 Task: Find connections with filter location Lucé with filter topic #happyfounderswith filter profile language Potuguese with filter current company UNISON INTERNATIONAL CONSULTING (The Recruitment Company) with filter school Madras Medical College with filter industry Subdivision of Land with filter service category Wedding Planning with filter keywords title Shipping and Receiving Staff
Action: Mouse moved to (636, 103)
Screenshot: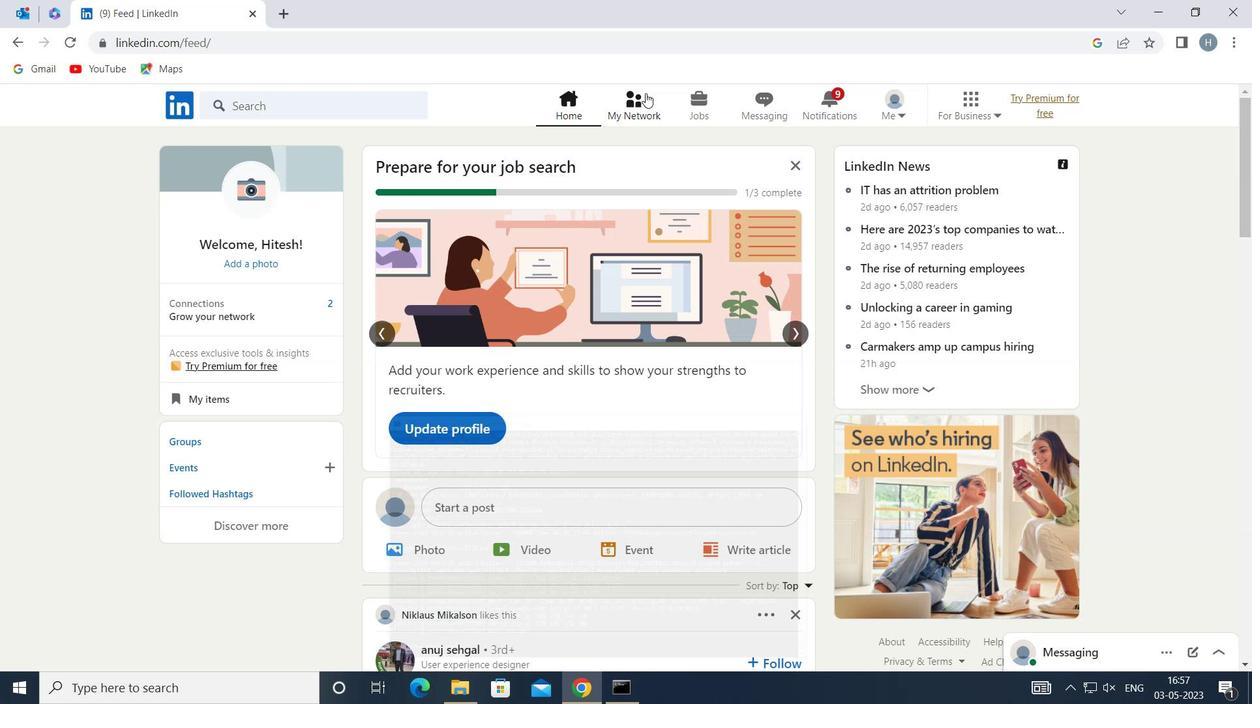 
Action: Mouse pressed left at (636, 103)
Screenshot: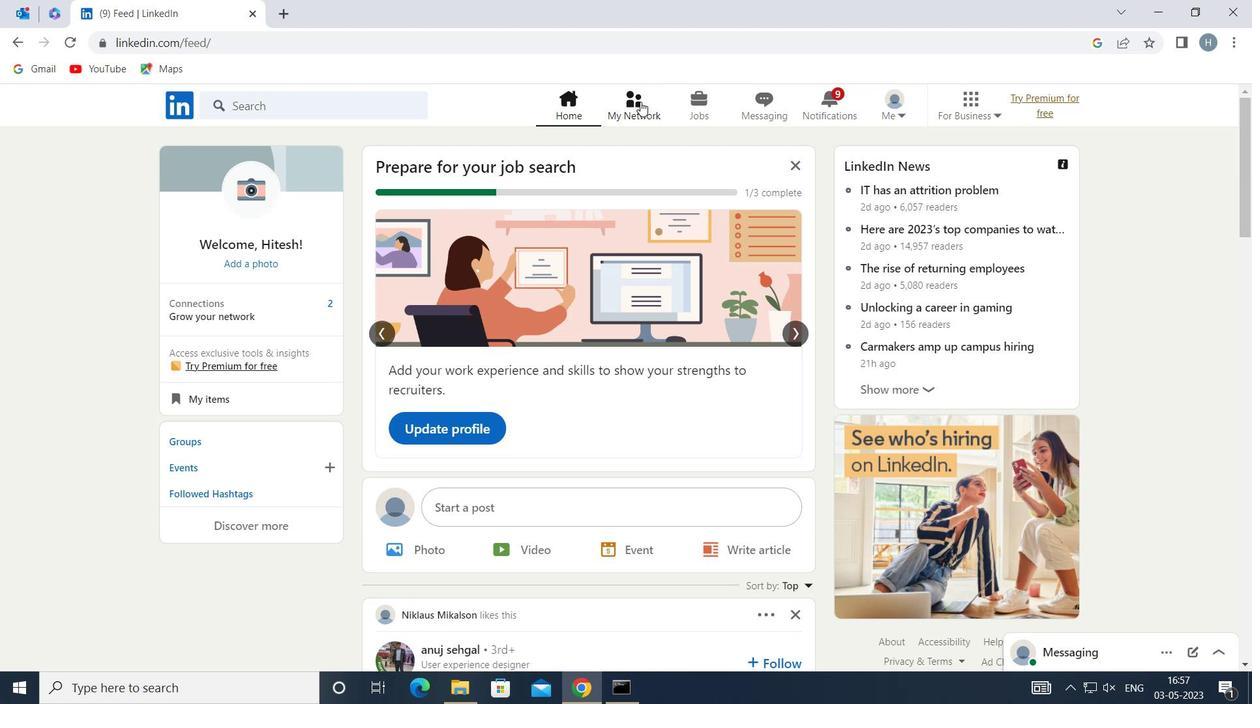 
Action: Mouse moved to (342, 195)
Screenshot: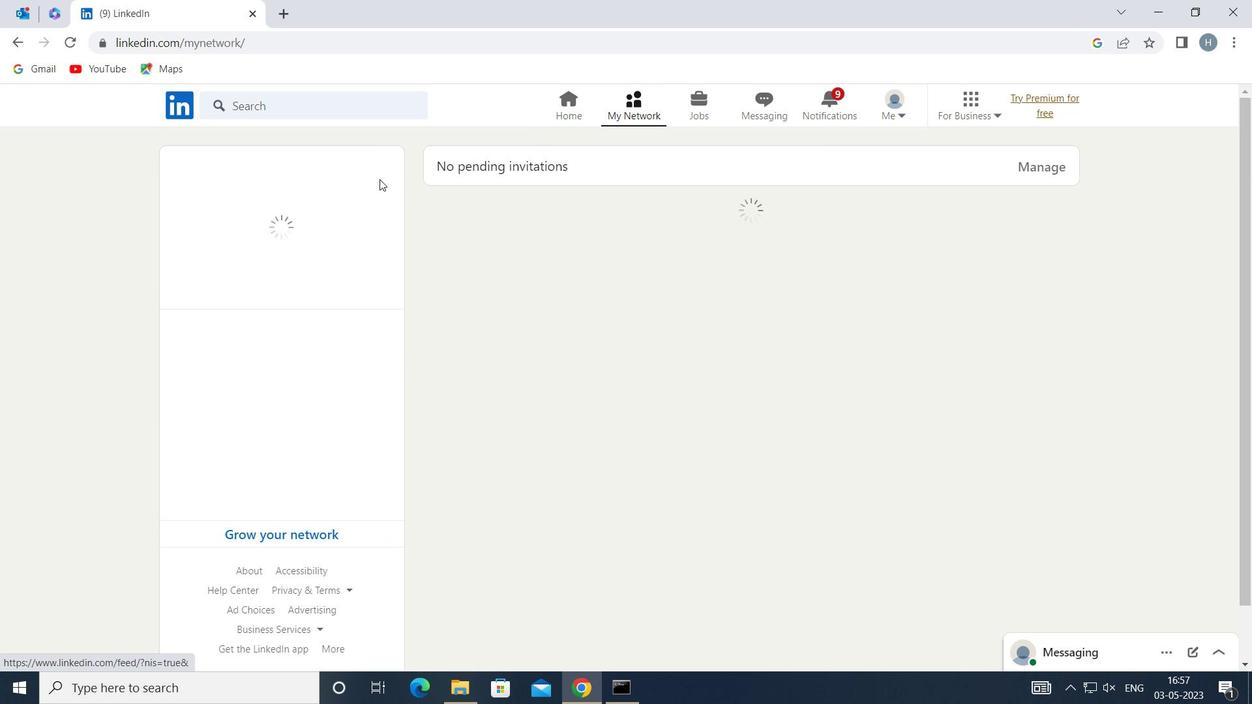 
Action: Mouse pressed left at (342, 195)
Screenshot: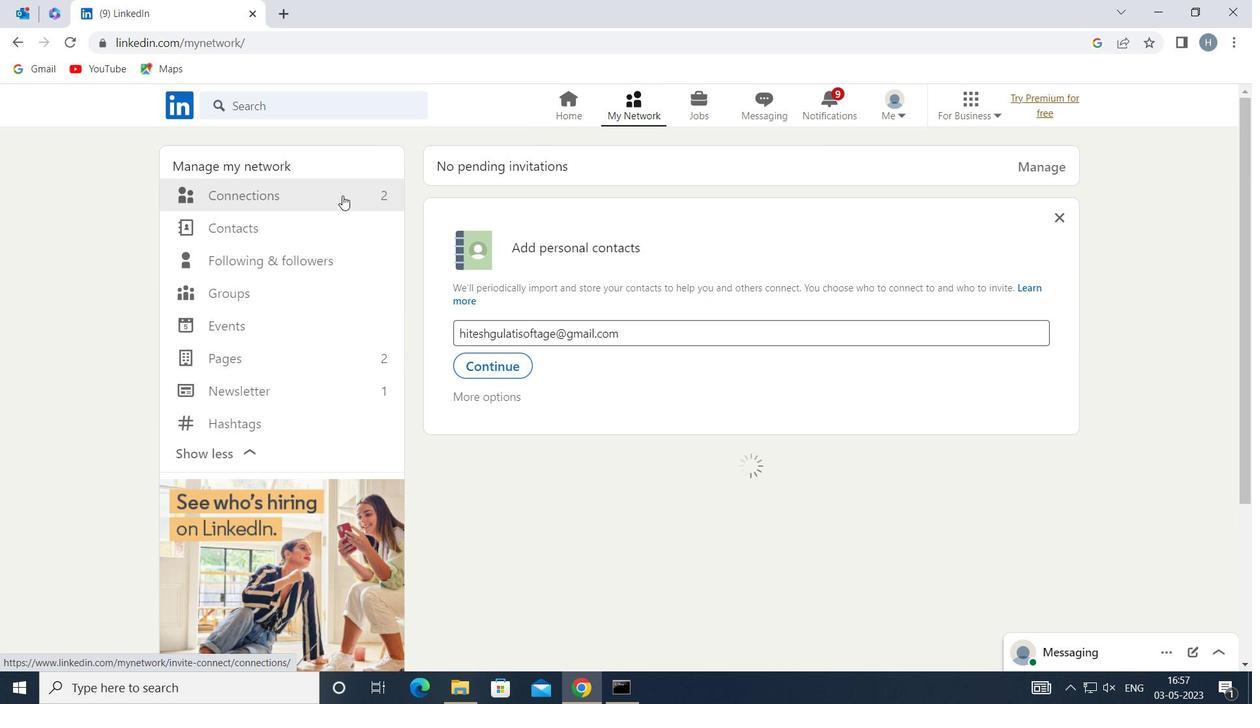 
Action: Mouse moved to (754, 192)
Screenshot: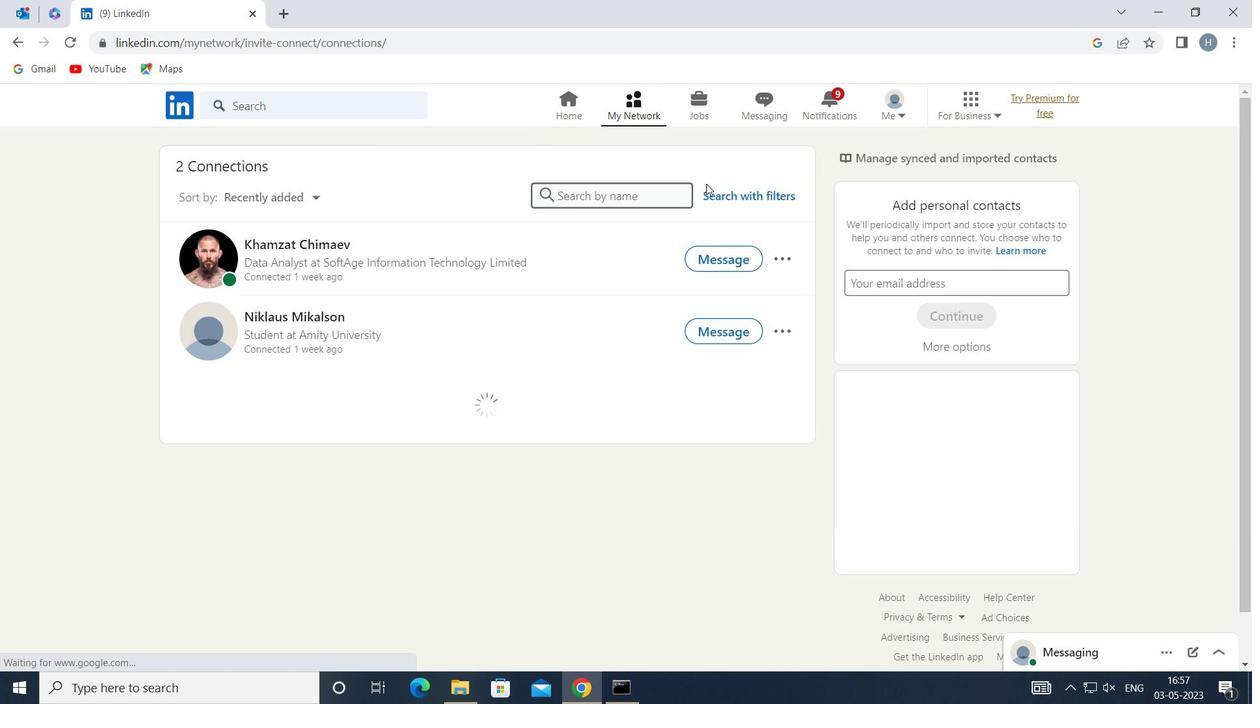 
Action: Mouse pressed left at (754, 192)
Screenshot: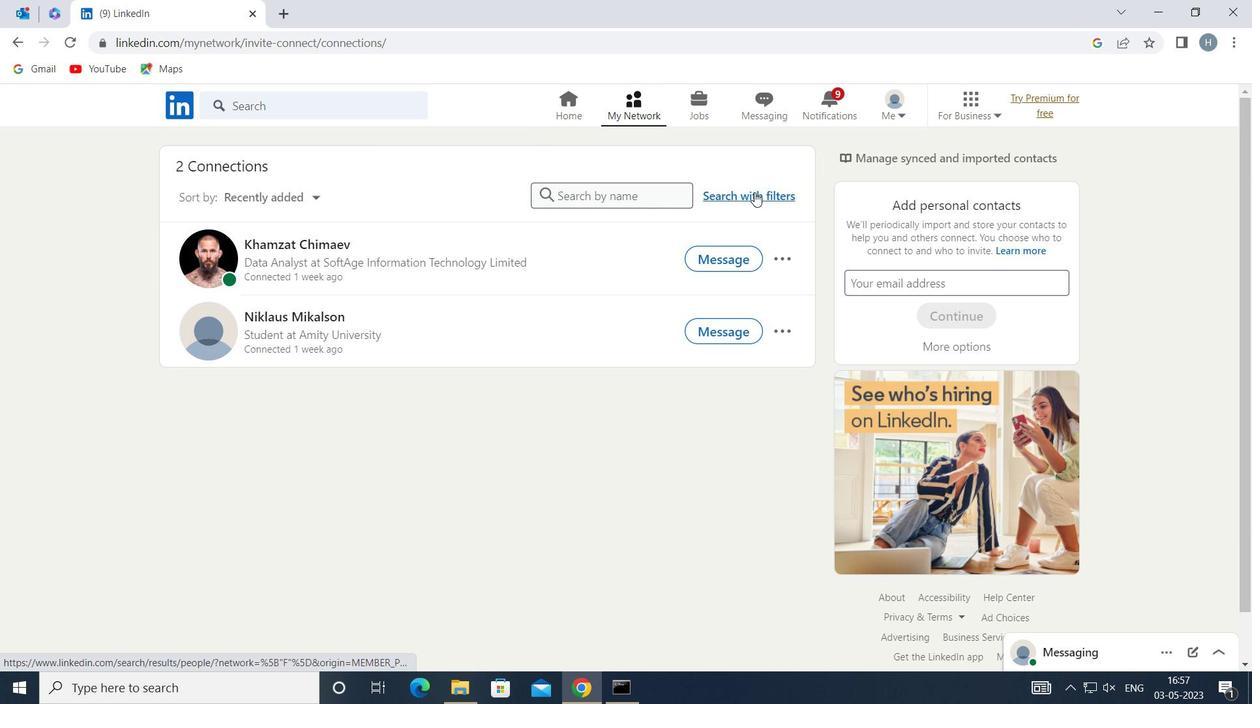 
Action: Mouse moved to (676, 152)
Screenshot: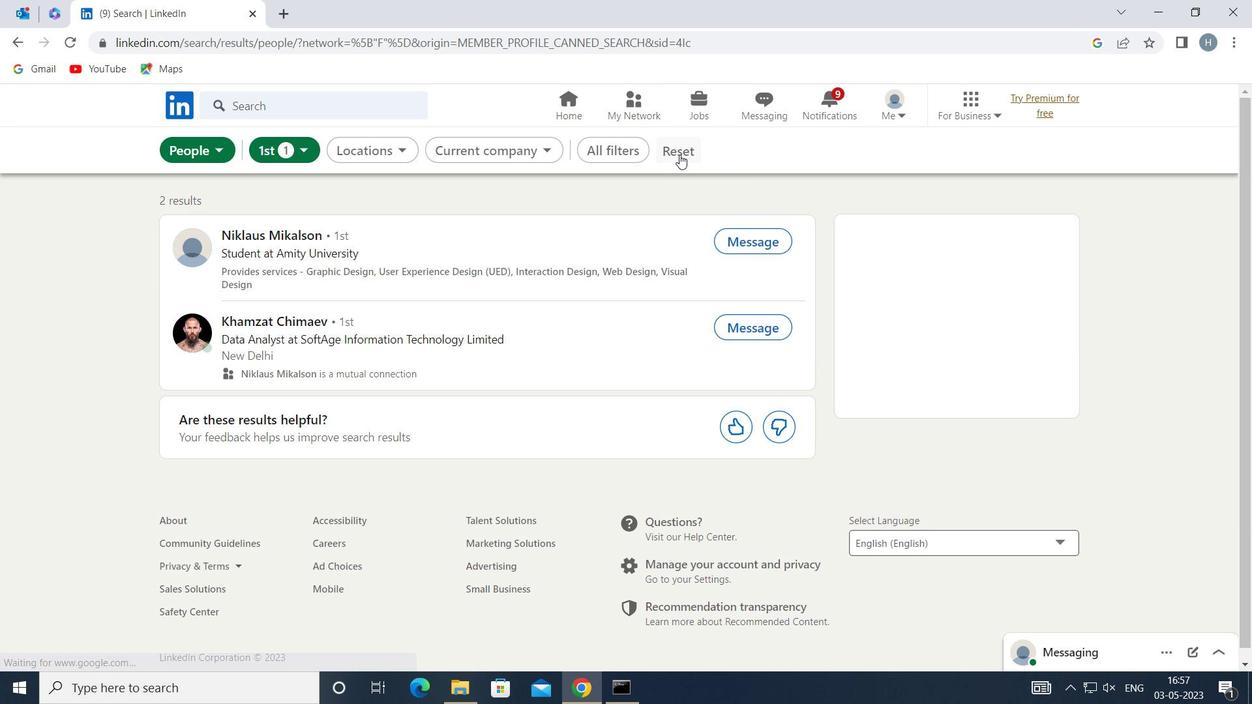 
Action: Mouse pressed left at (676, 152)
Screenshot: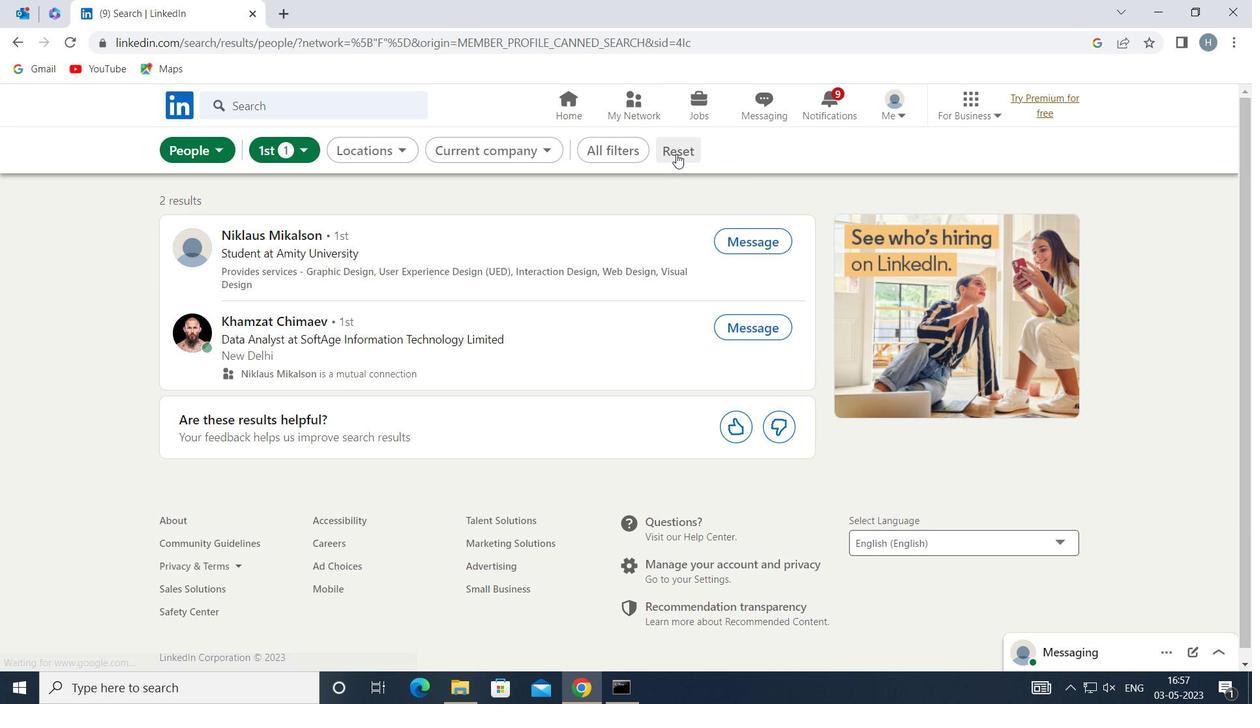 
Action: Mouse moved to (657, 146)
Screenshot: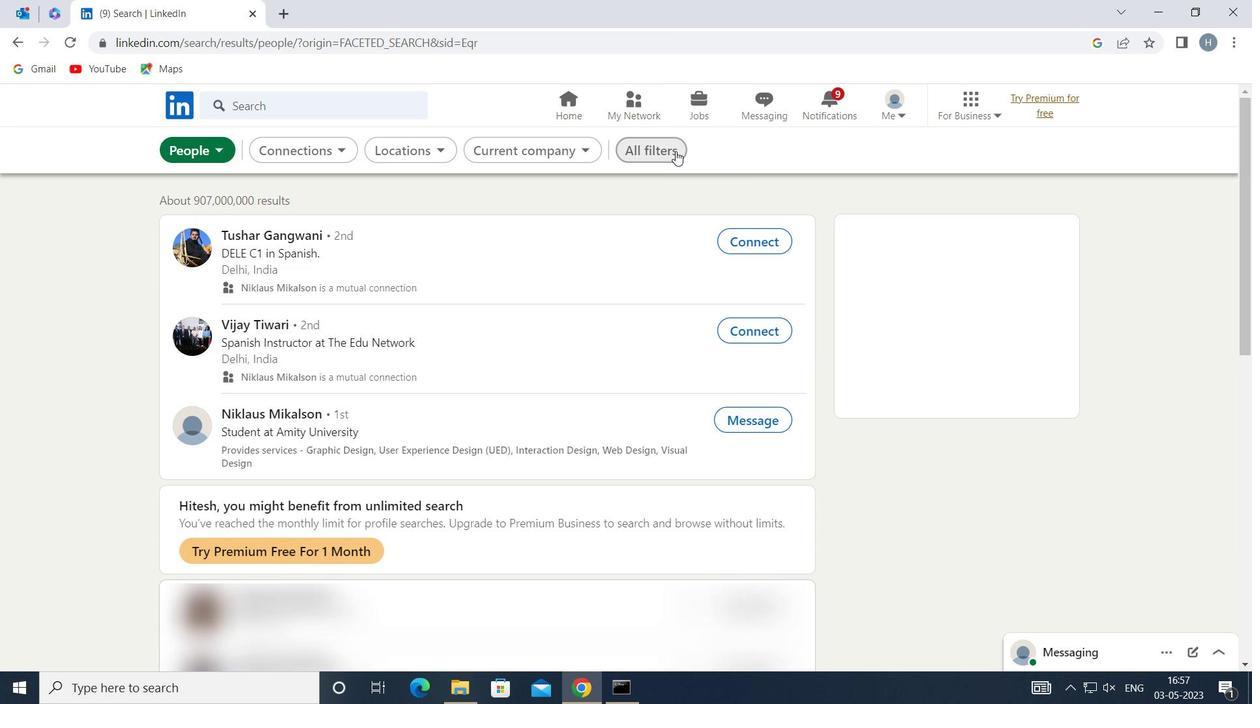 
Action: Mouse pressed left at (657, 146)
Screenshot: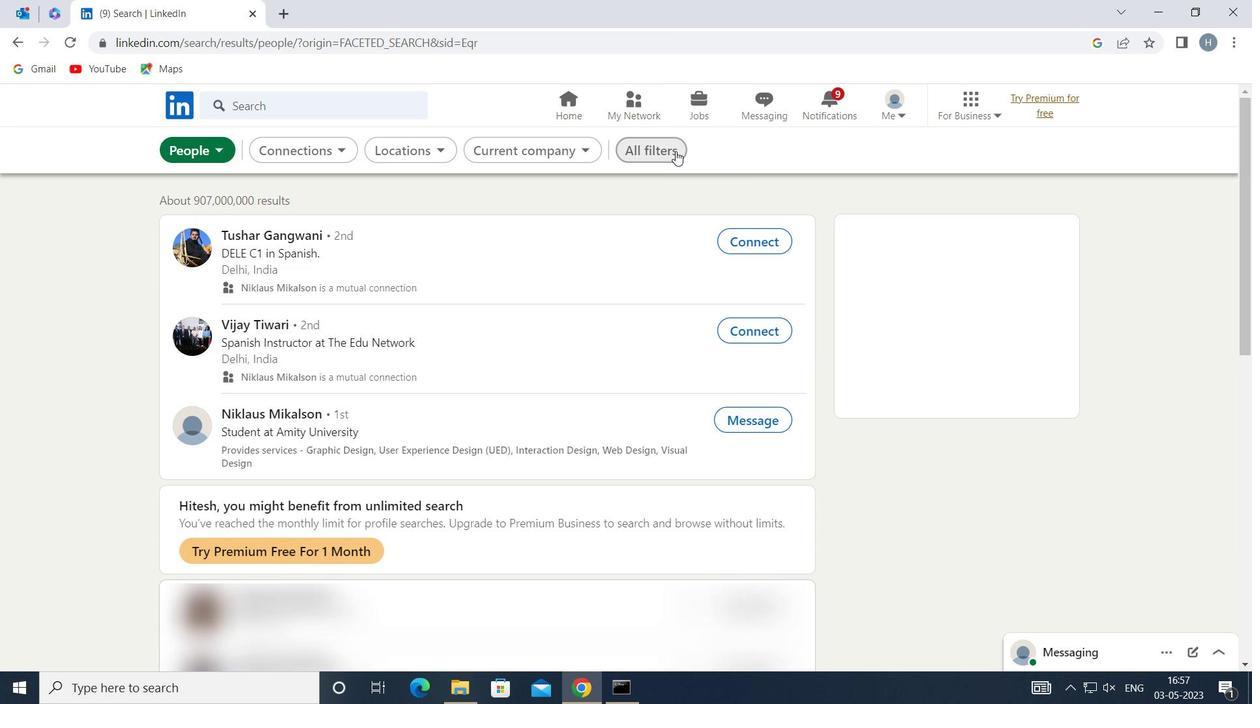 
Action: Mouse moved to (890, 268)
Screenshot: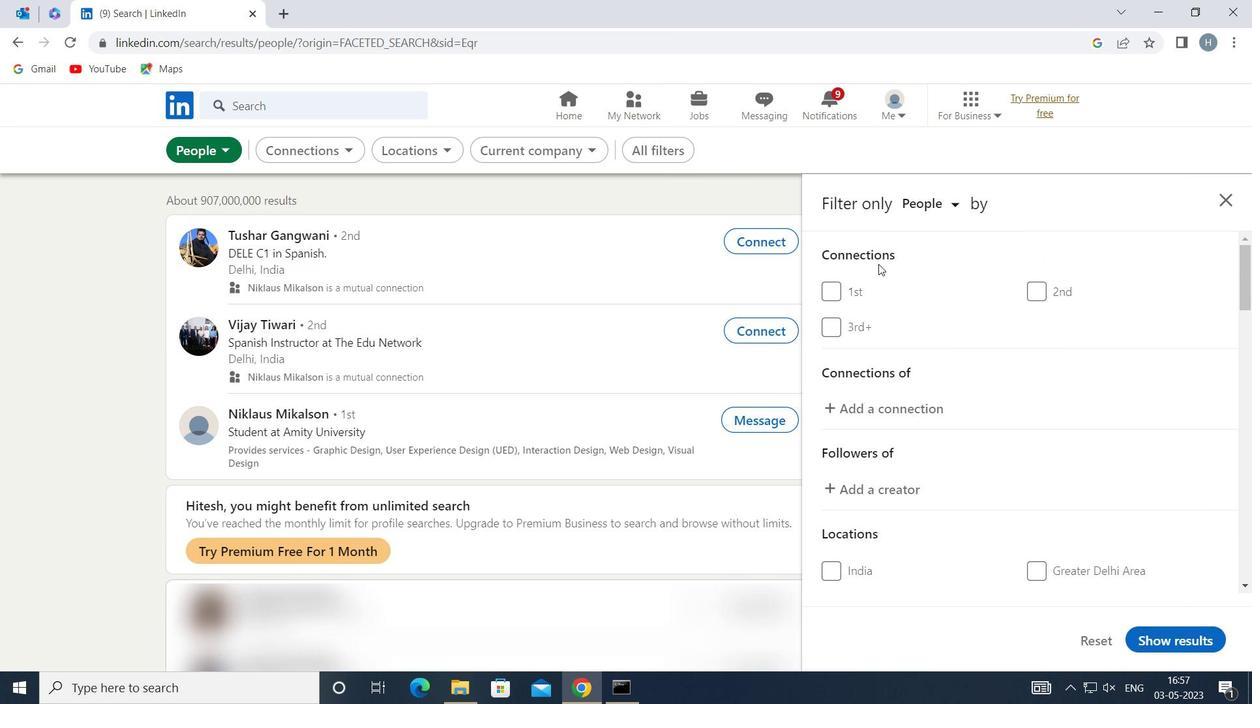 
Action: Mouse scrolled (890, 268) with delta (0, 0)
Screenshot: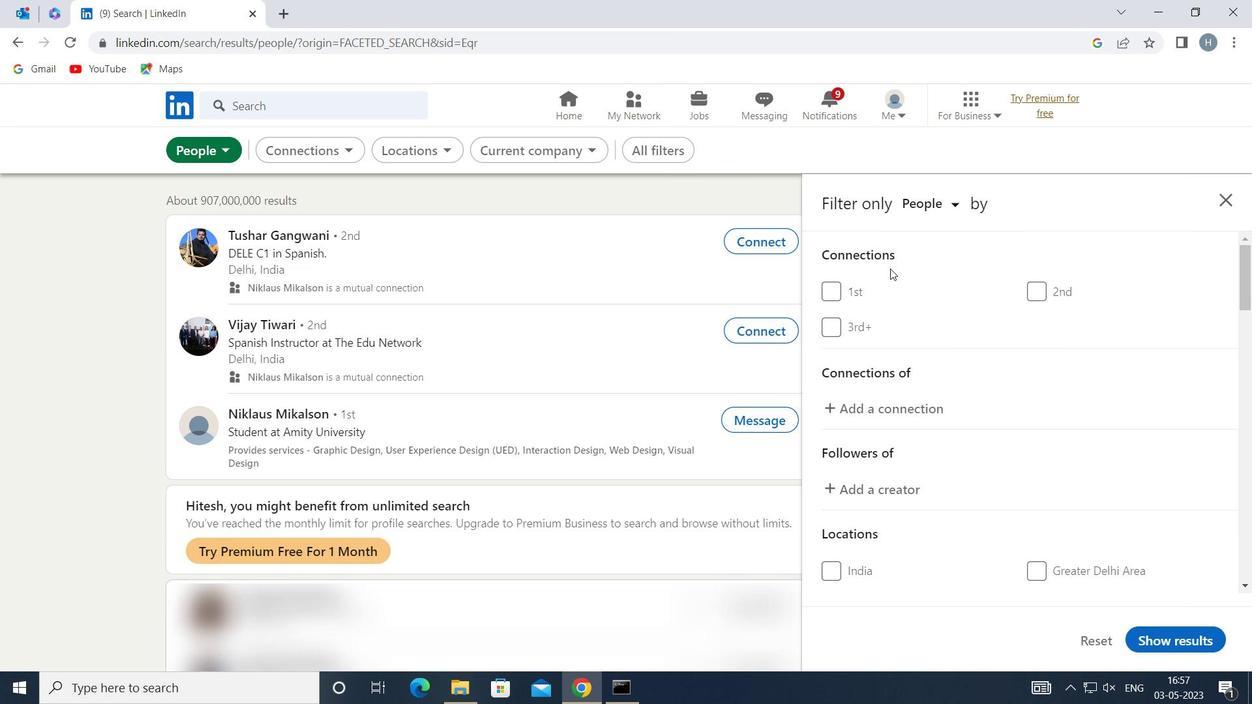 
Action: Mouse moved to (890, 272)
Screenshot: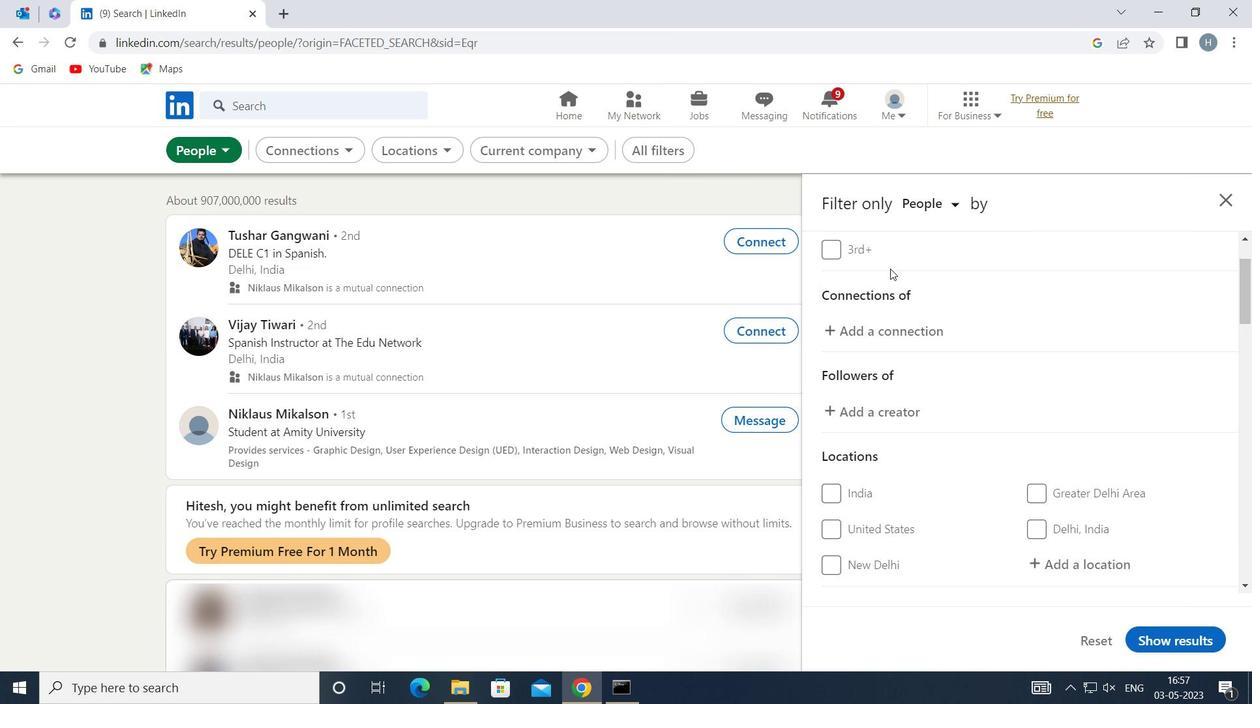 
Action: Mouse scrolled (890, 271) with delta (0, 0)
Screenshot: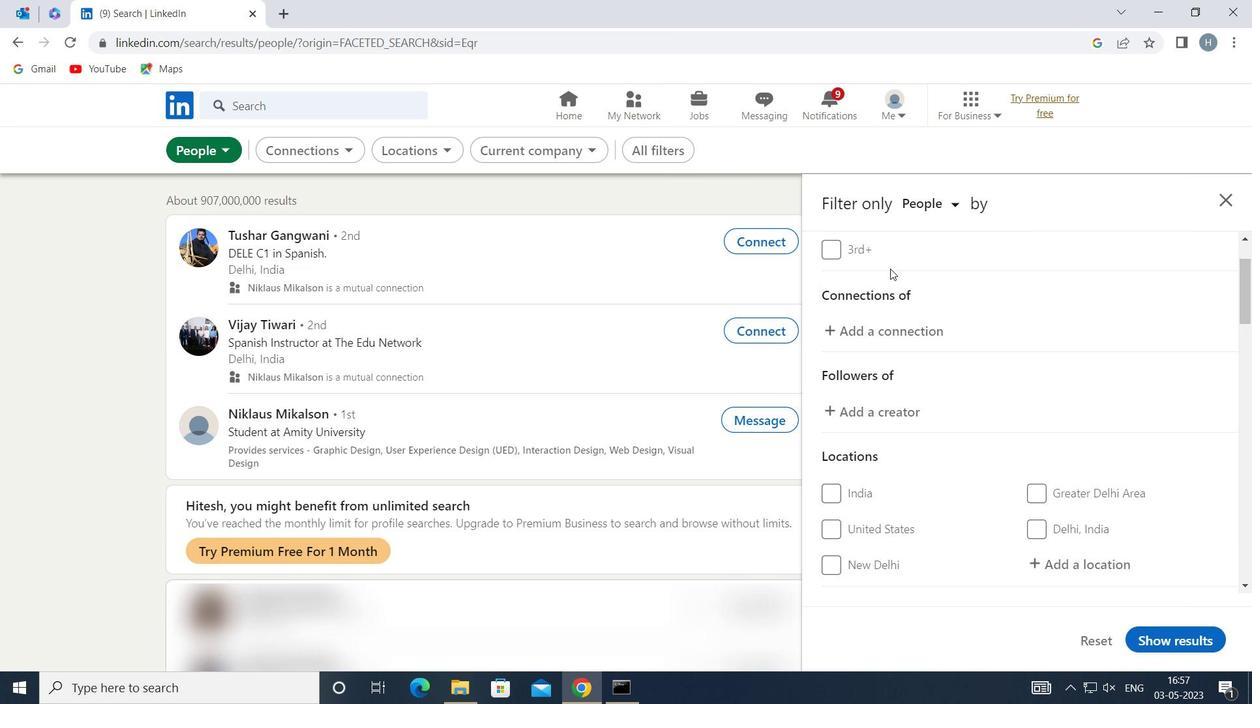 
Action: Mouse moved to (888, 275)
Screenshot: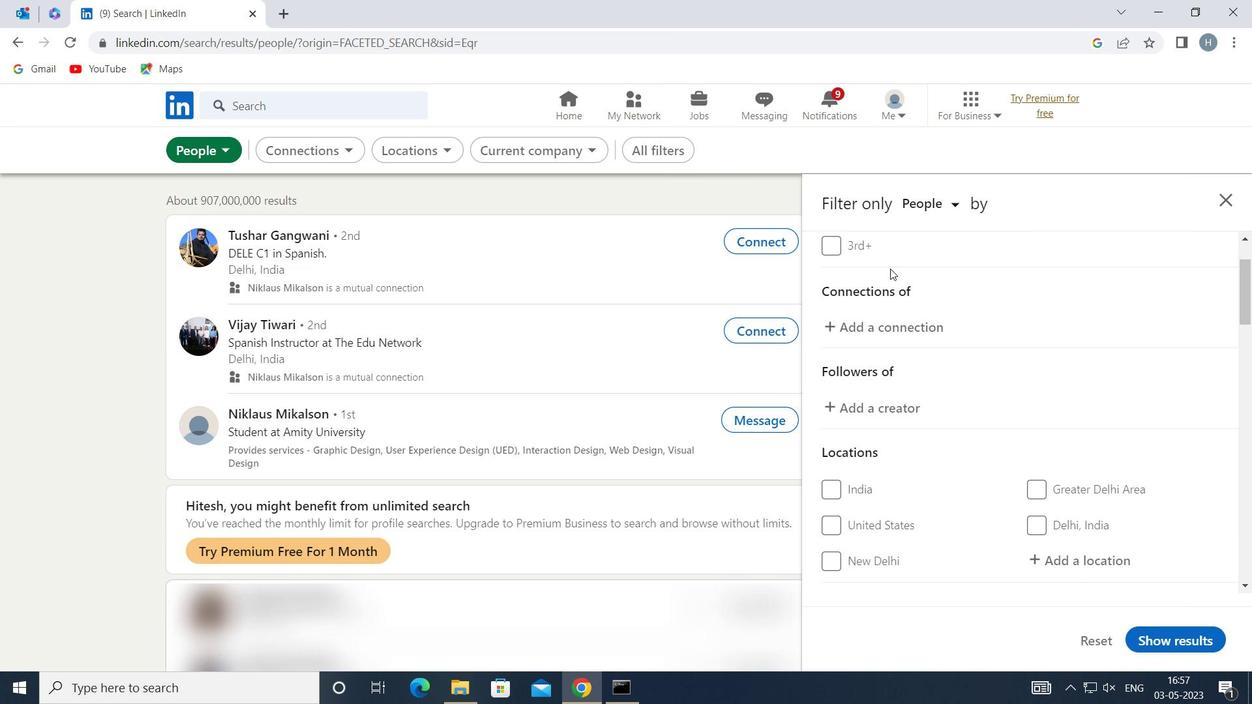 
Action: Mouse scrolled (888, 274) with delta (0, 0)
Screenshot: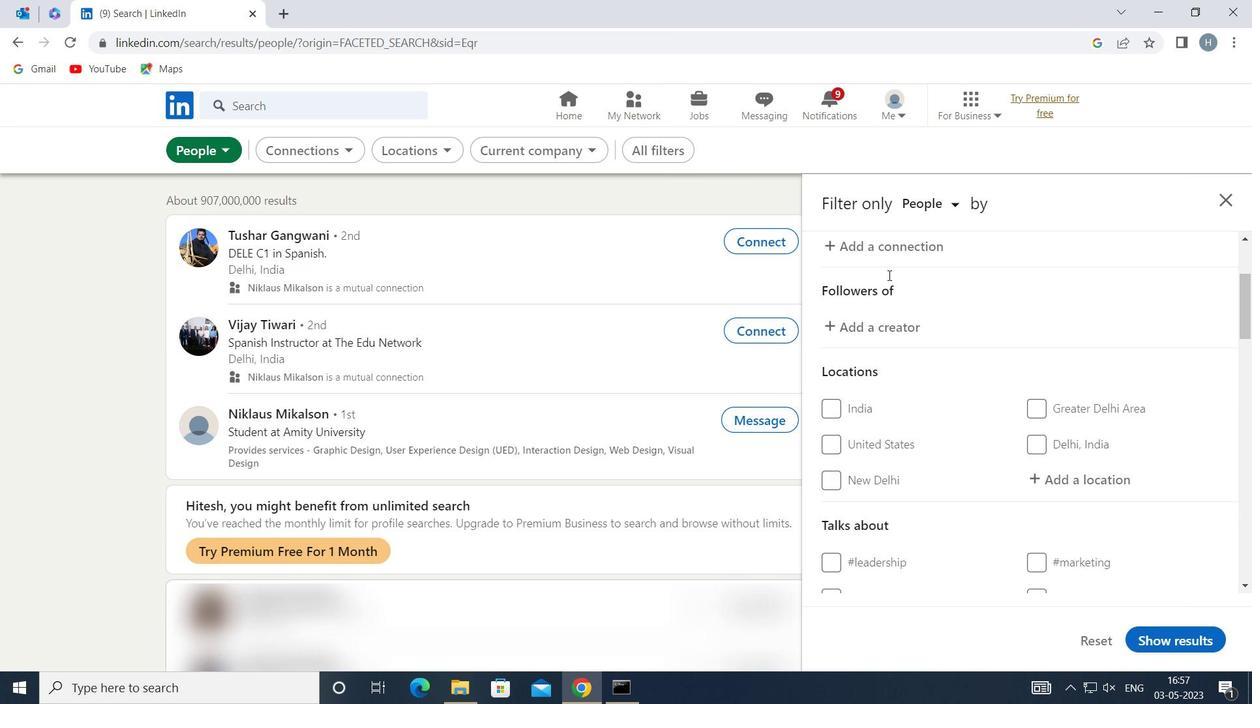 
Action: Mouse moved to (1055, 395)
Screenshot: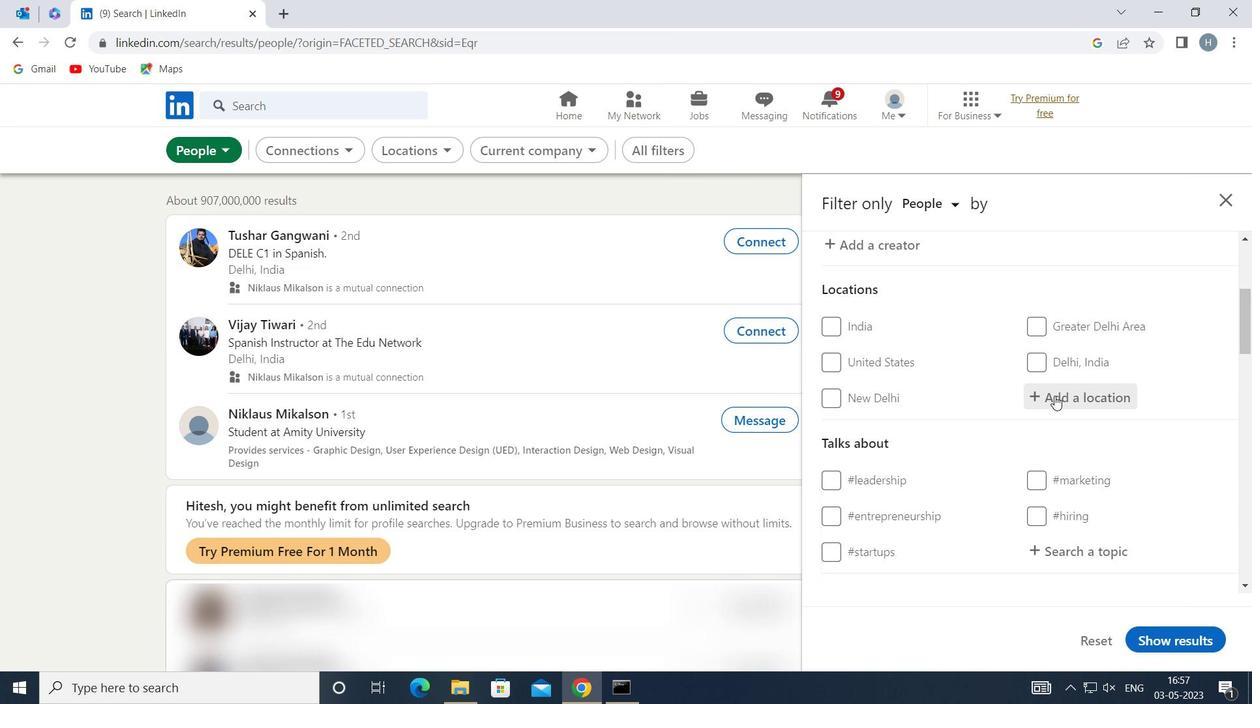 
Action: Mouse pressed left at (1055, 395)
Screenshot: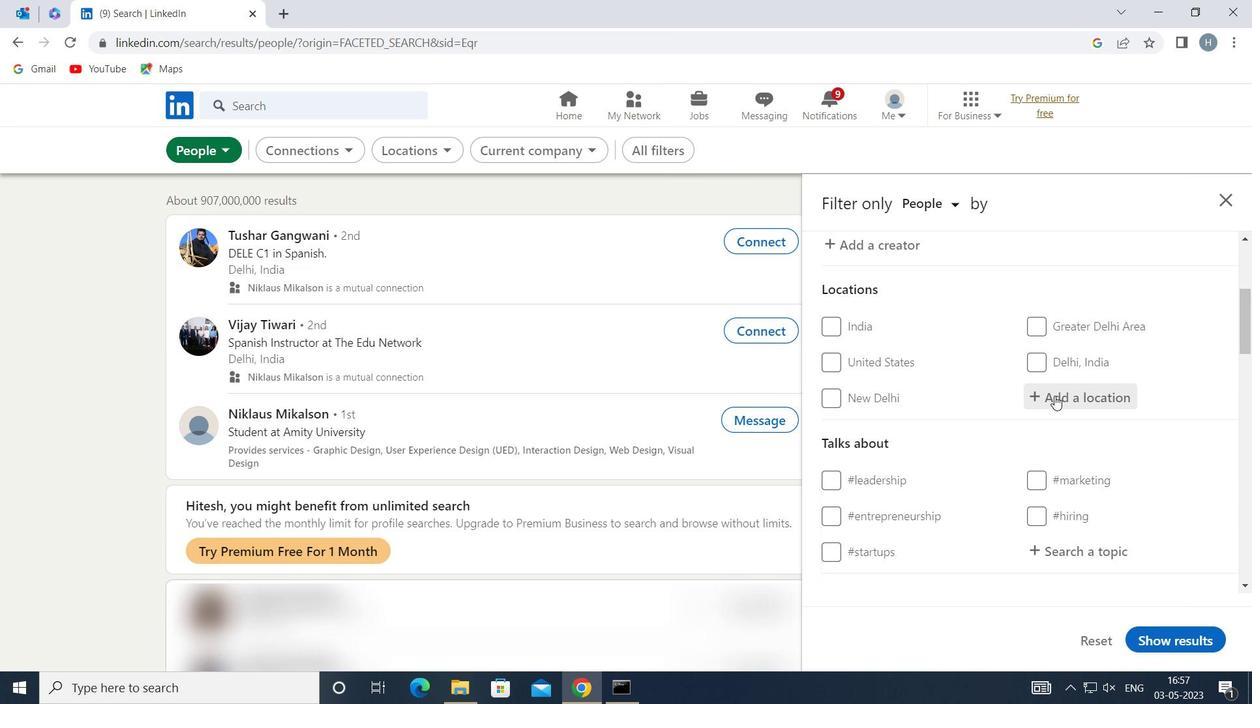 
Action: Mouse moved to (1044, 388)
Screenshot: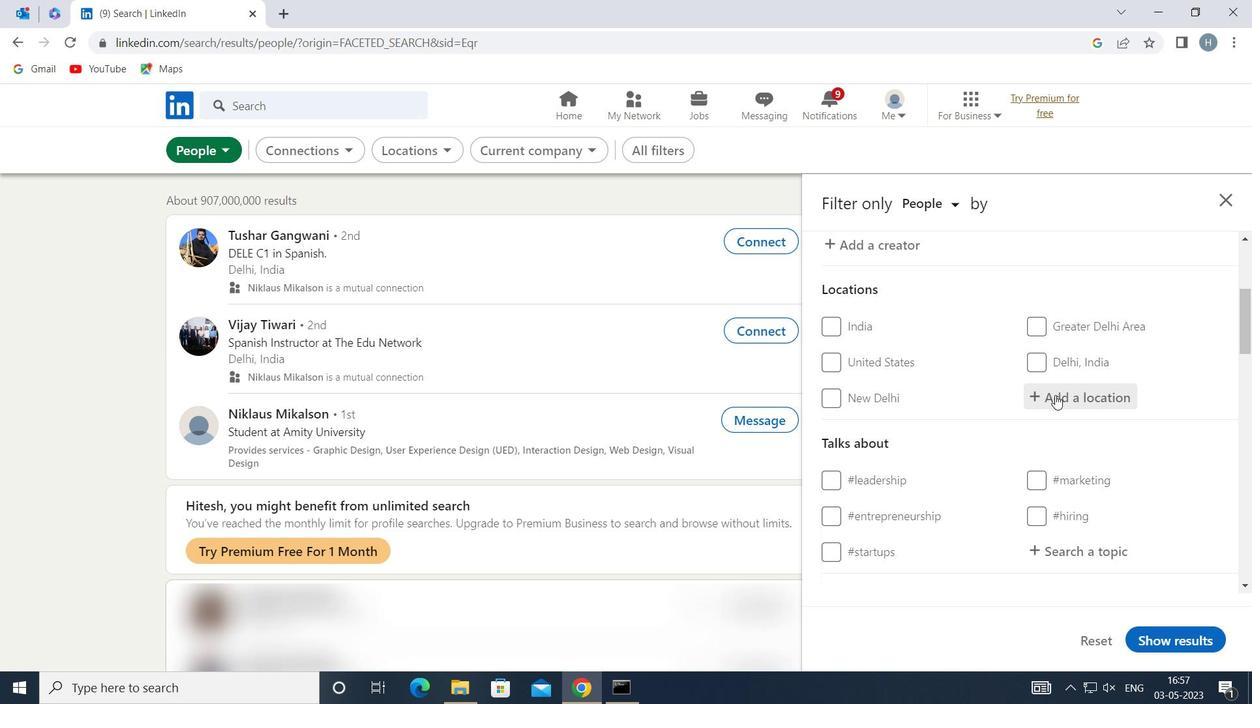 
Action: Key pressed <Key.shift>LUCE
Screenshot: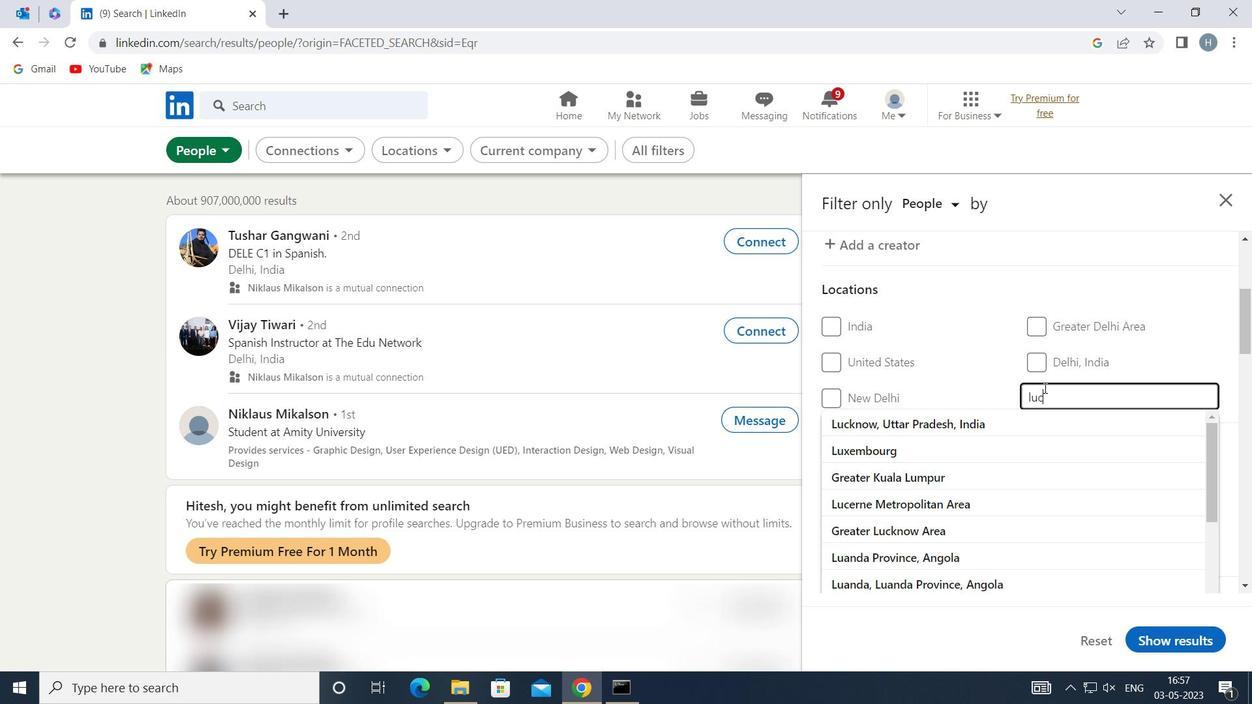 
Action: Mouse moved to (1039, 390)
Screenshot: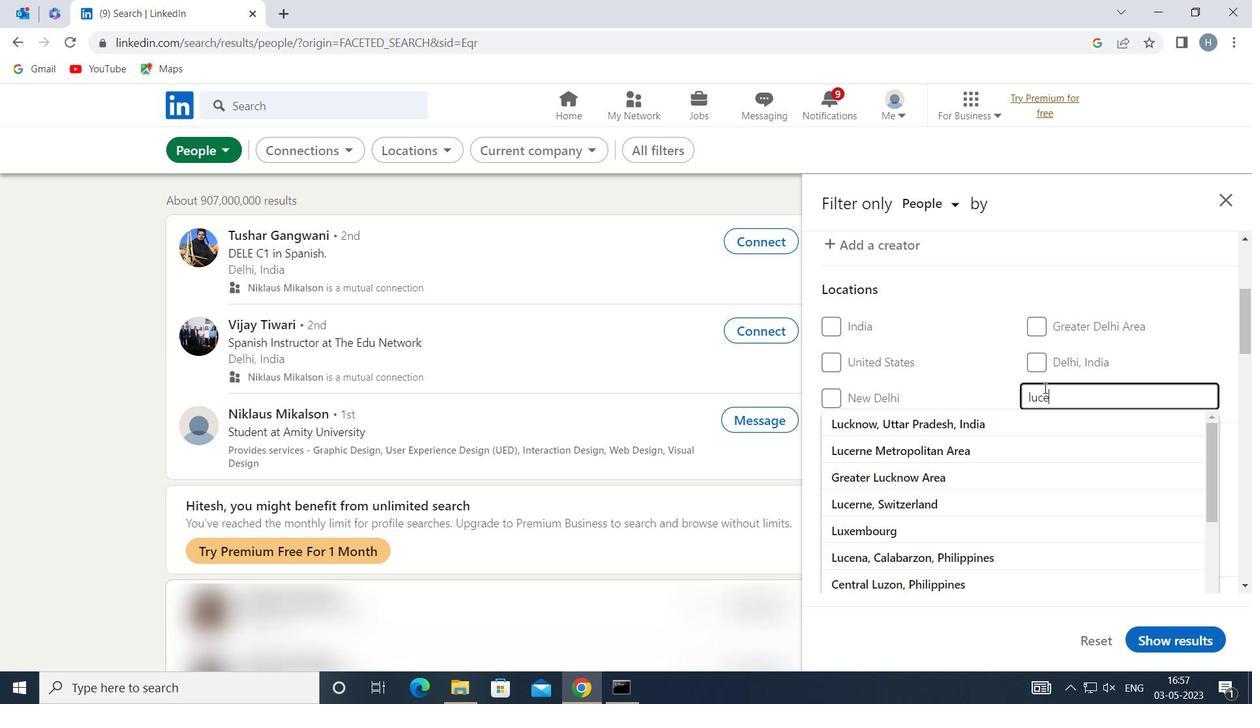 
Action: Key pressed <Key.enter>
Screenshot: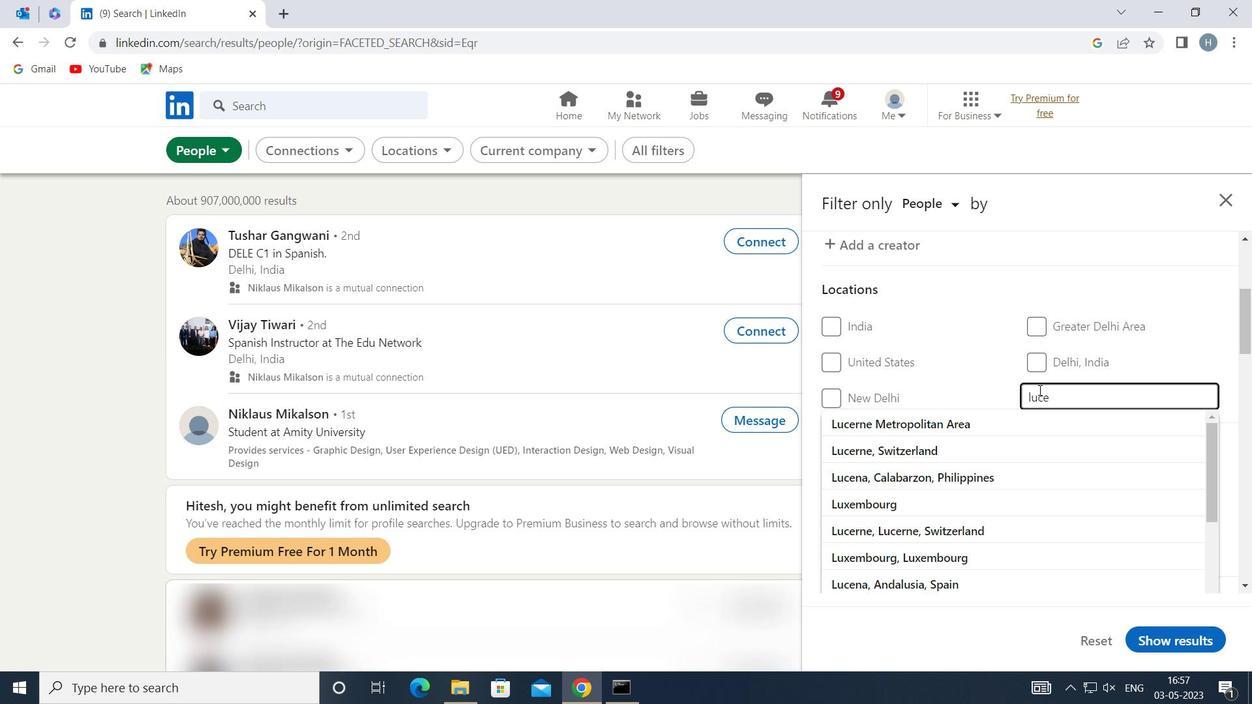 
Action: Mouse moved to (1183, 346)
Screenshot: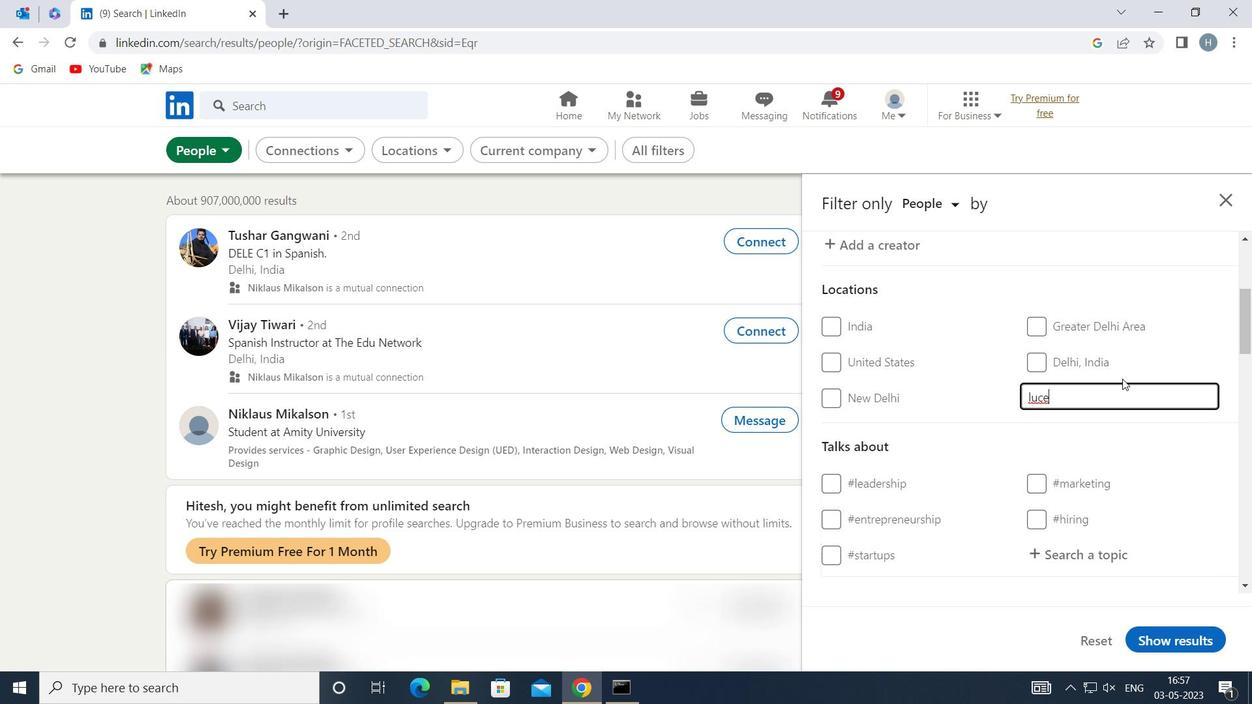 
Action: Mouse pressed left at (1183, 346)
Screenshot: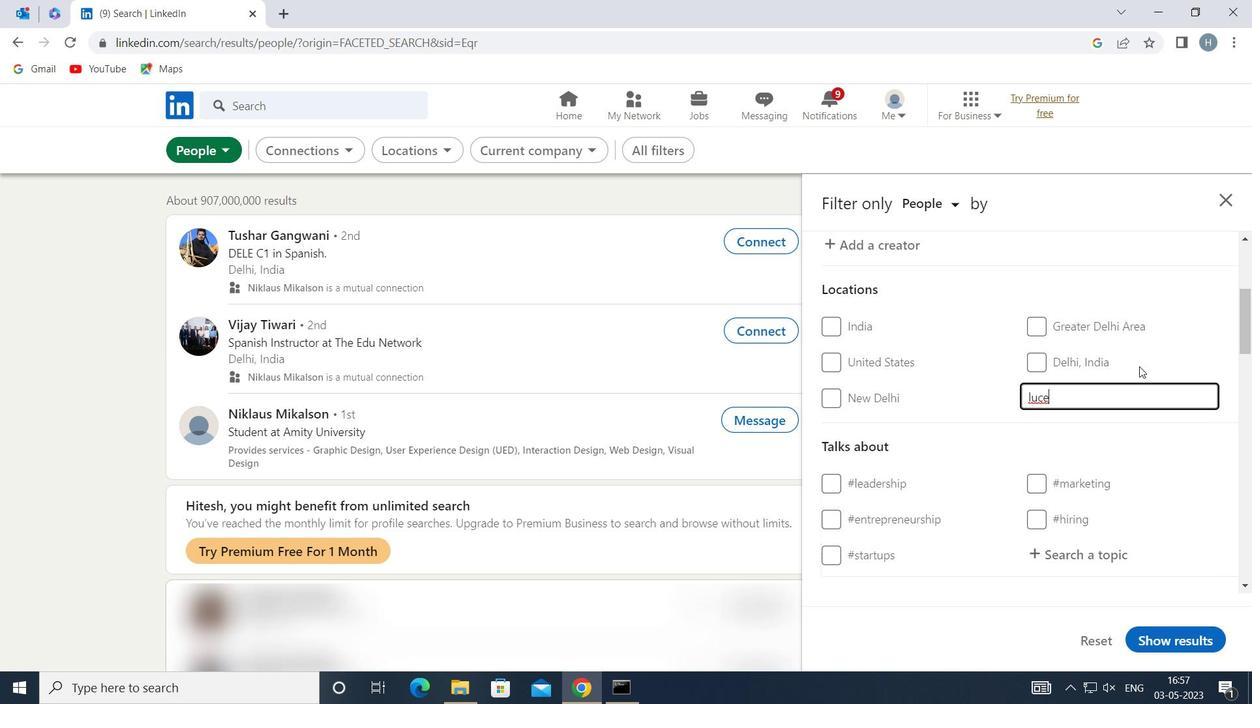 
Action: Mouse moved to (1134, 406)
Screenshot: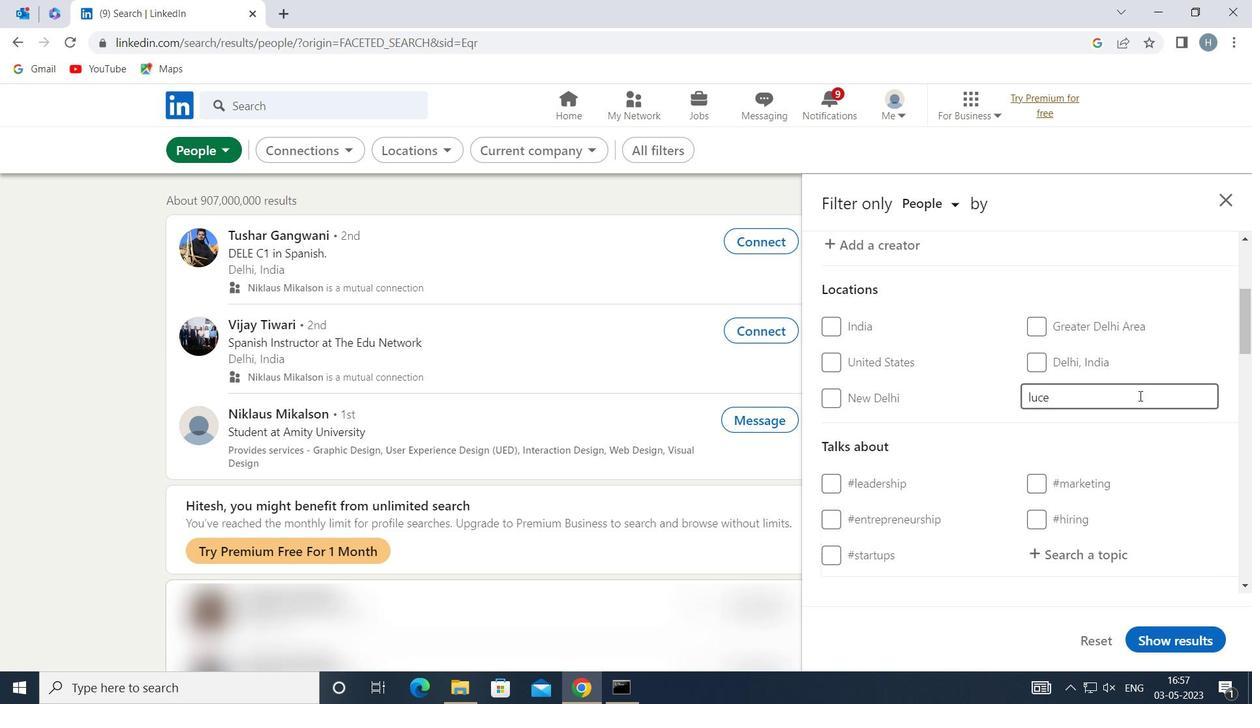 
Action: Mouse scrolled (1134, 405) with delta (0, 0)
Screenshot: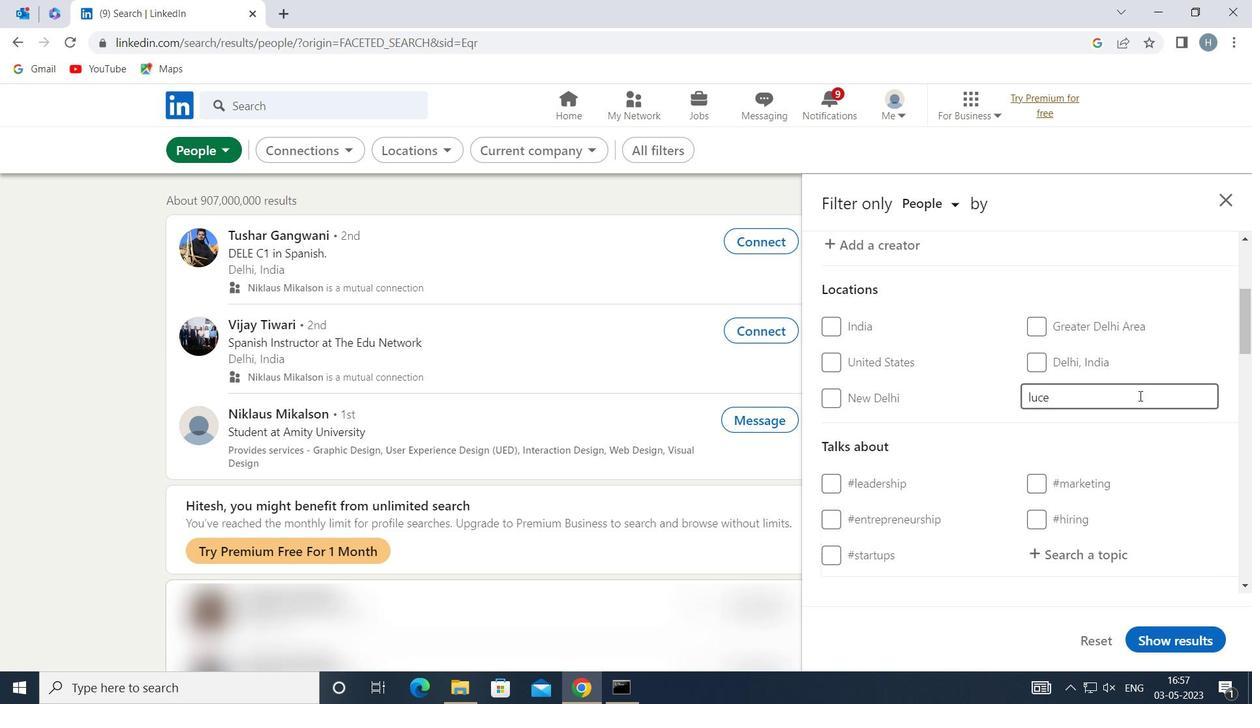 
Action: Mouse moved to (1099, 474)
Screenshot: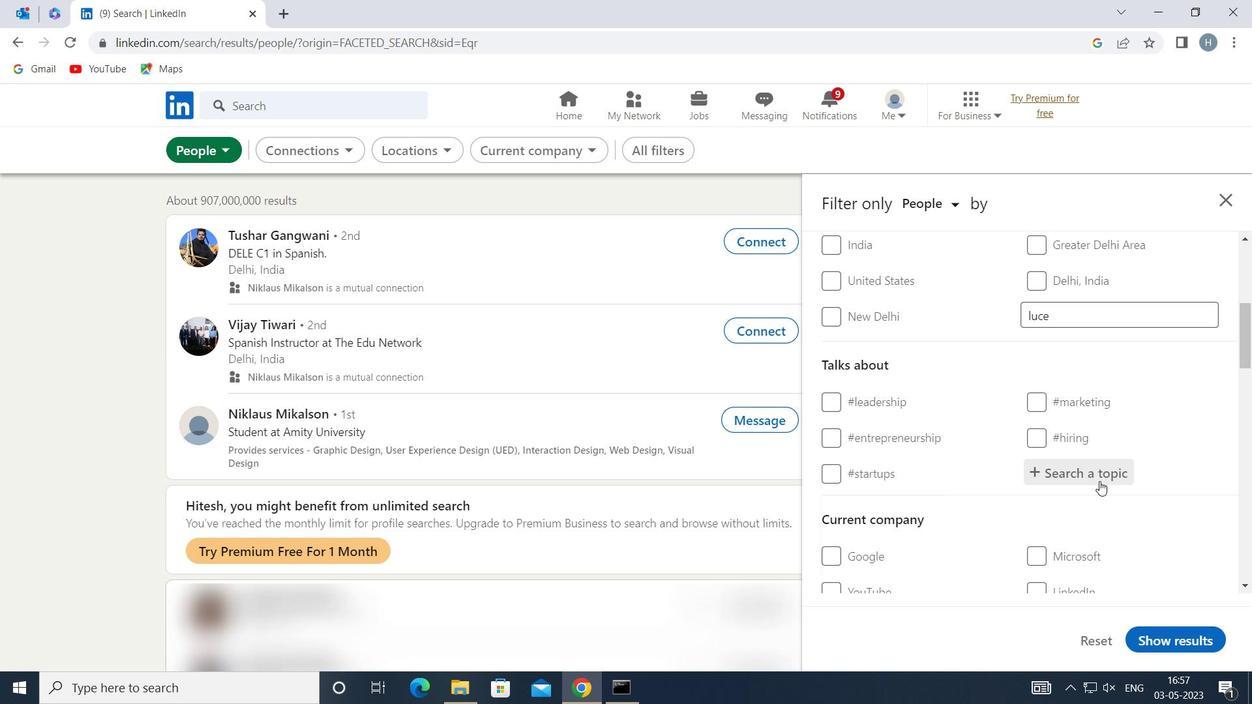 
Action: Mouse pressed left at (1099, 474)
Screenshot: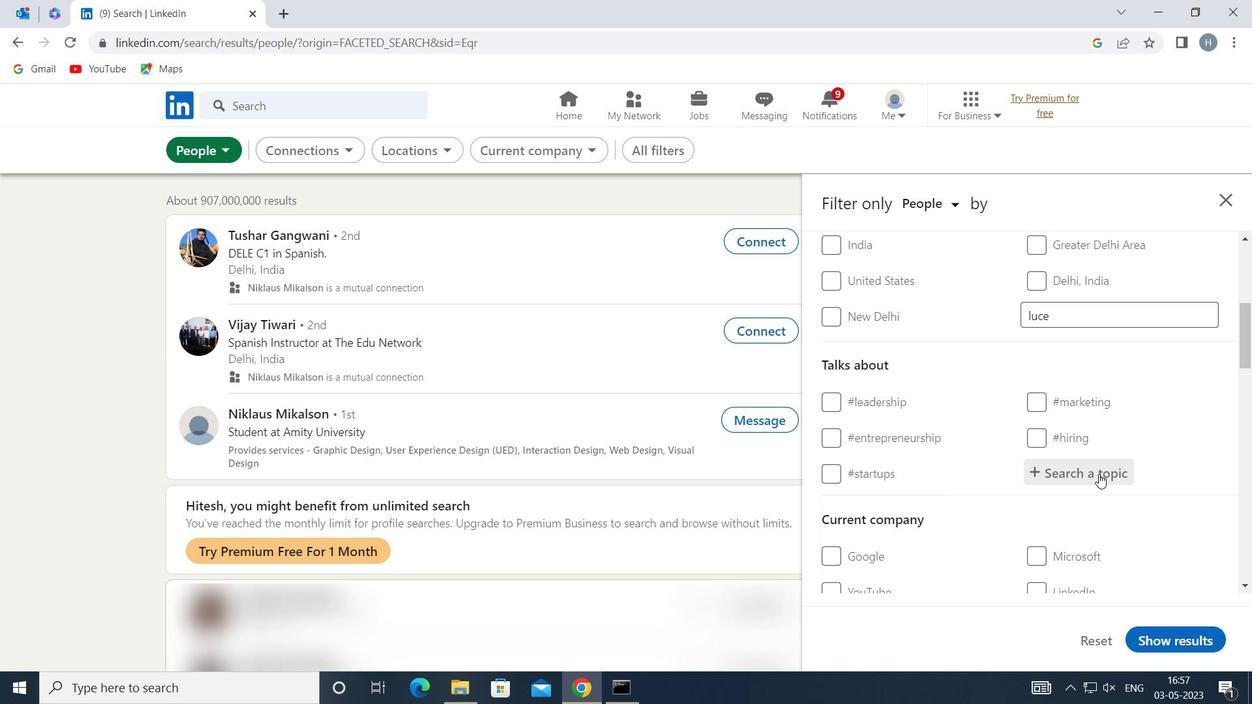 
Action: Mouse moved to (1097, 473)
Screenshot: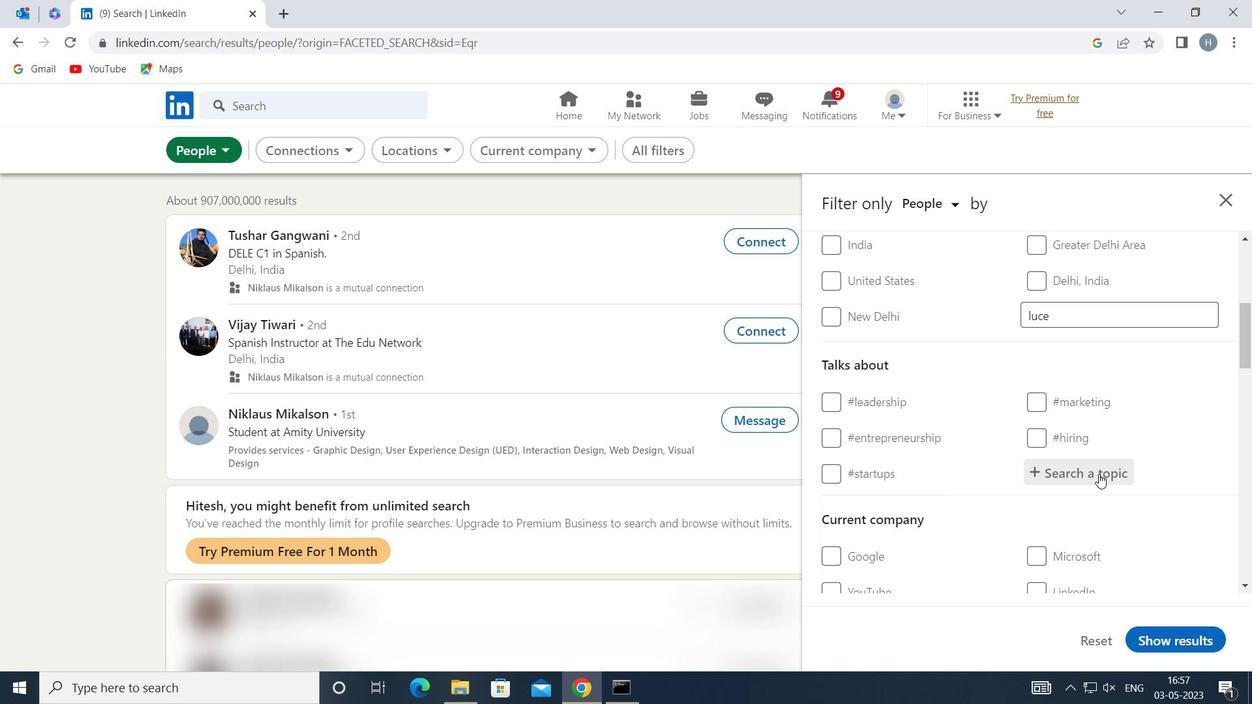 
Action: Key pressed HAPPYFOUNDERS
Screenshot: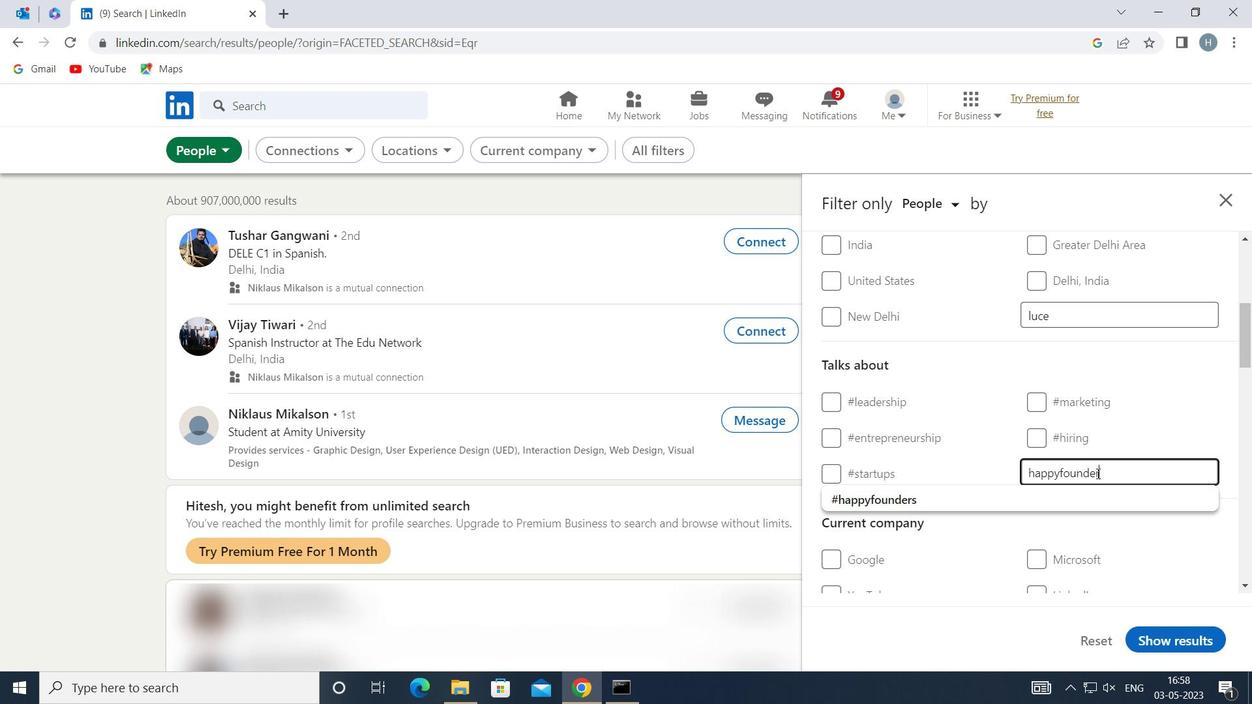 
Action: Mouse moved to (1039, 501)
Screenshot: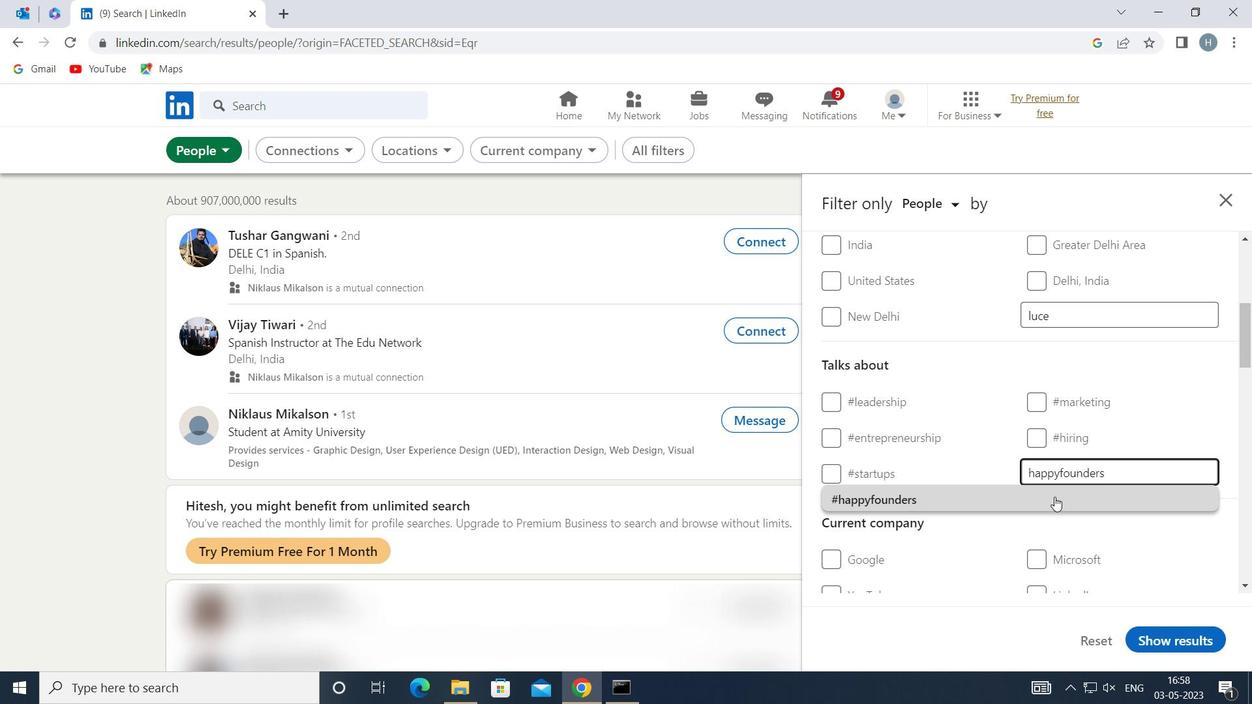 
Action: Mouse pressed left at (1039, 501)
Screenshot: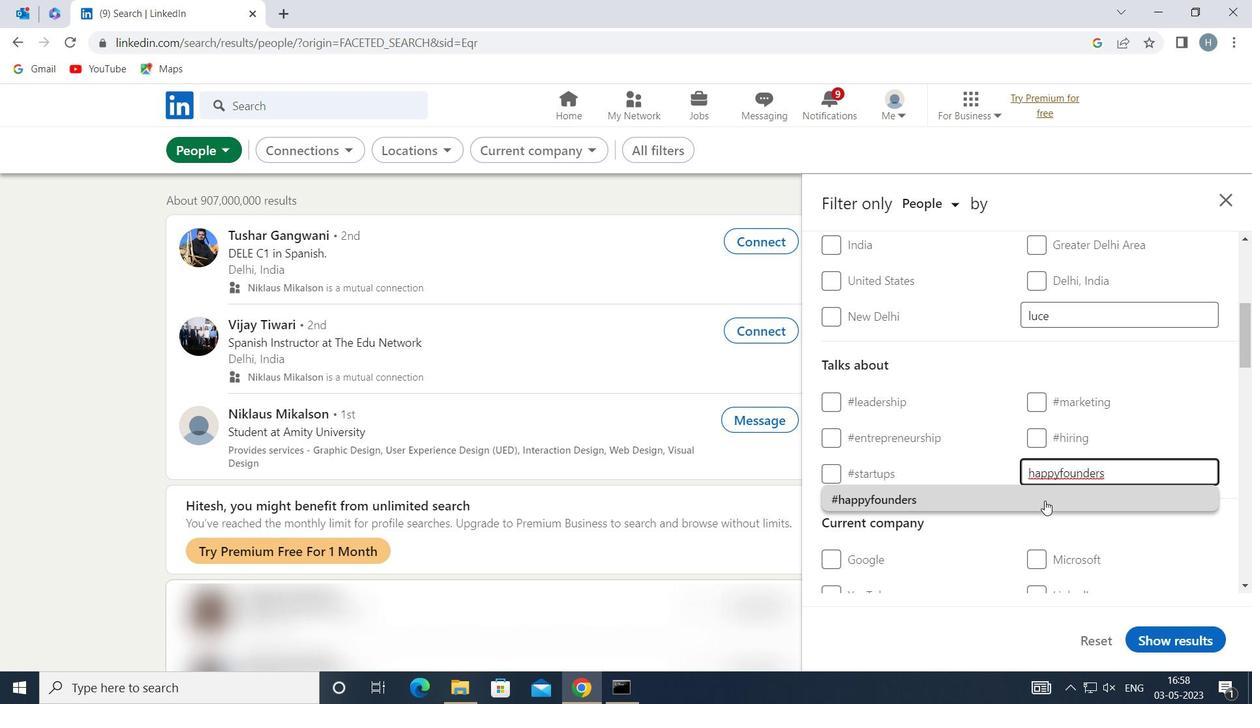 
Action: Mouse moved to (990, 485)
Screenshot: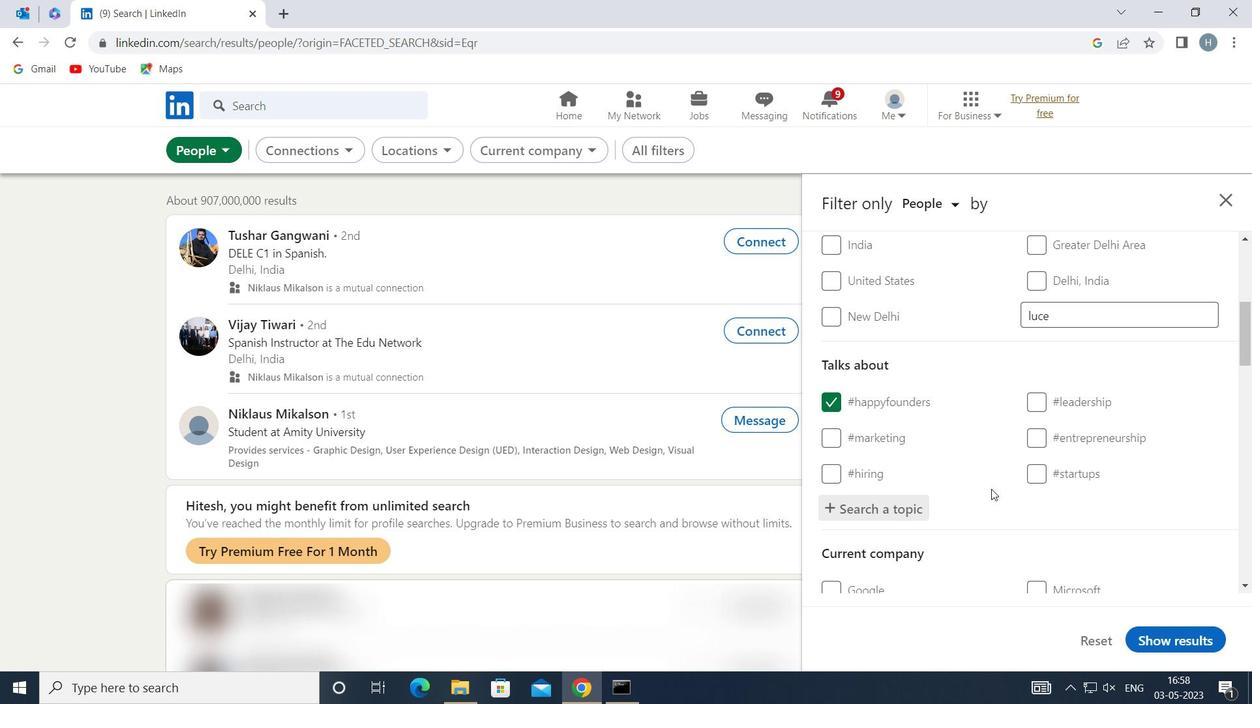 
Action: Mouse scrolled (990, 484) with delta (0, 0)
Screenshot: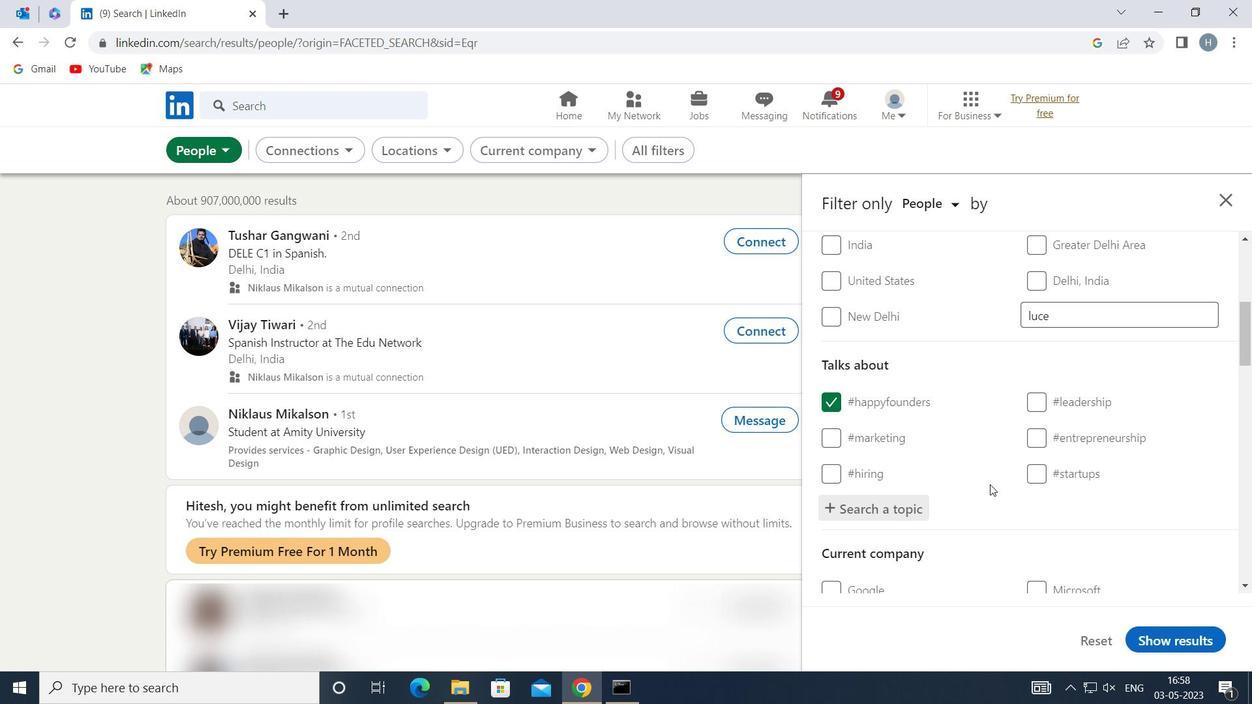 
Action: Mouse scrolled (990, 484) with delta (0, 0)
Screenshot: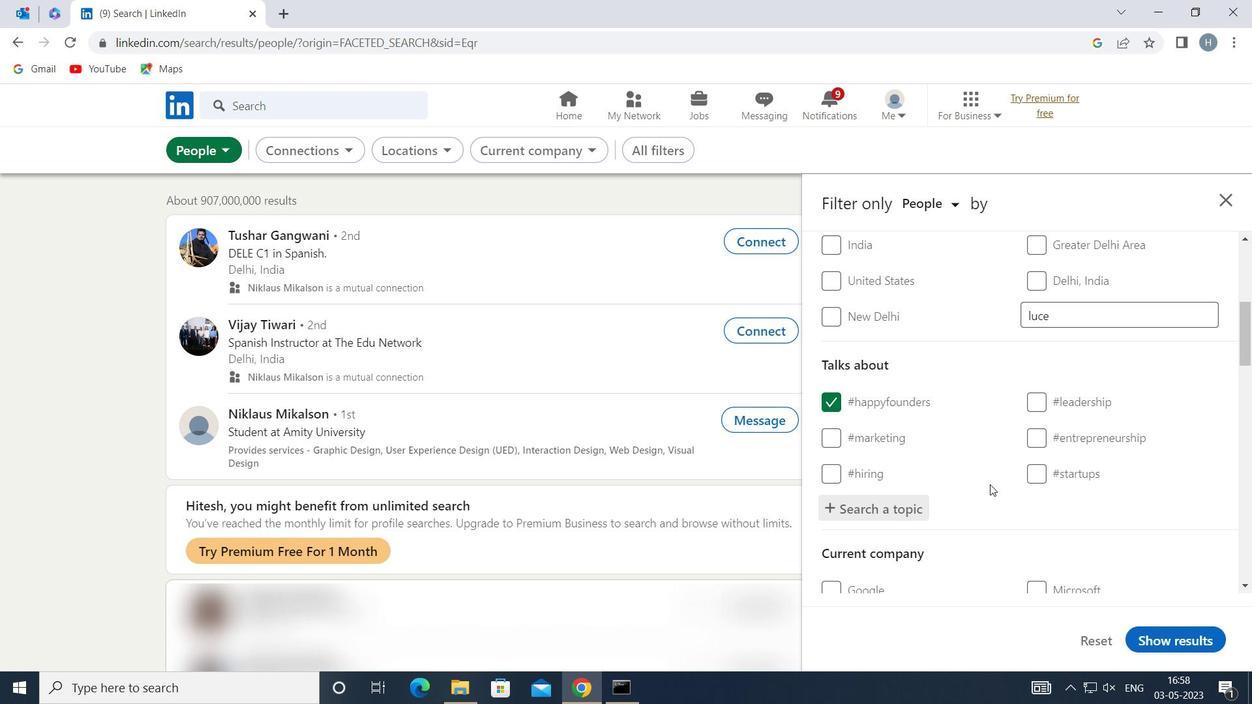 
Action: Mouse scrolled (990, 484) with delta (0, 0)
Screenshot: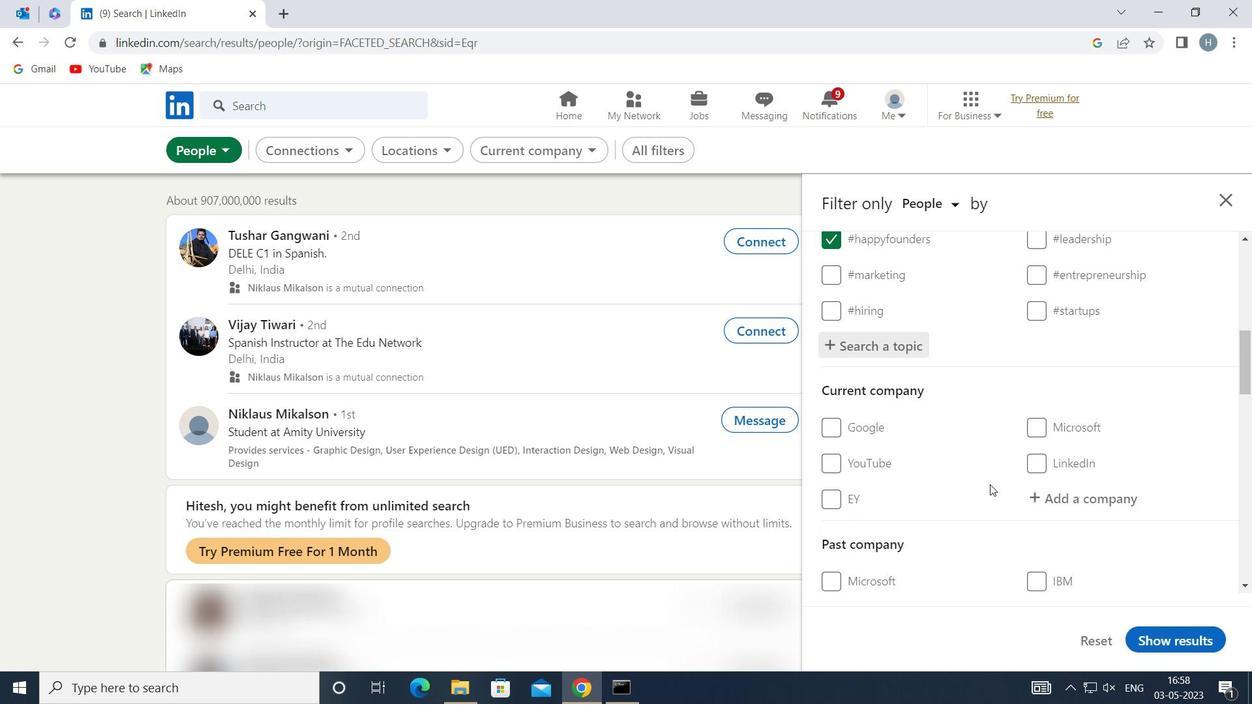 
Action: Mouse scrolled (990, 484) with delta (0, 0)
Screenshot: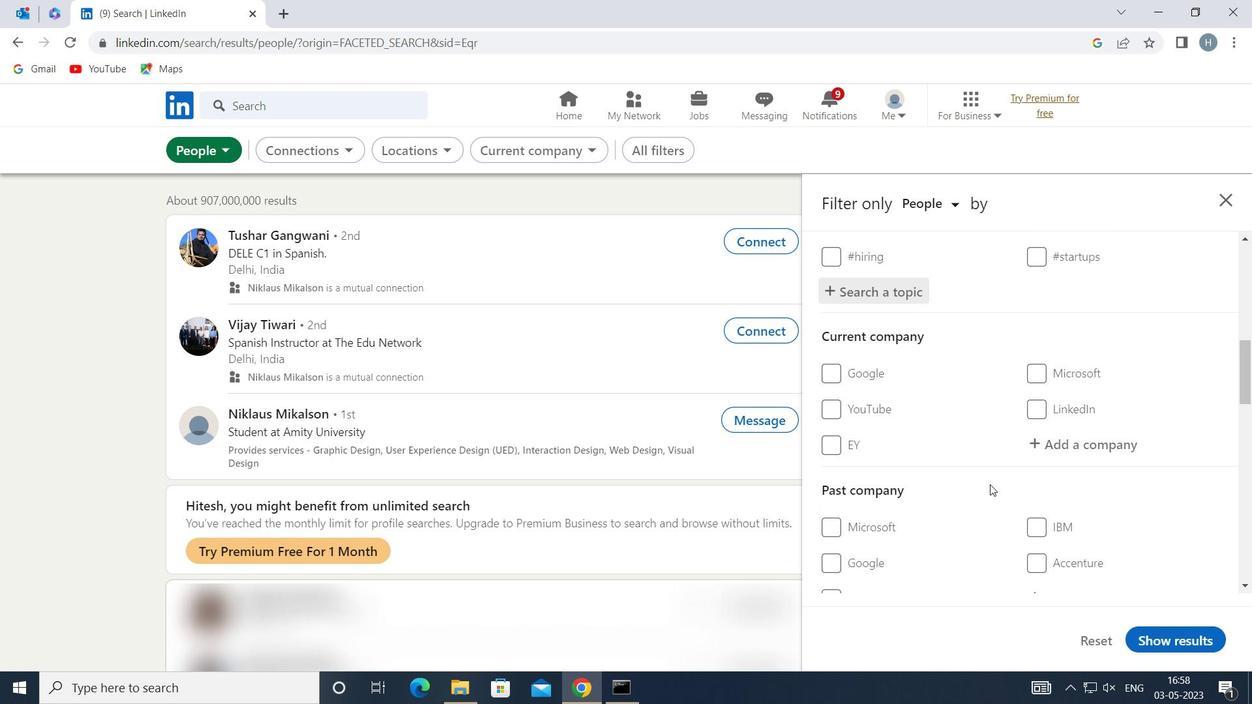 
Action: Mouse scrolled (990, 484) with delta (0, 0)
Screenshot: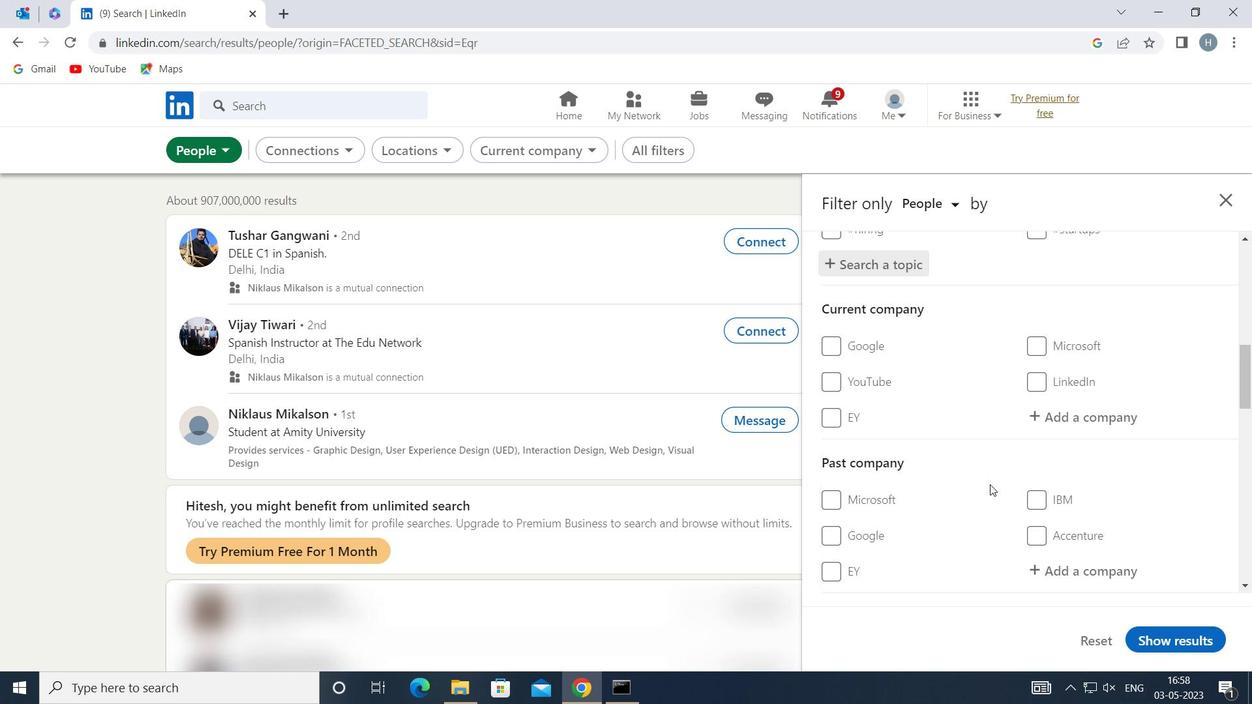 
Action: Mouse moved to (990, 483)
Screenshot: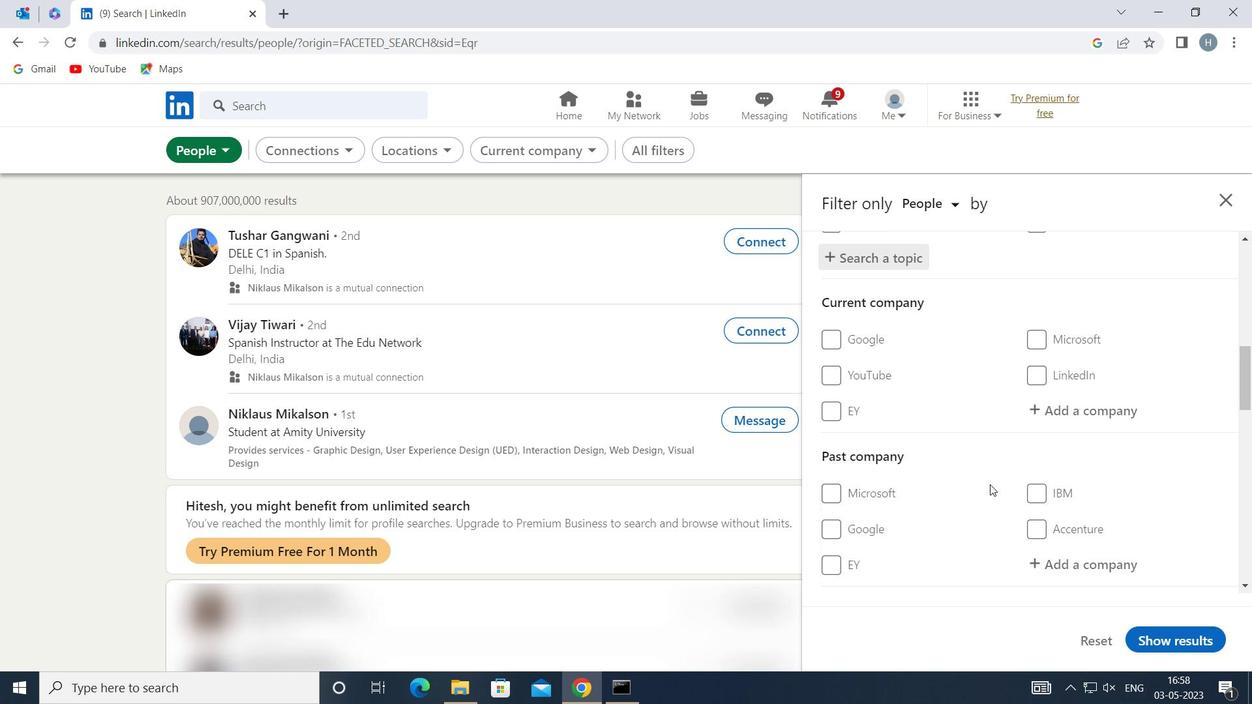 
Action: Mouse scrolled (990, 483) with delta (0, 0)
Screenshot: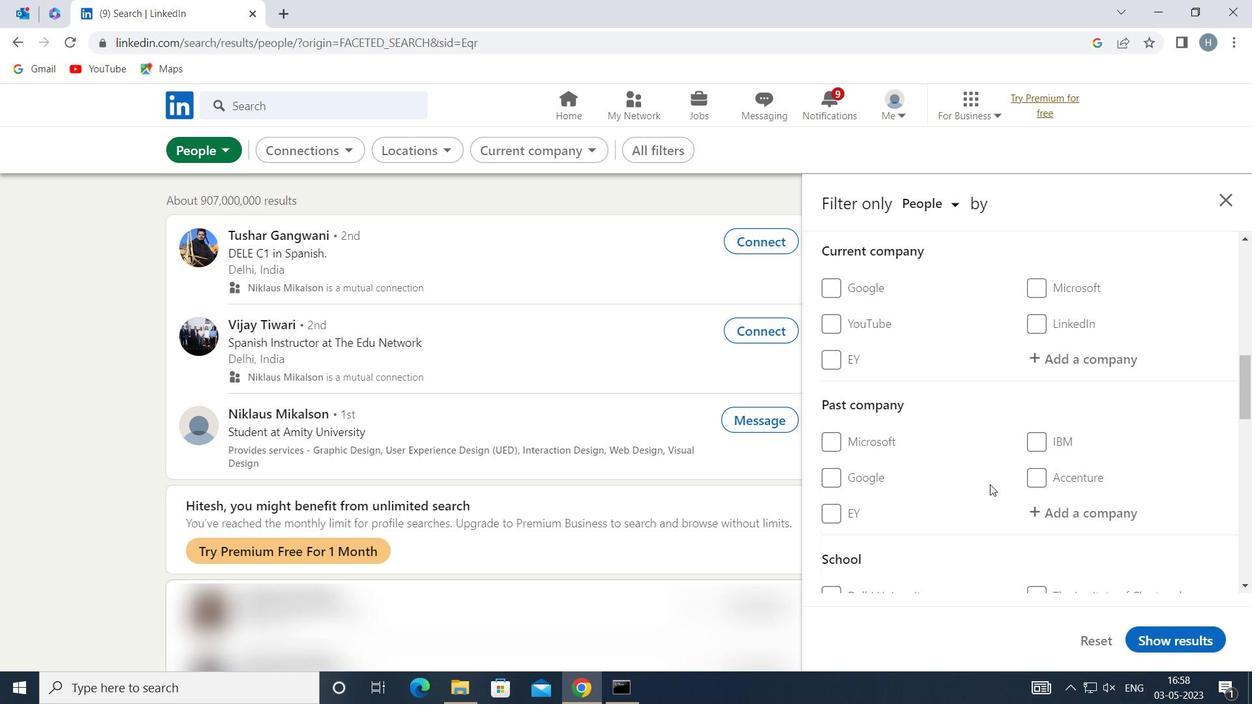 
Action: Mouse scrolled (990, 483) with delta (0, 0)
Screenshot: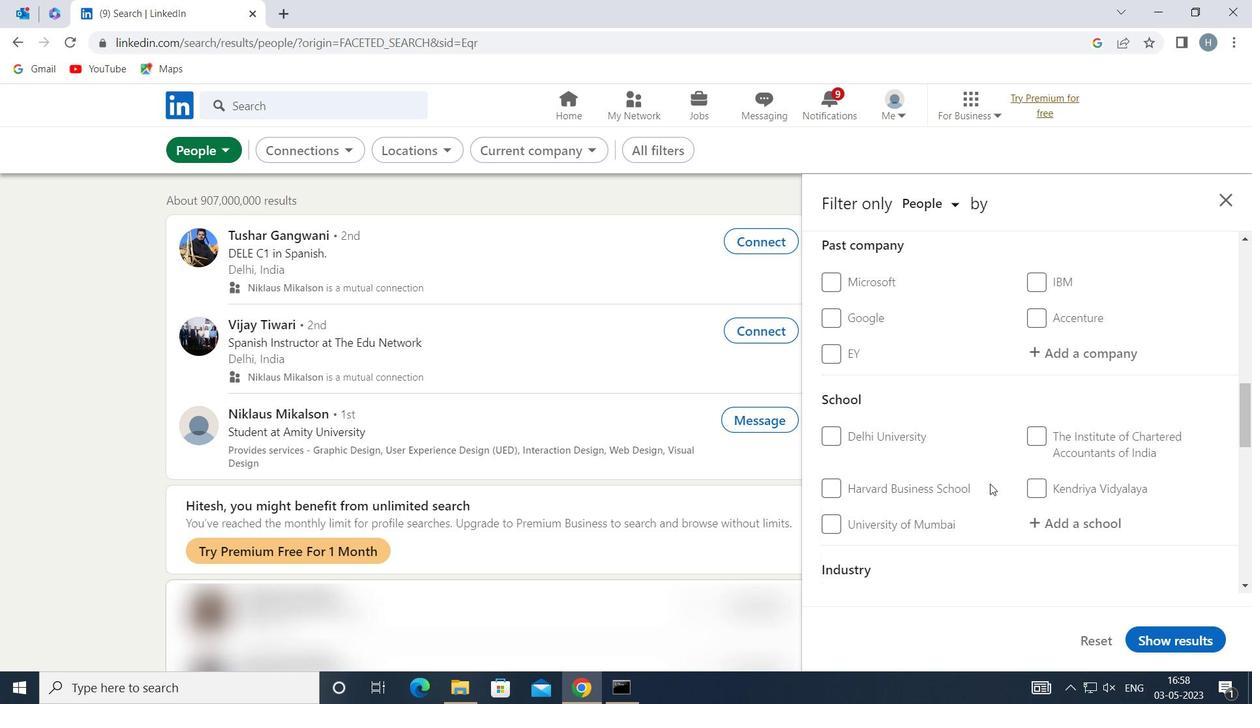 
Action: Mouse scrolled (990, 483) with delta (0, 0)
Screenshot: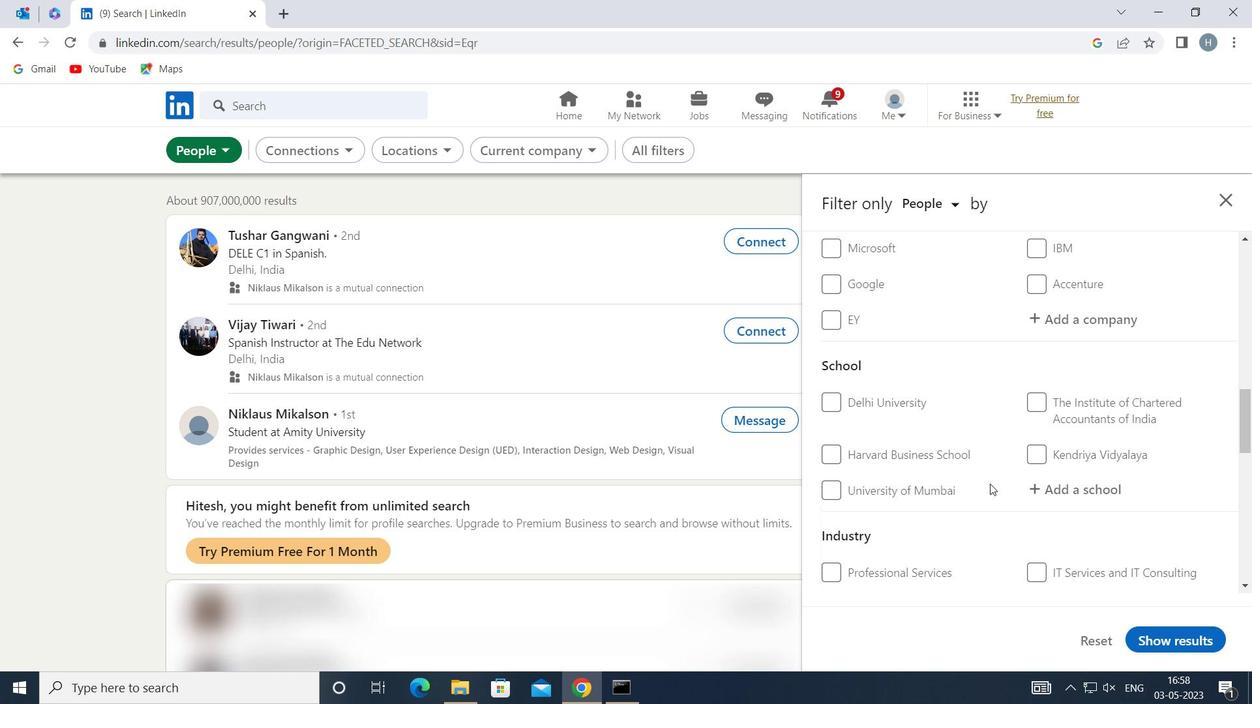 
Action: Mouse moved to (991, 482)
Screenshot: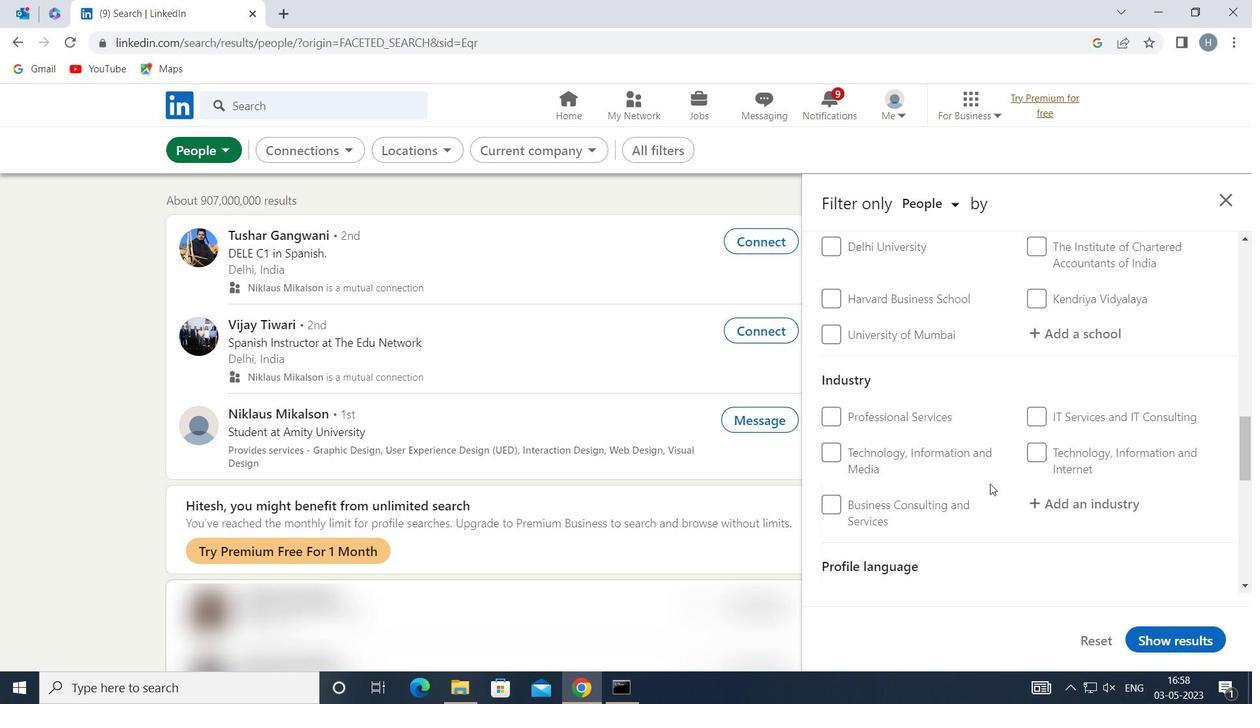 
Action: Mouse scrolled (991, 482) with delta (0, 0)
Screenshot: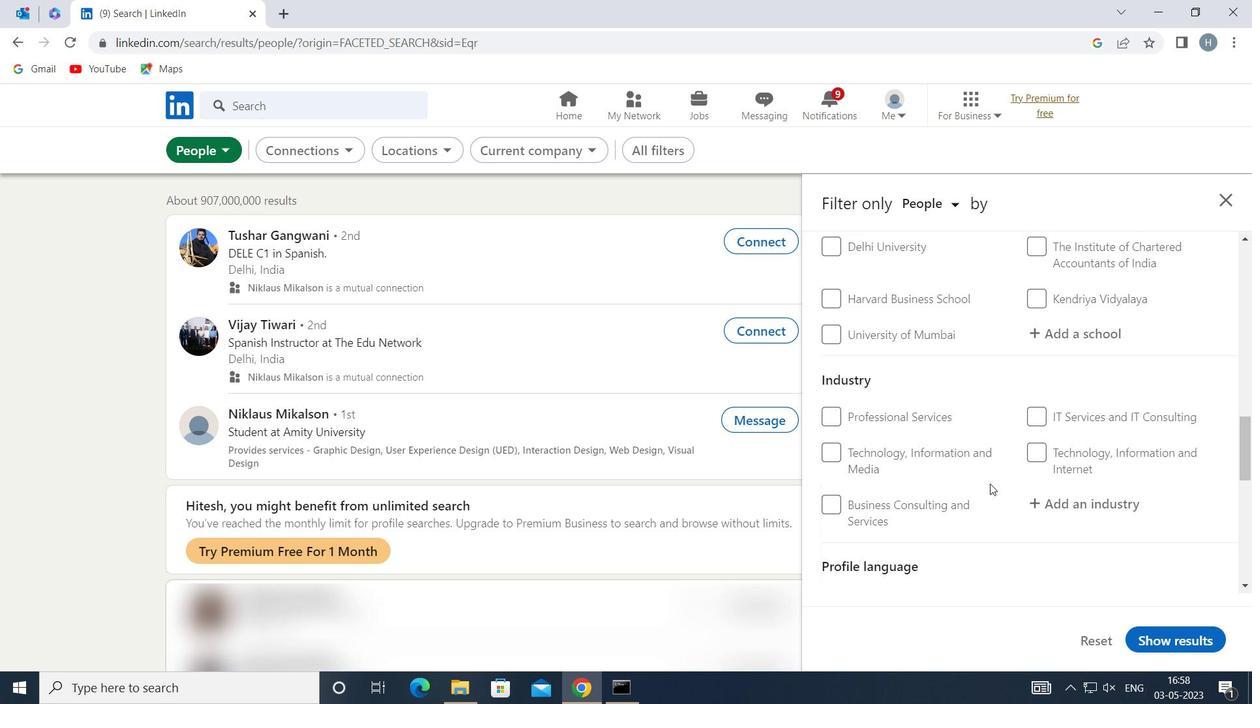 
Action: Mouse moved to (1038, 559)
Screenshot: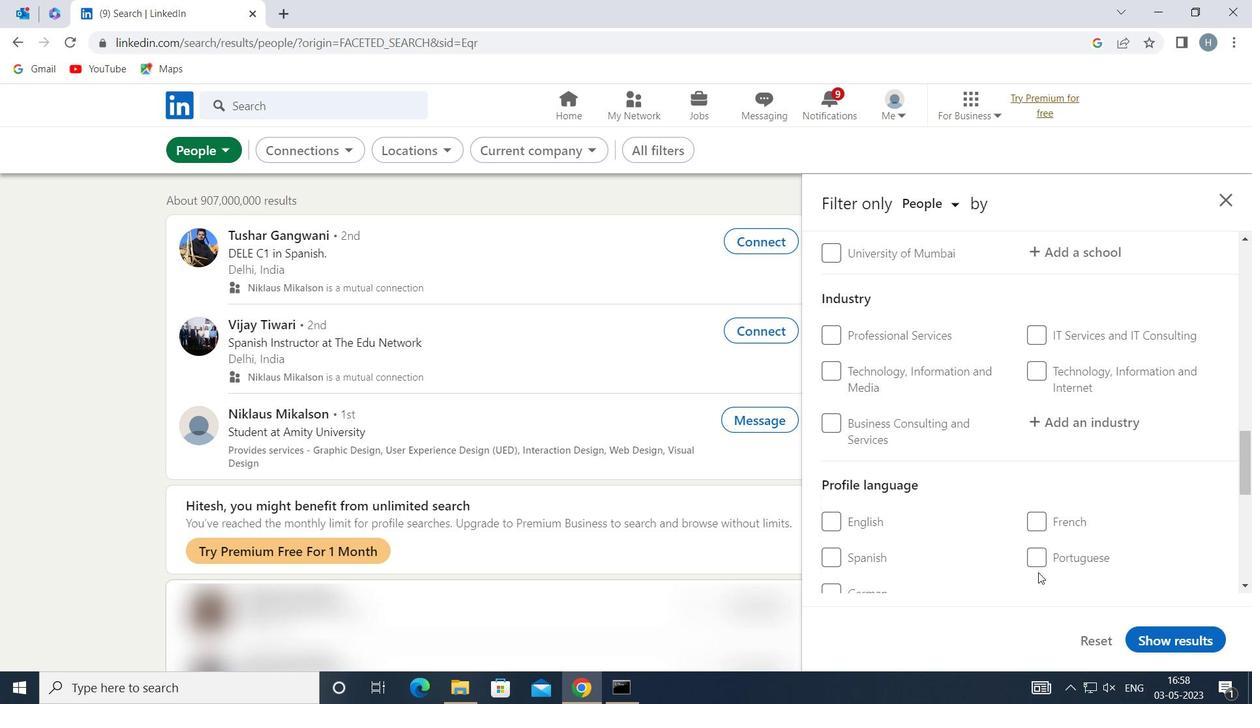 
Action: Mouse pressed left at (1038, 559)
Screenshot: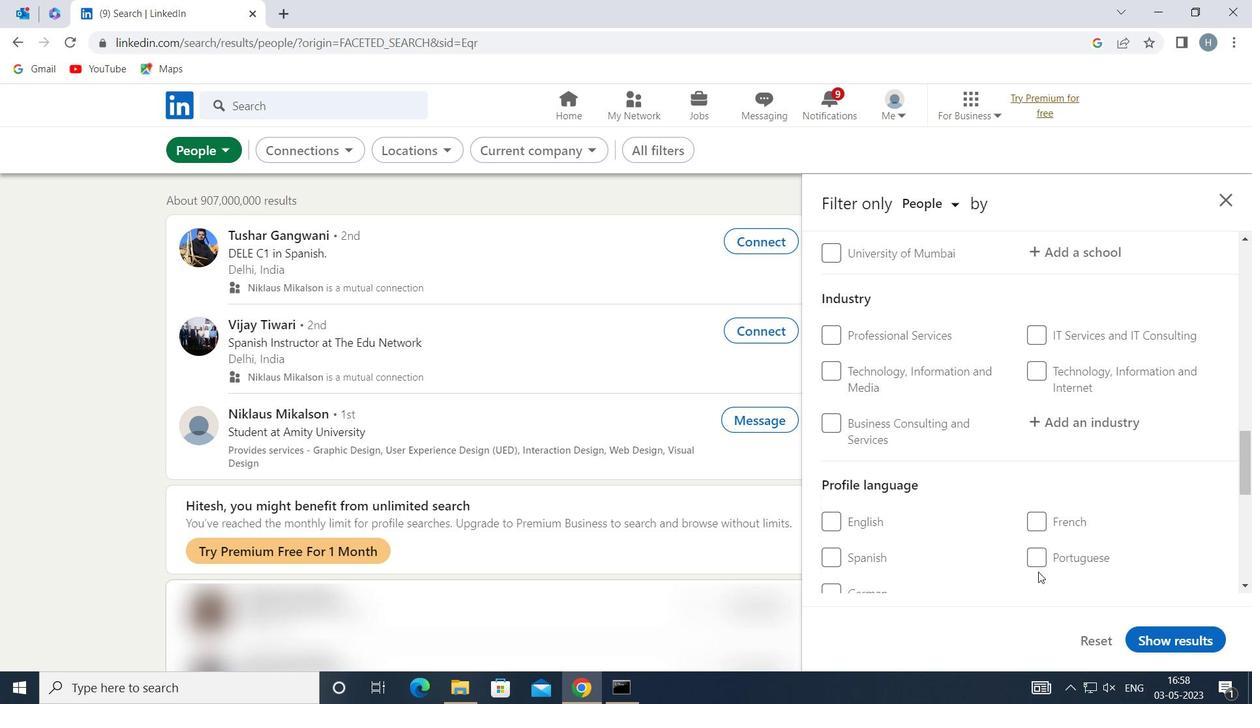 
Action: Mouse moved to (997, 531)
Screenshot: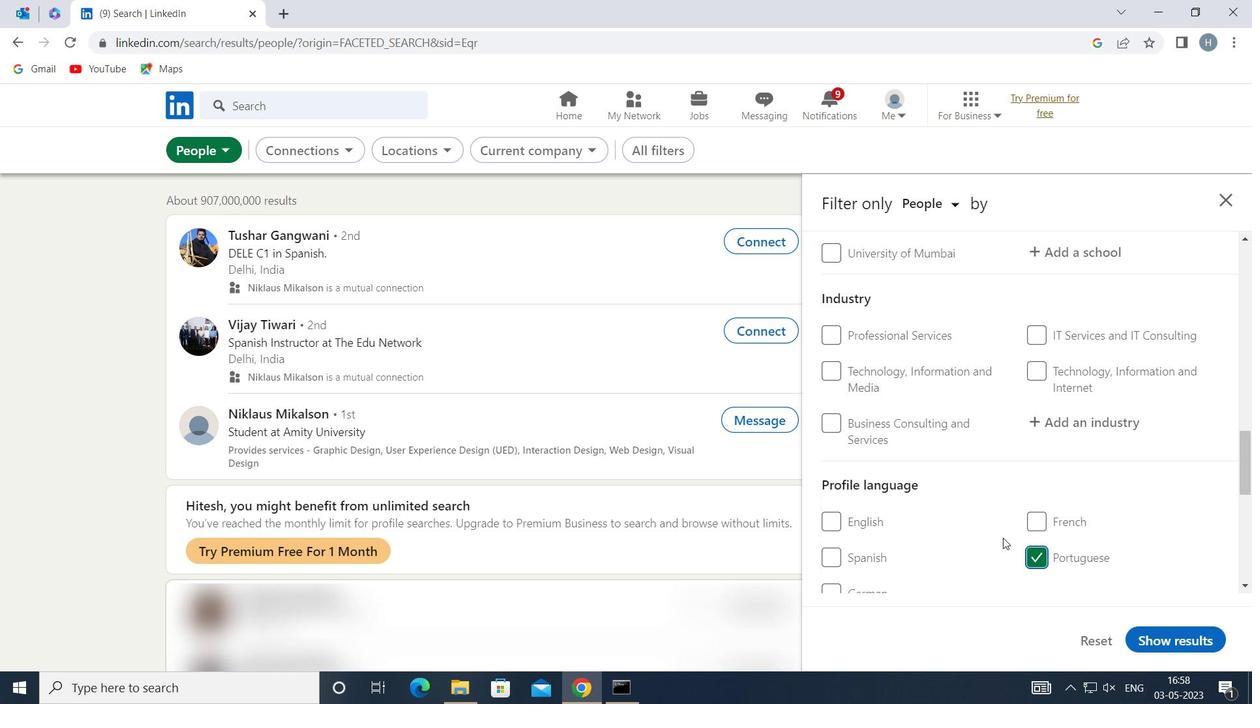 
Action: Mouse scrolled (997, 532) with delta (0, 0)
Screenshot: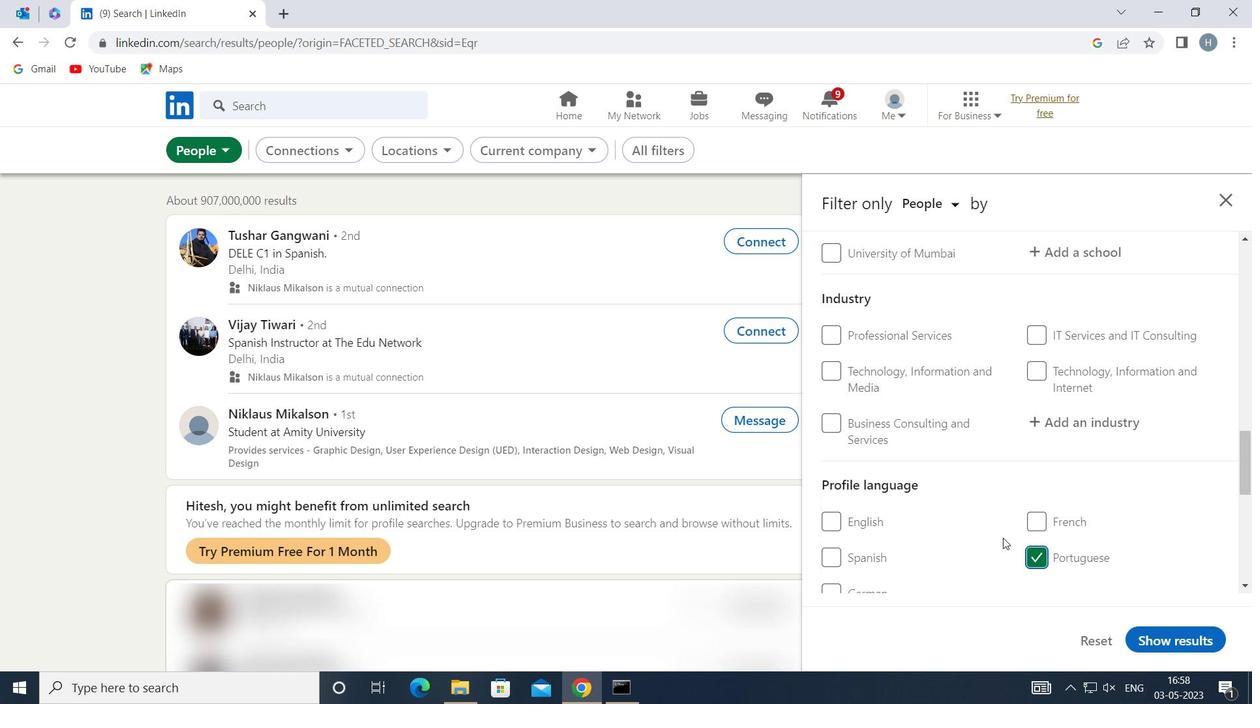 
Action: Mouse moved to (994, 523)
Screenshot: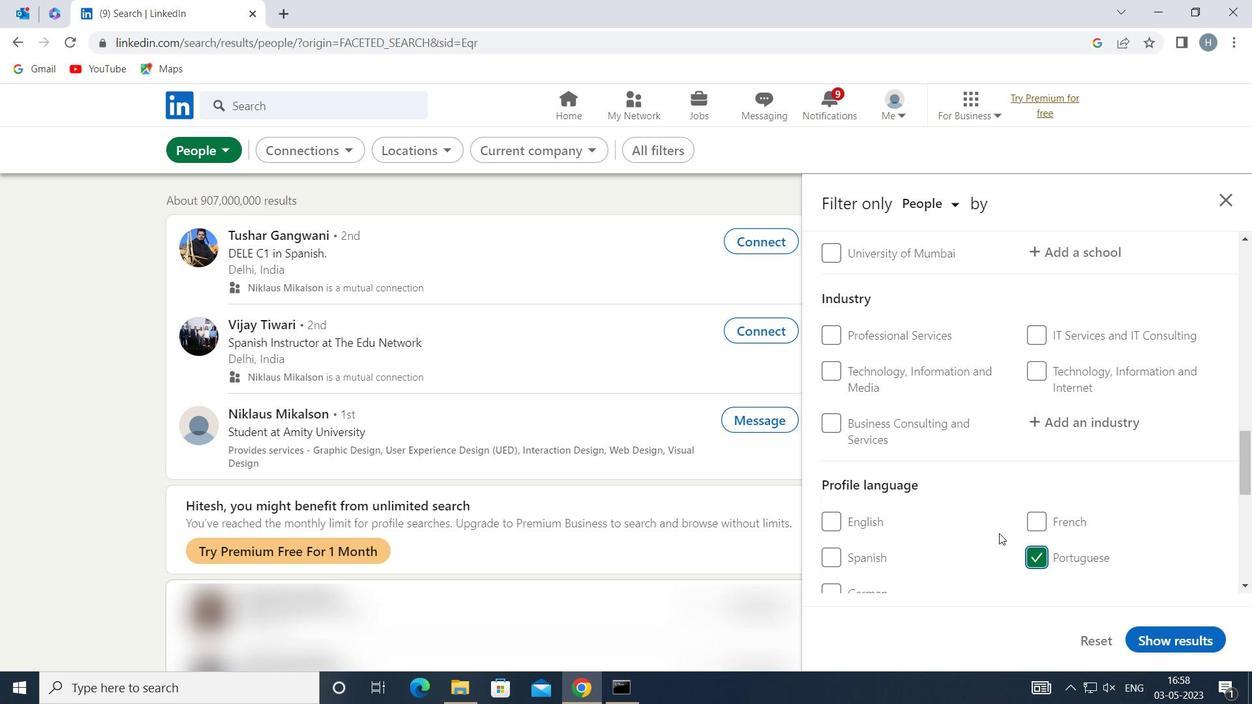 
Action: Mouse scrolled (994, 524) with delta (0, 0)
Screenshot: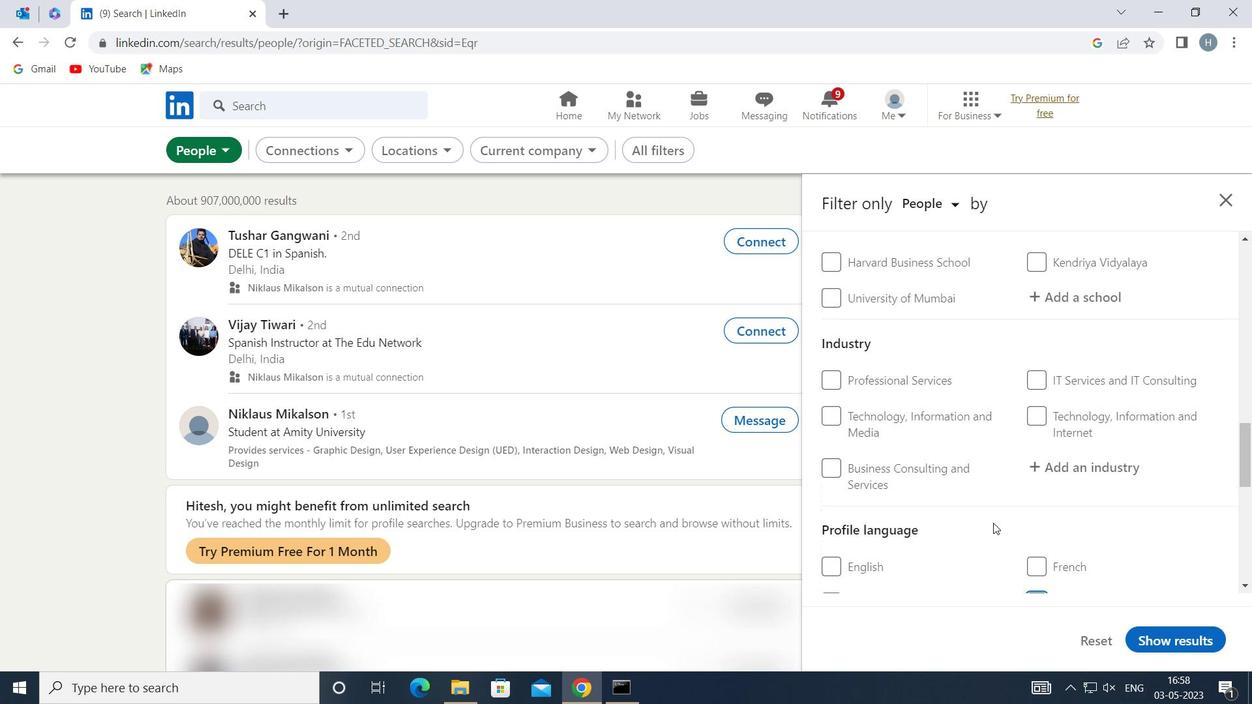 
Action: Mouse scrolled (994, 524) with delta (0, 0)
Screenshot: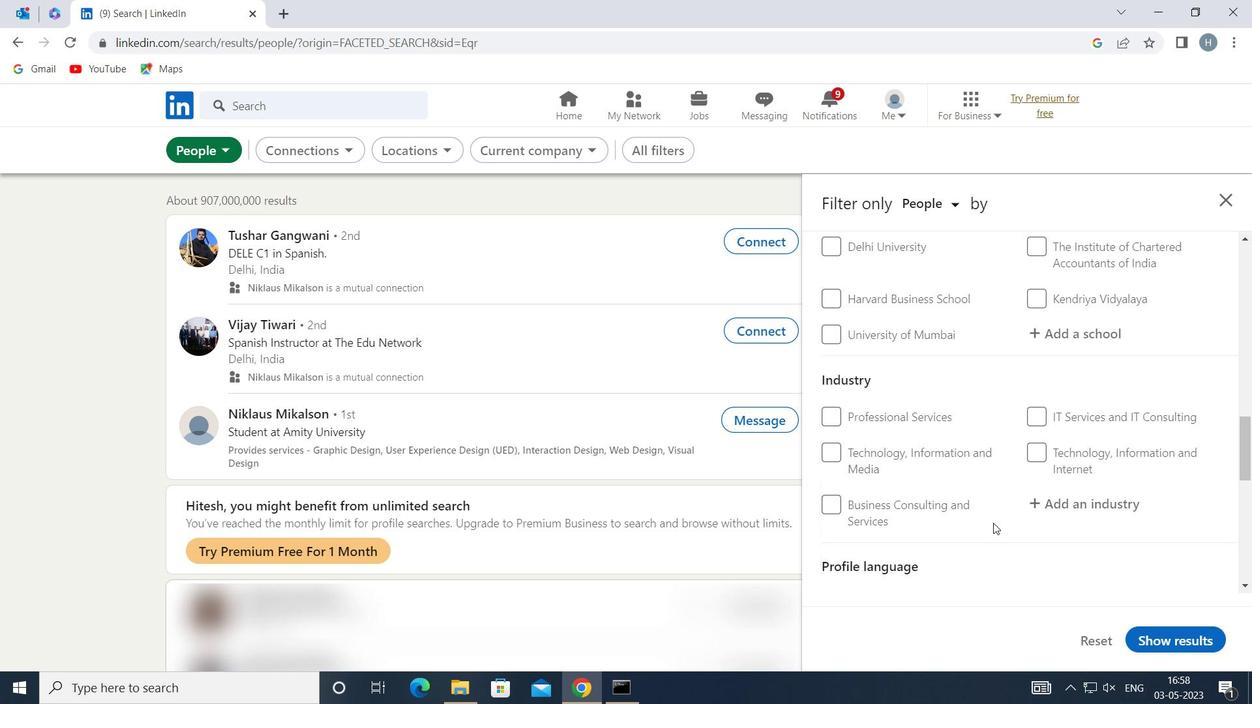 
Action: Mouse scrolled (994, 524) with delta (0, 0)
Screenshot: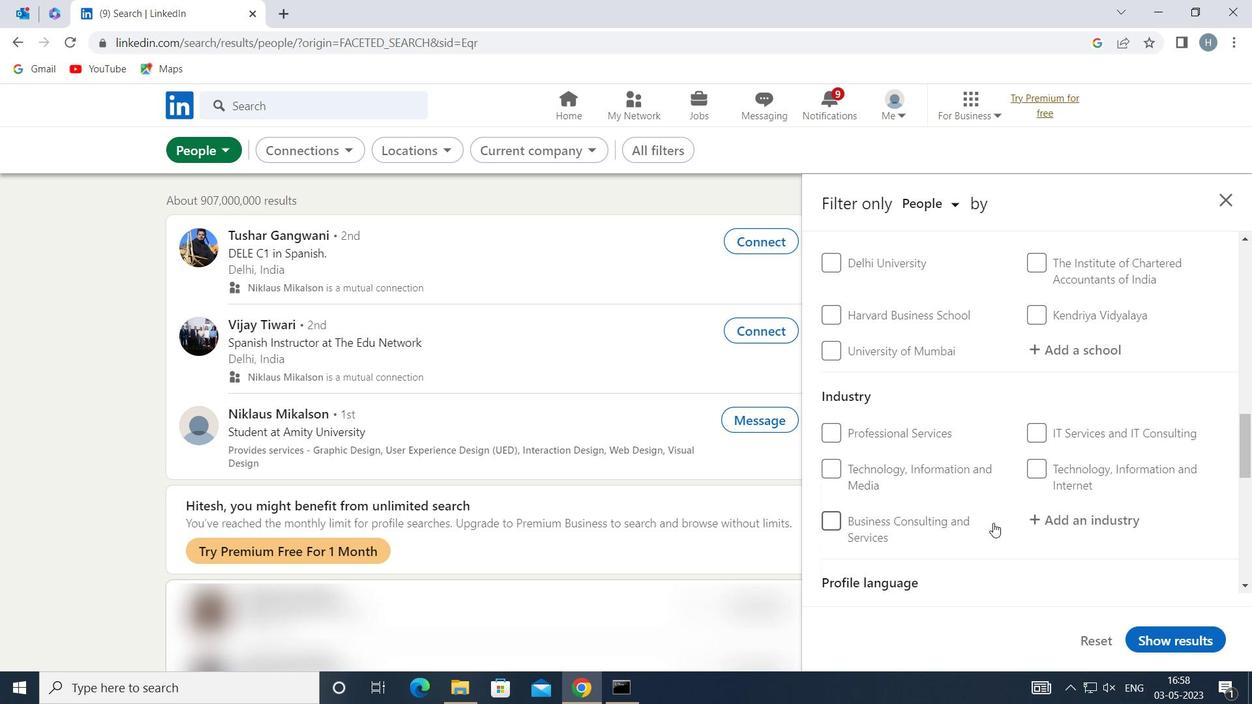 
Action: Mouse scrolled (994, 524) with delta (0, 0)
Screenshot: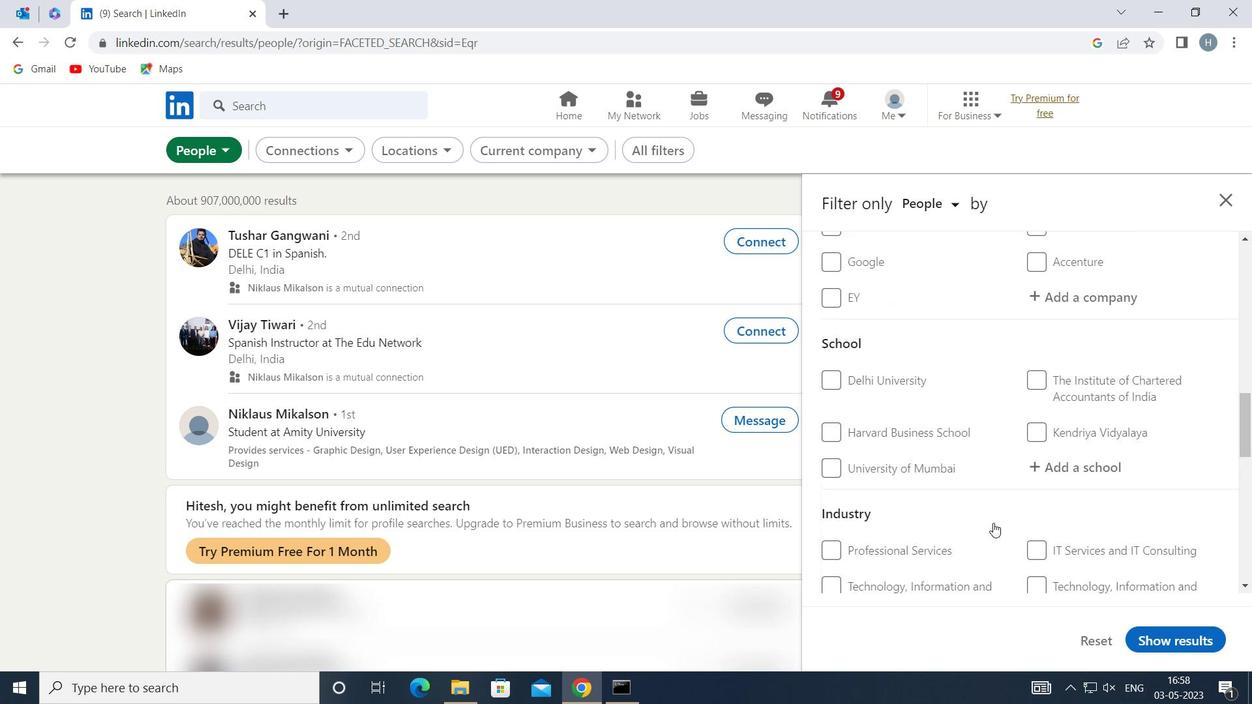 
Action: Mouse scrolled (994, 524) with delta (0, 0)
Screenshot: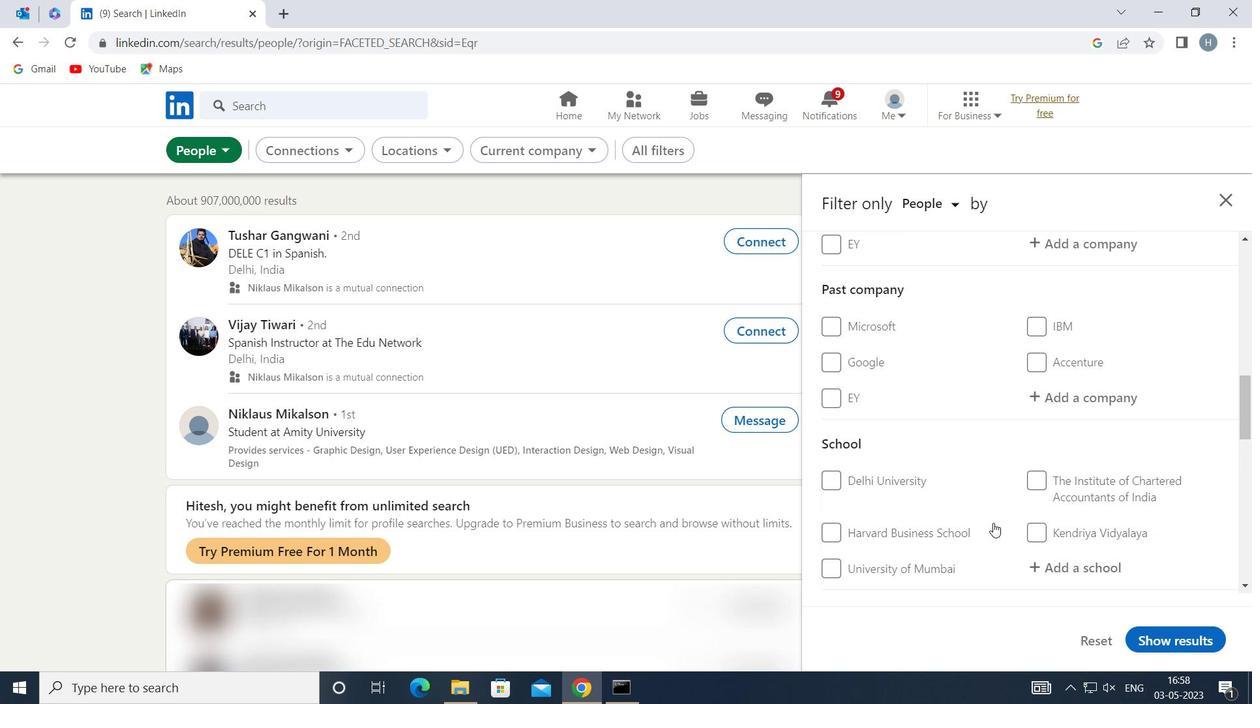 
Action: Mouse scrolled (994, 524) with delta (0, 0)
Screenshot: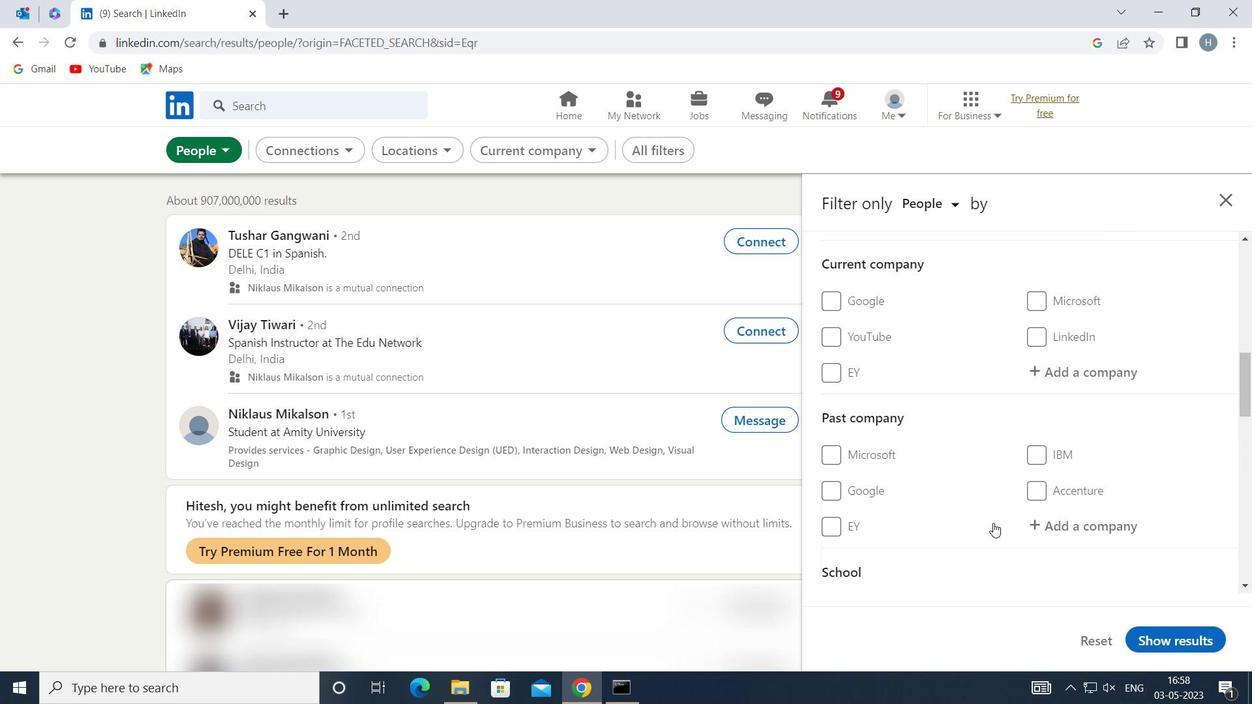 
Action: Mouse moved to (1085, 497)
Screenshot: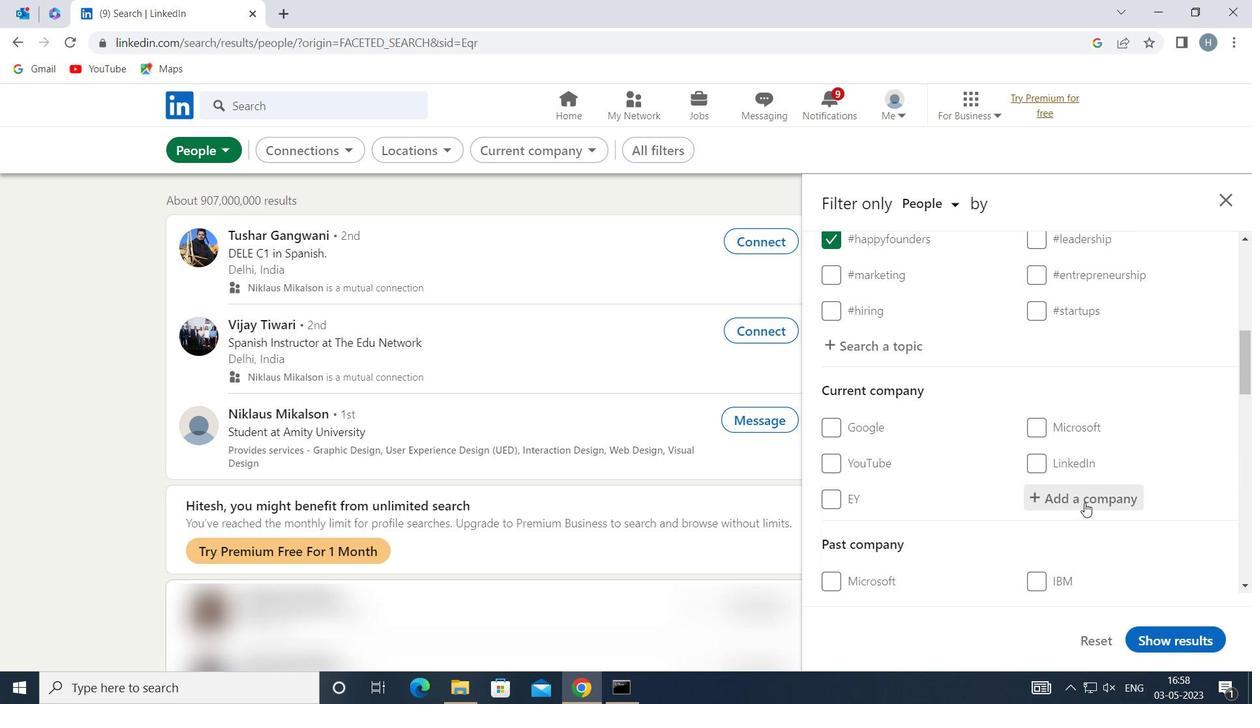 
Action: Mouse pressed left at (1085, 497)
Screenshot: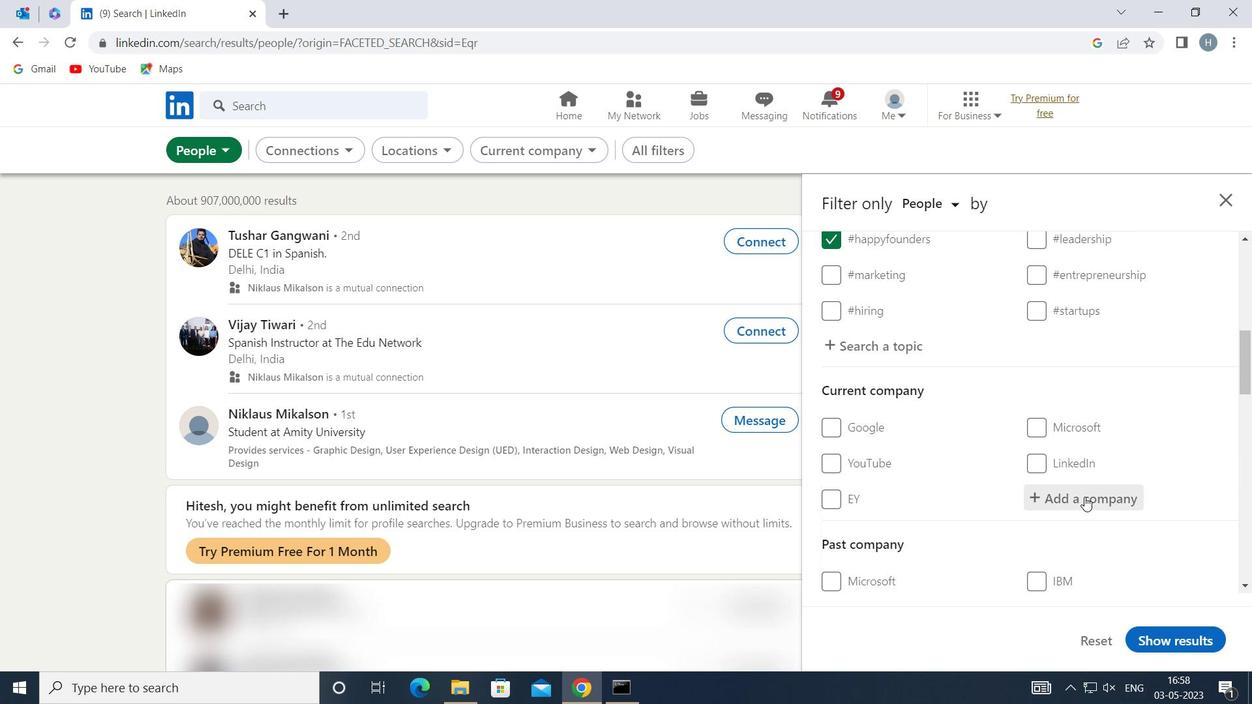 
Action: Mouse moved to (1084, 497)
Screenshot: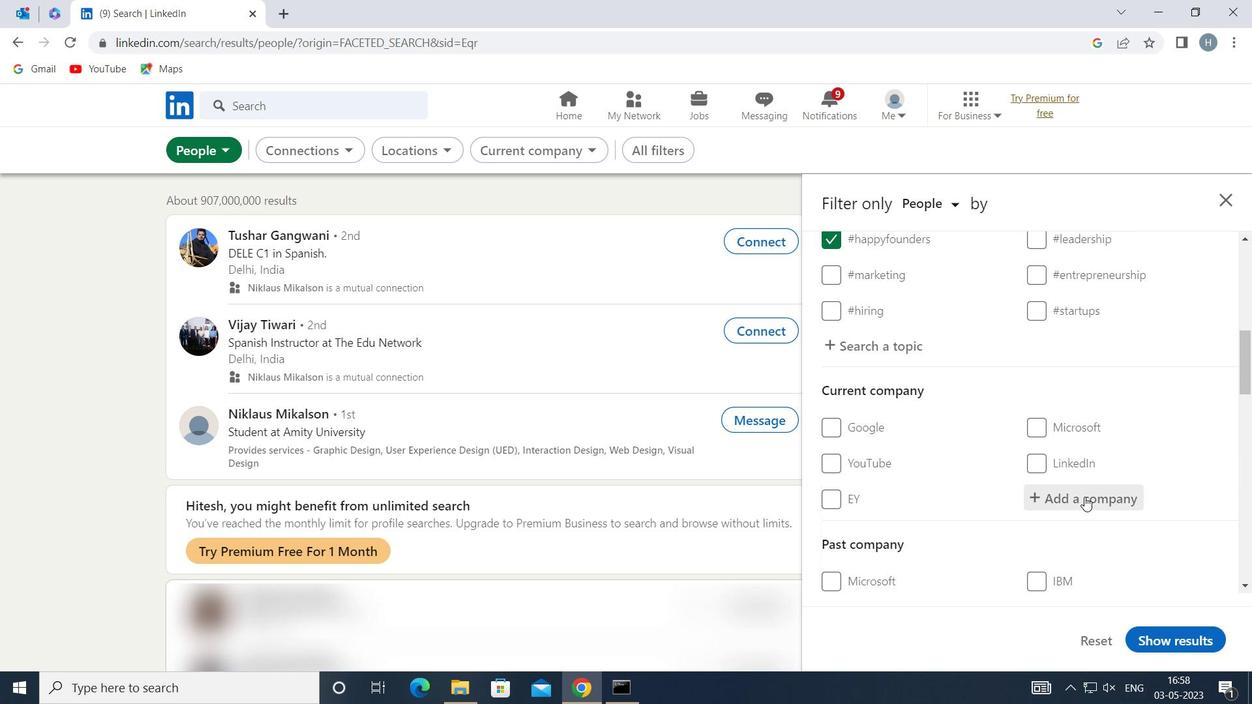 
Action: Key pressed <Key.shift>UNISON<Key.space>INTERNATIONAL<Key.space>CON
Screenshot: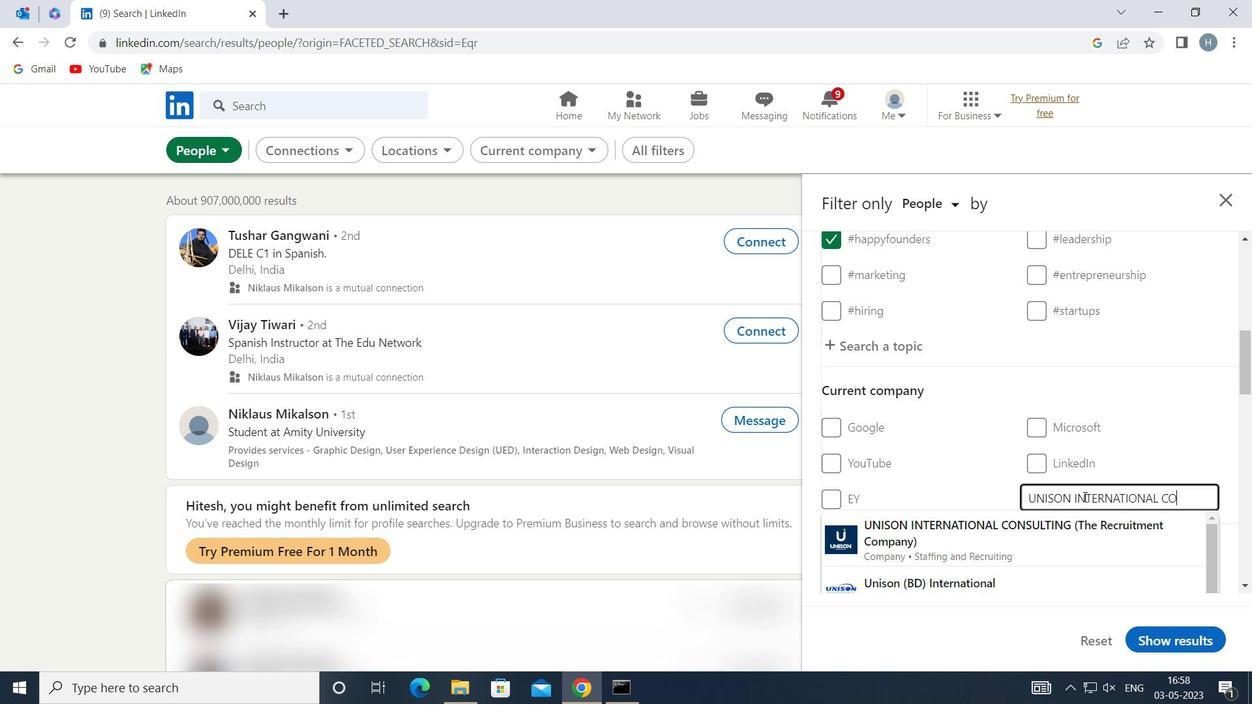 
Action: Mouse moved to (1070, 525)
Screenshot: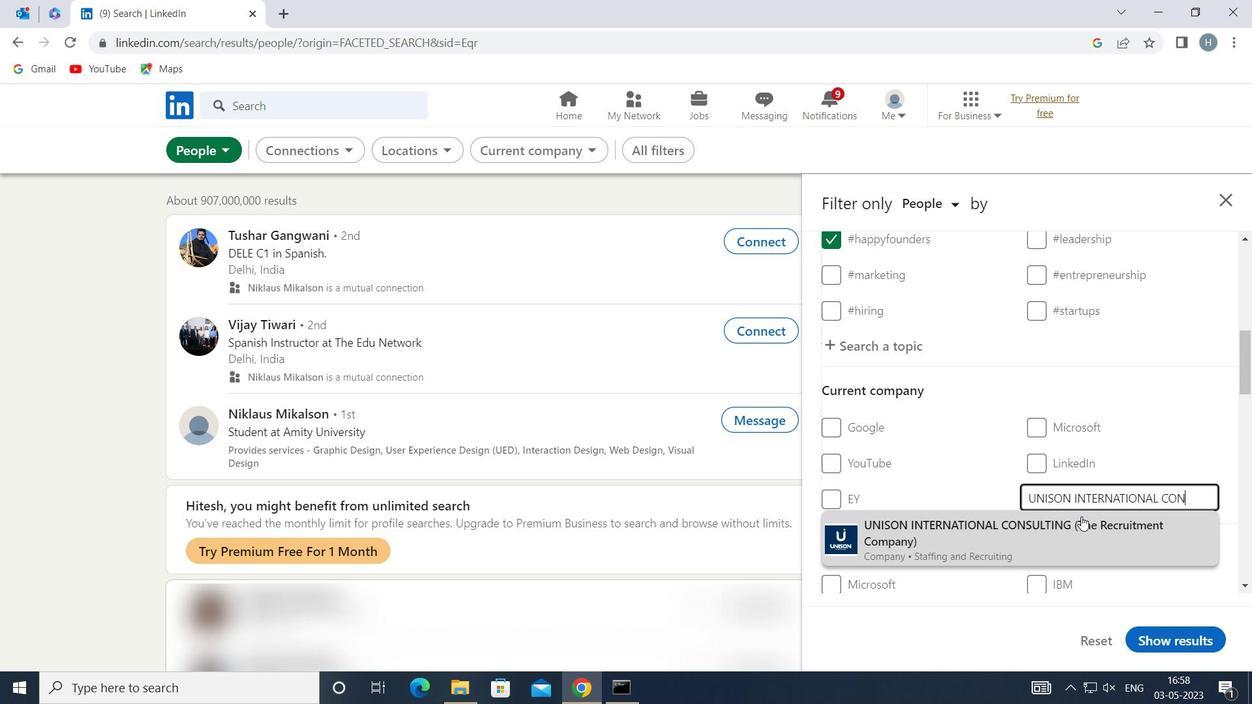 
Action: Mouse pressed left at (1070, 525)
Screenshot: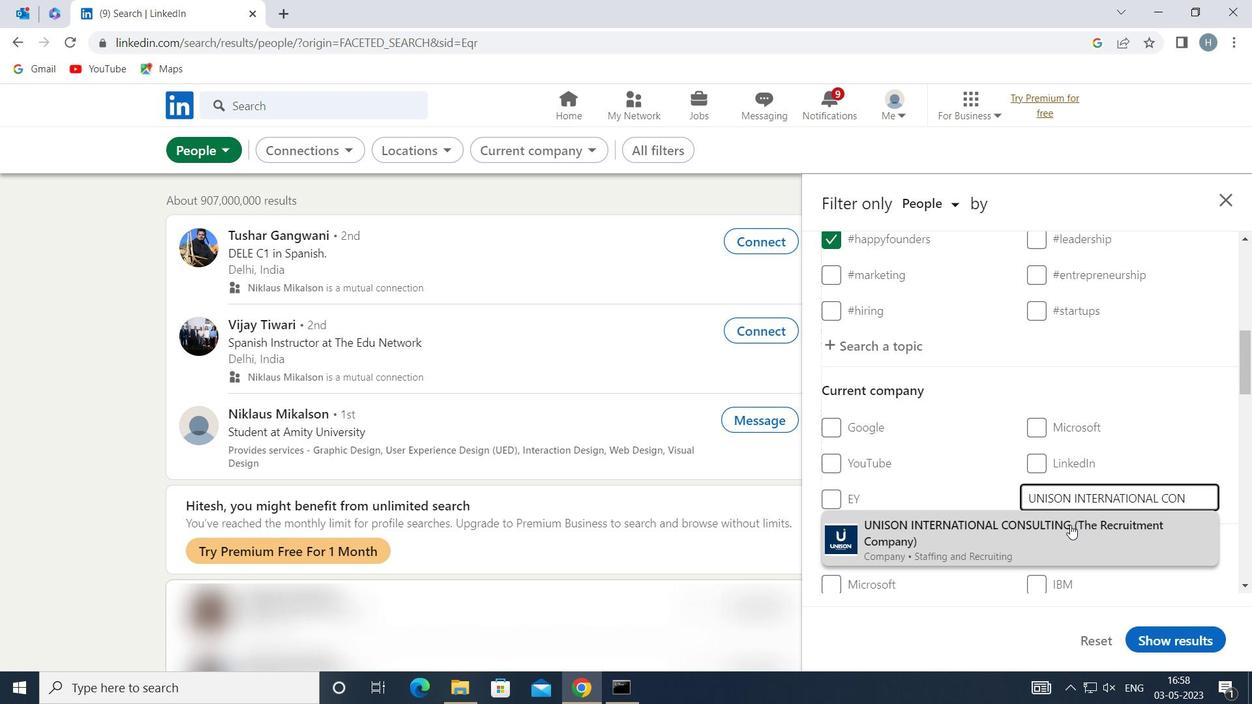 
Action: Mouse moved to (995, 472)
Screenshot: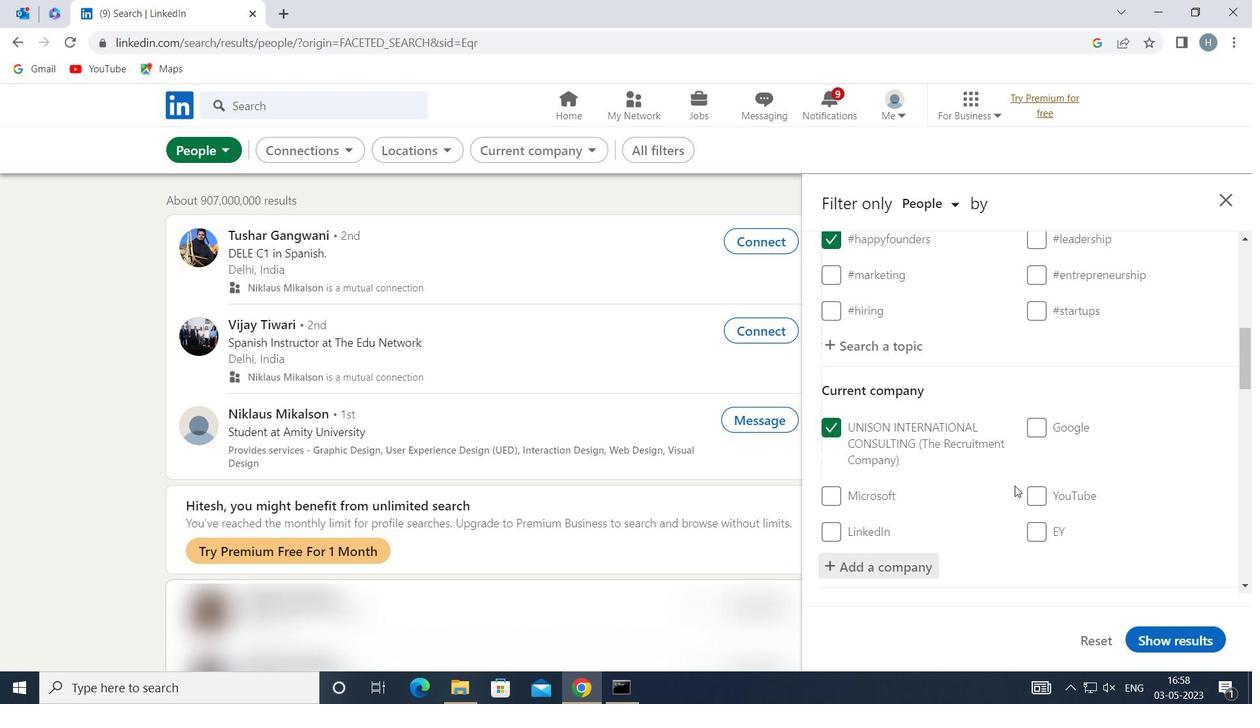 
Action: Mouse scrolled (995, 472) with delta (0, 0)
Screenshot: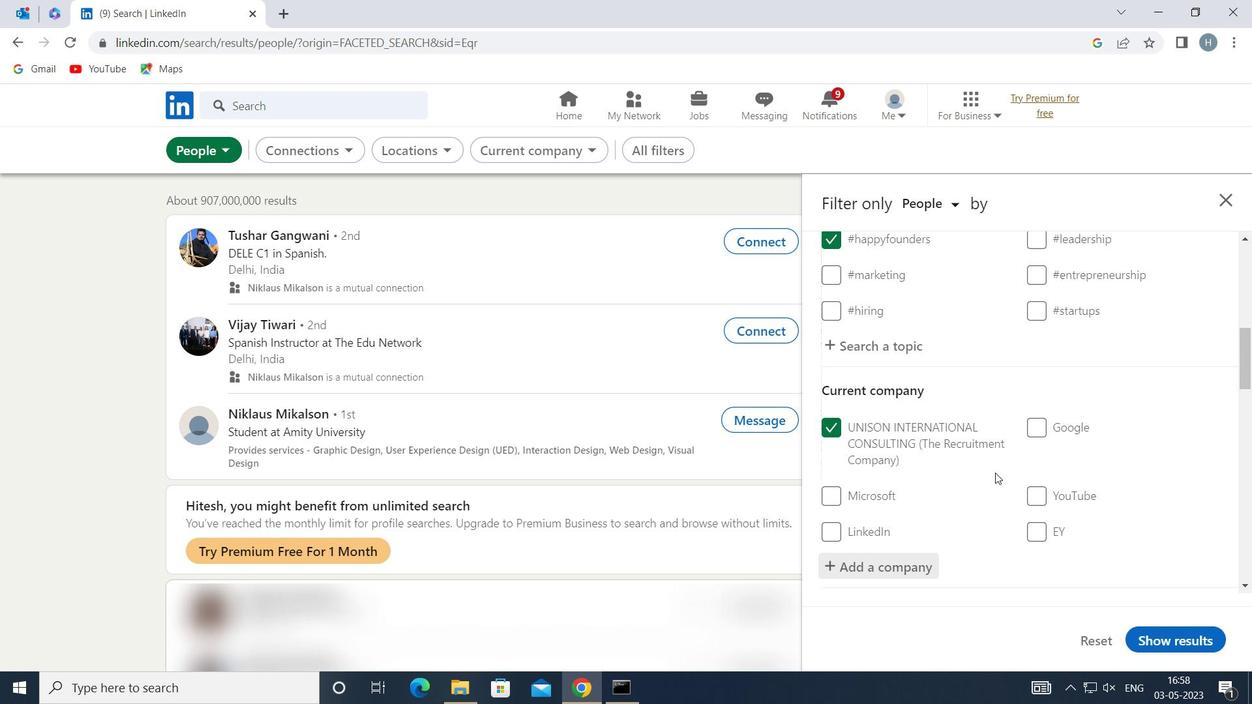 
Action: Mouse scrolled (995, 472) with delta (0, 0)
Screenshot: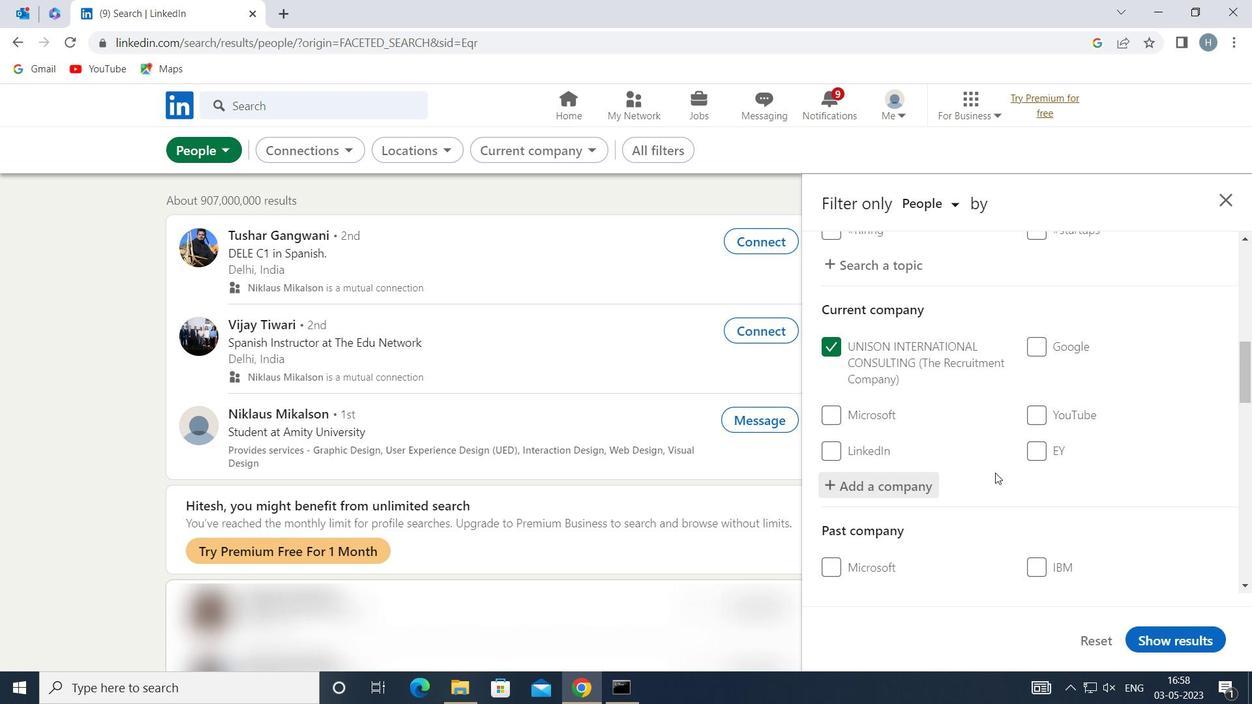 
Action: Mouse moved to (994, 472)
Screenshot: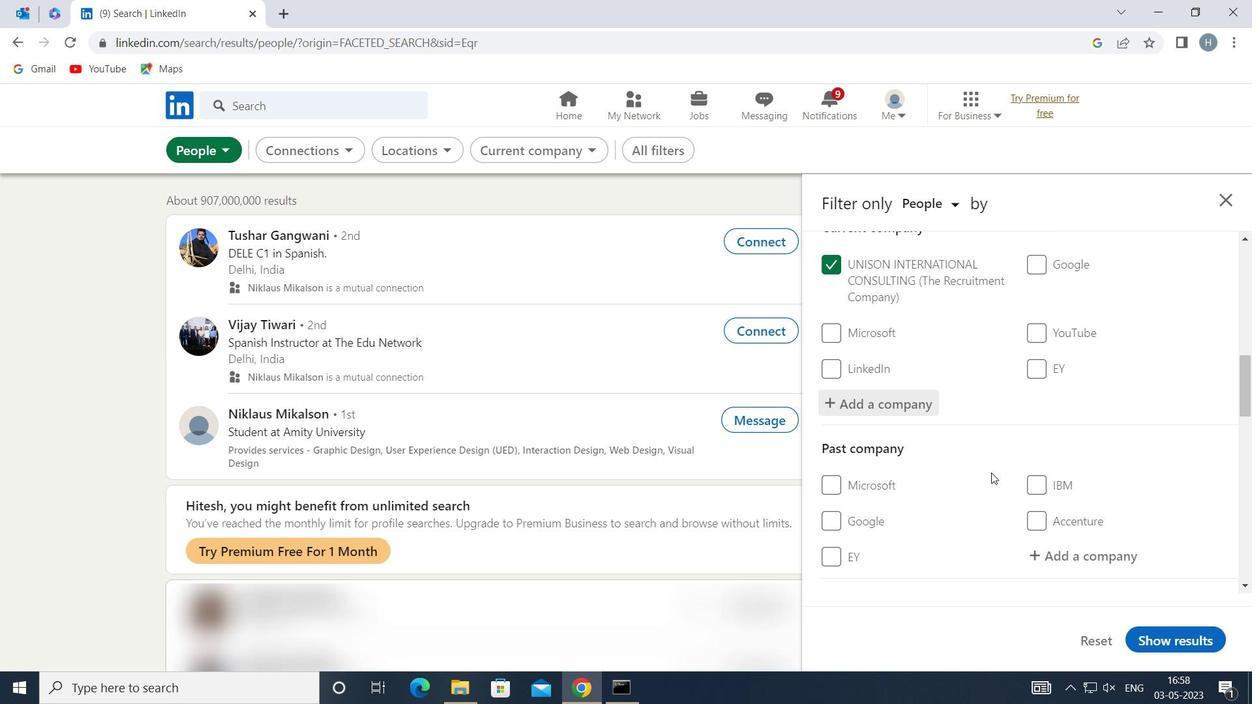 
Action: Mouse scrolled (994, 472) with delta (0, 0)
Screenshot: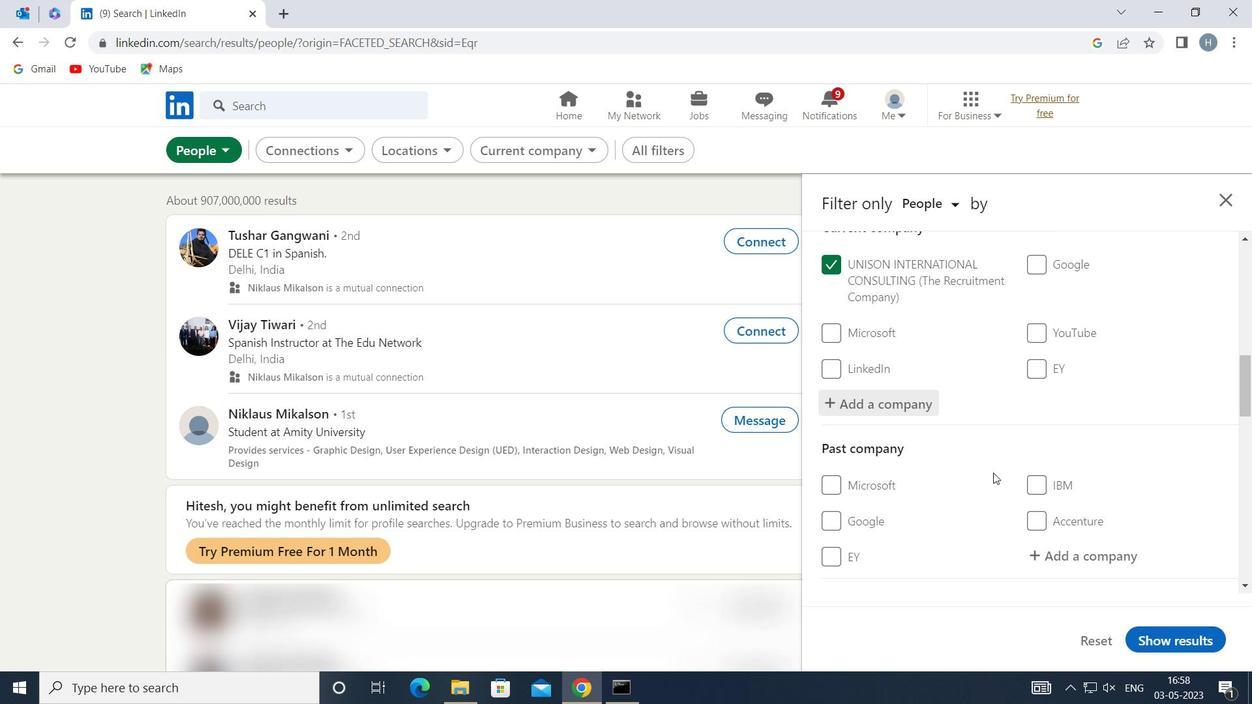 
Action: Mouse moved to (994, 471)
Screenshot: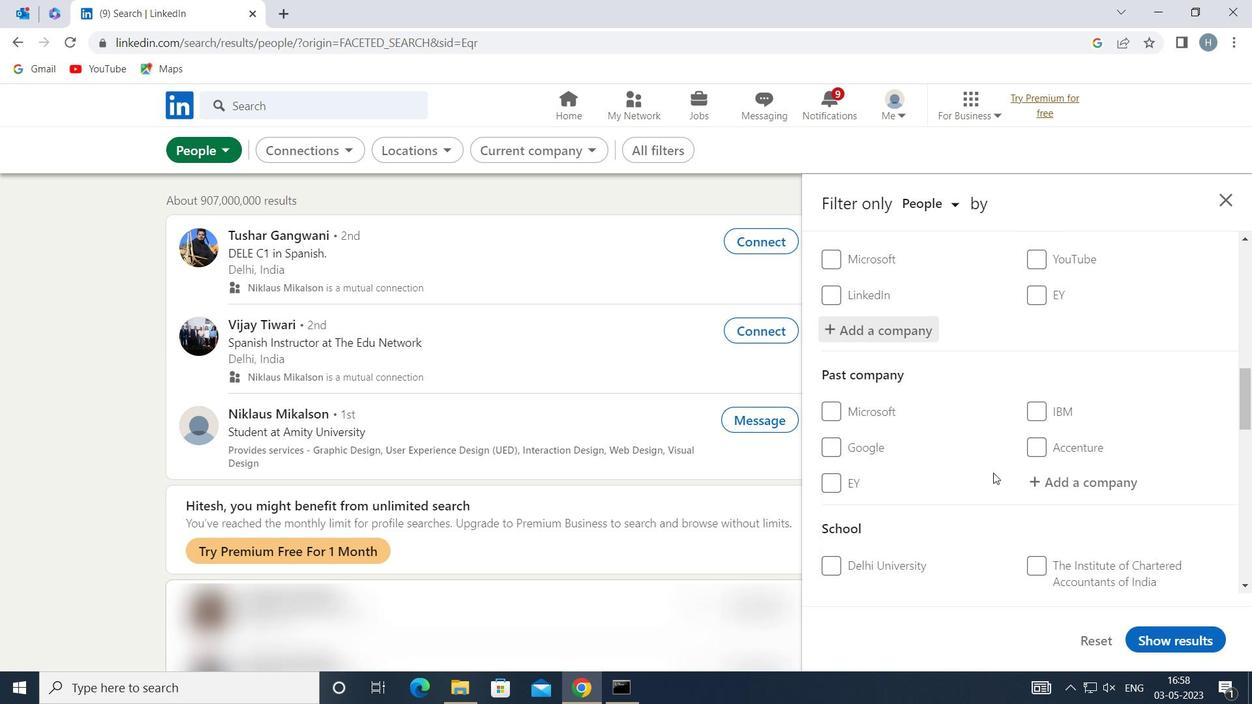 
Action: Mouse scrolled (994, 470) with delta (0, 0)
Screenshot: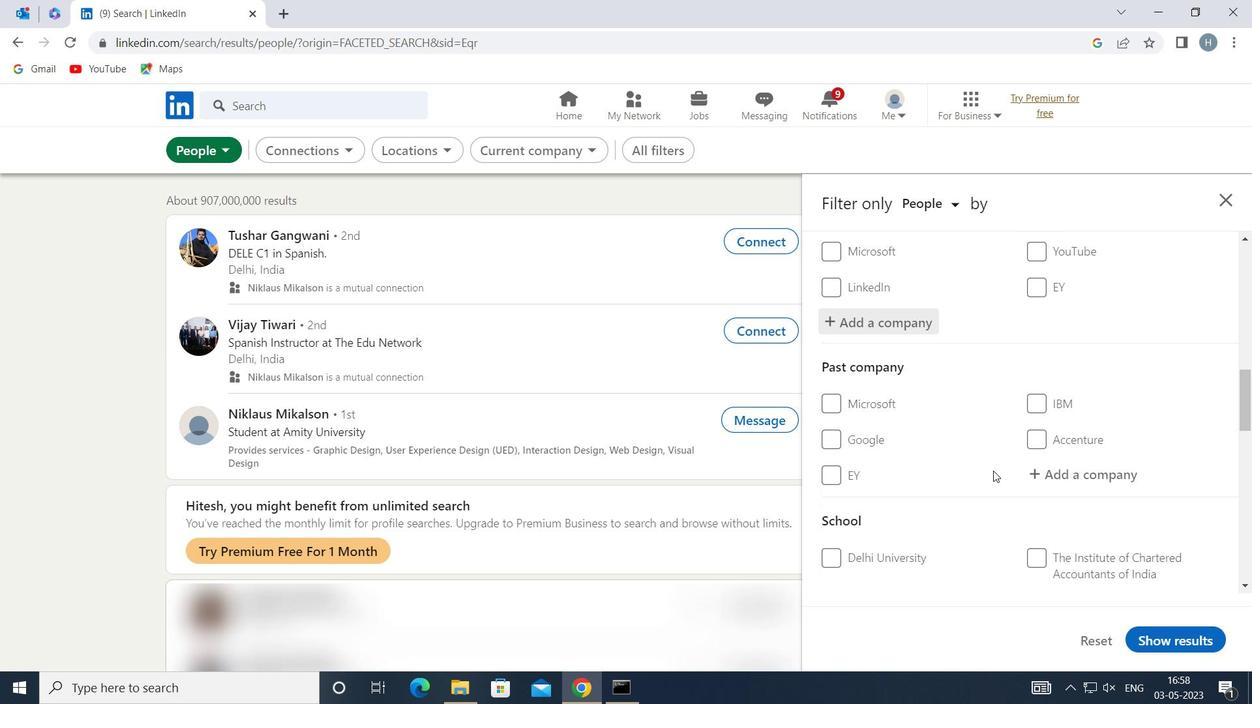 
Action: Mouse moved to (994, 470)
Screenshot: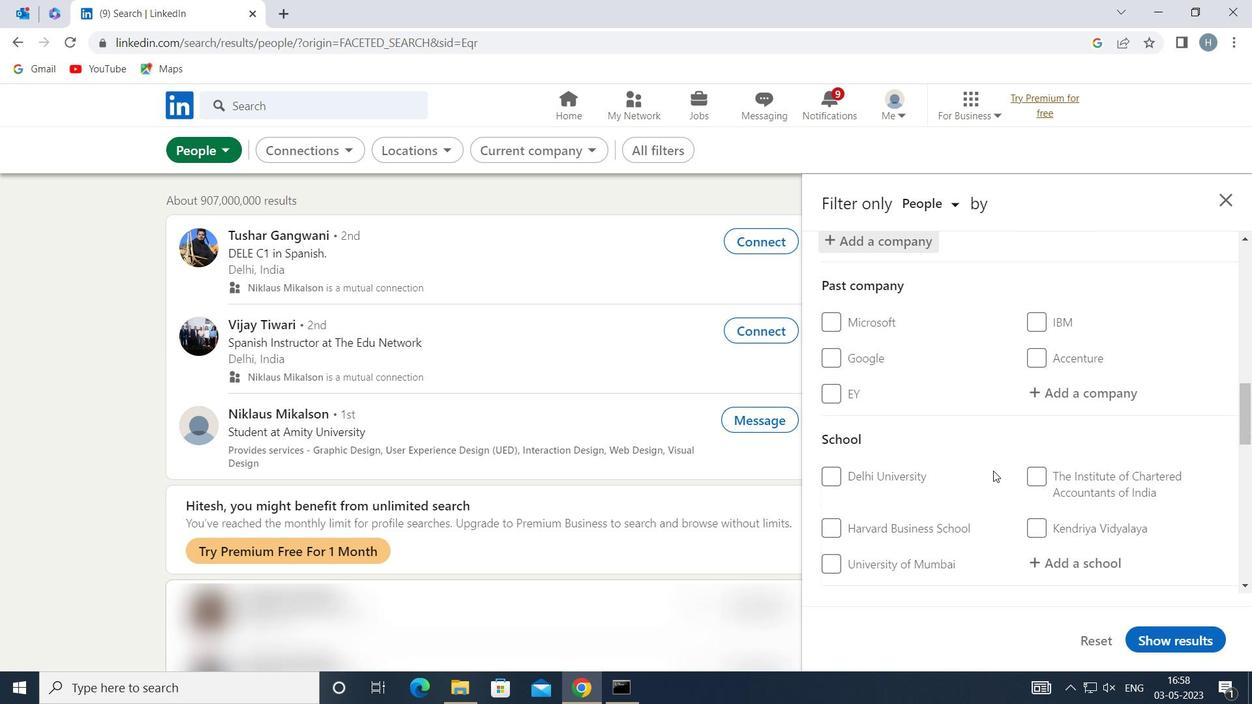 
Action: Mouse scrolled (994, 470) with delta (0, 0)
Screenshot: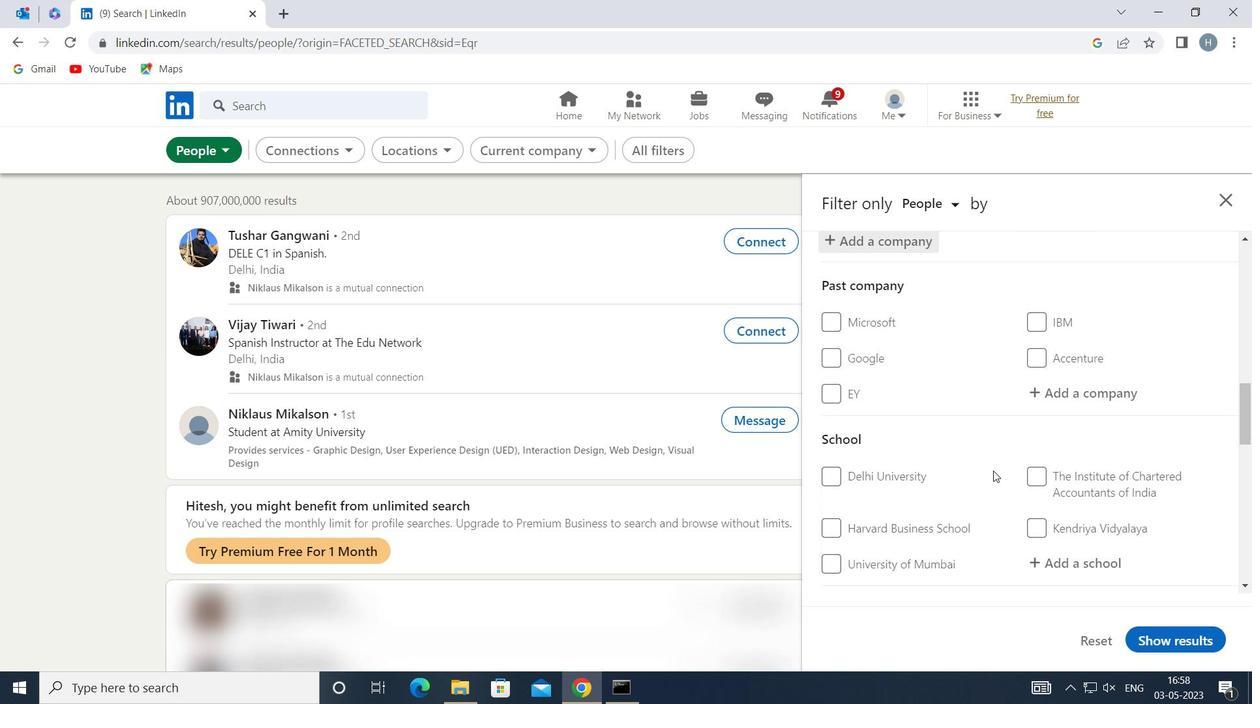 
Action: Mouse moved to (1036, 472)
Screenshot: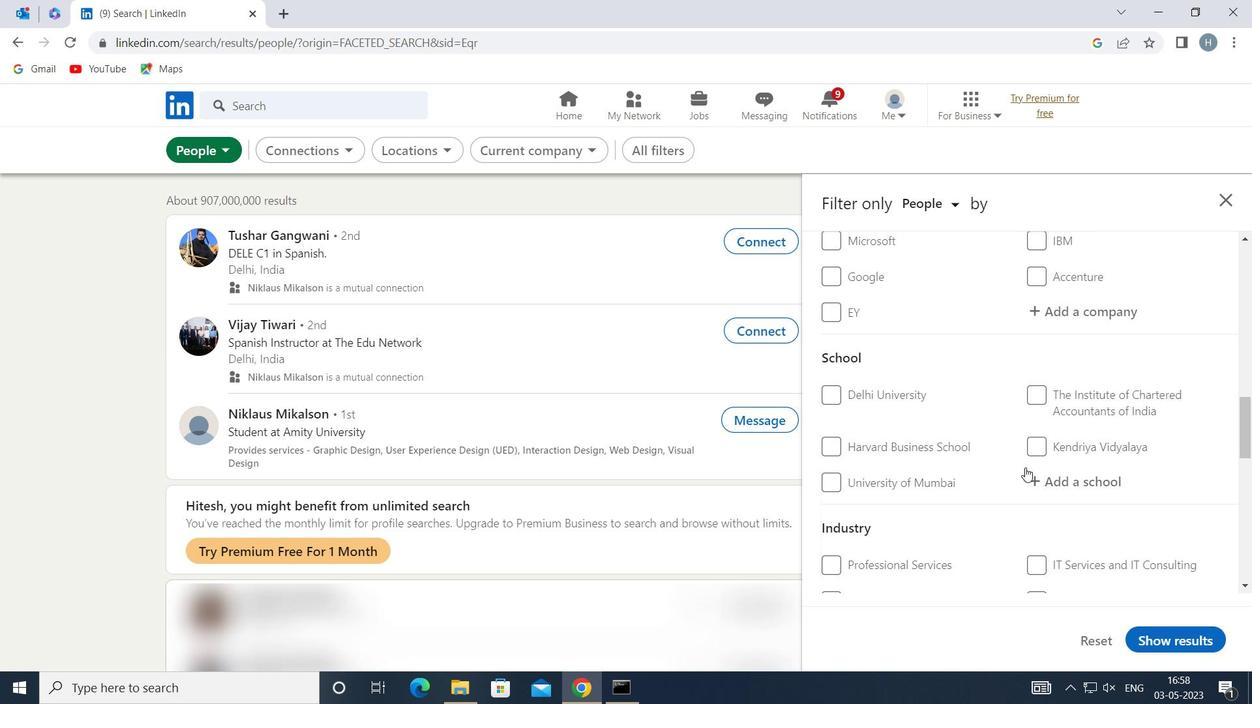 
Action: Mouse pressed left at (1036, 472)
Screenshot: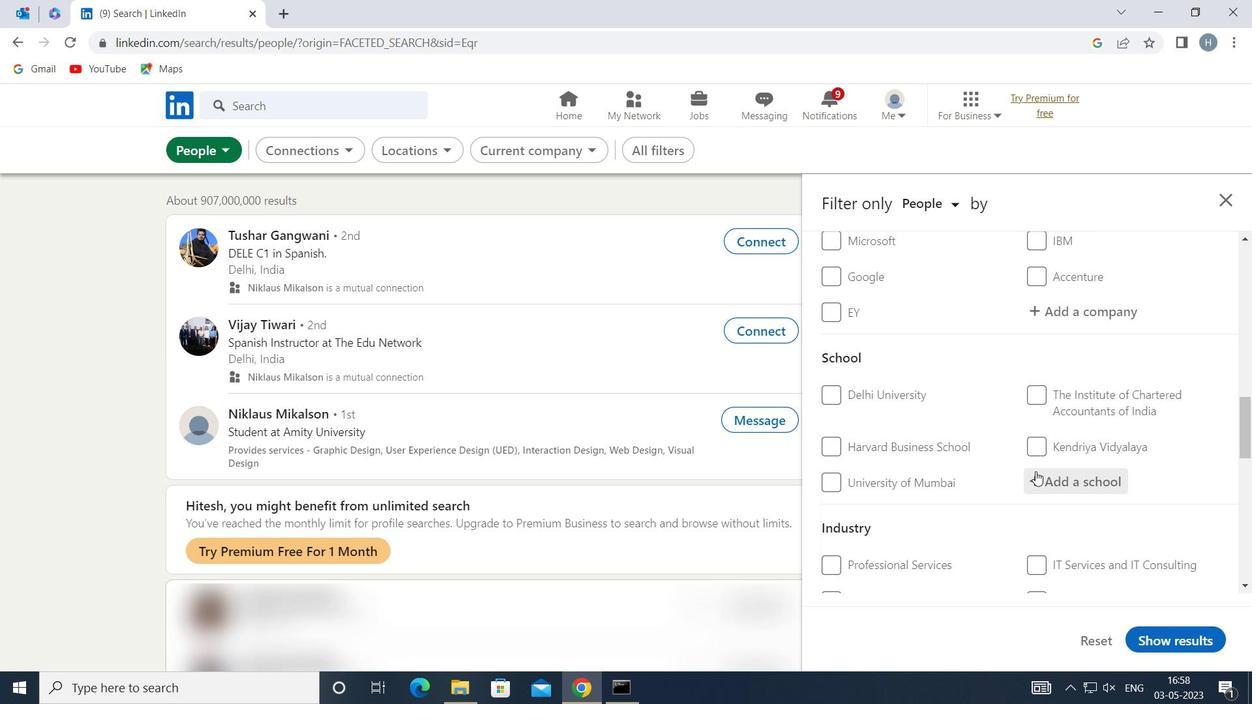 
Action: Mouse moved to (1036, 472)
Screenshot: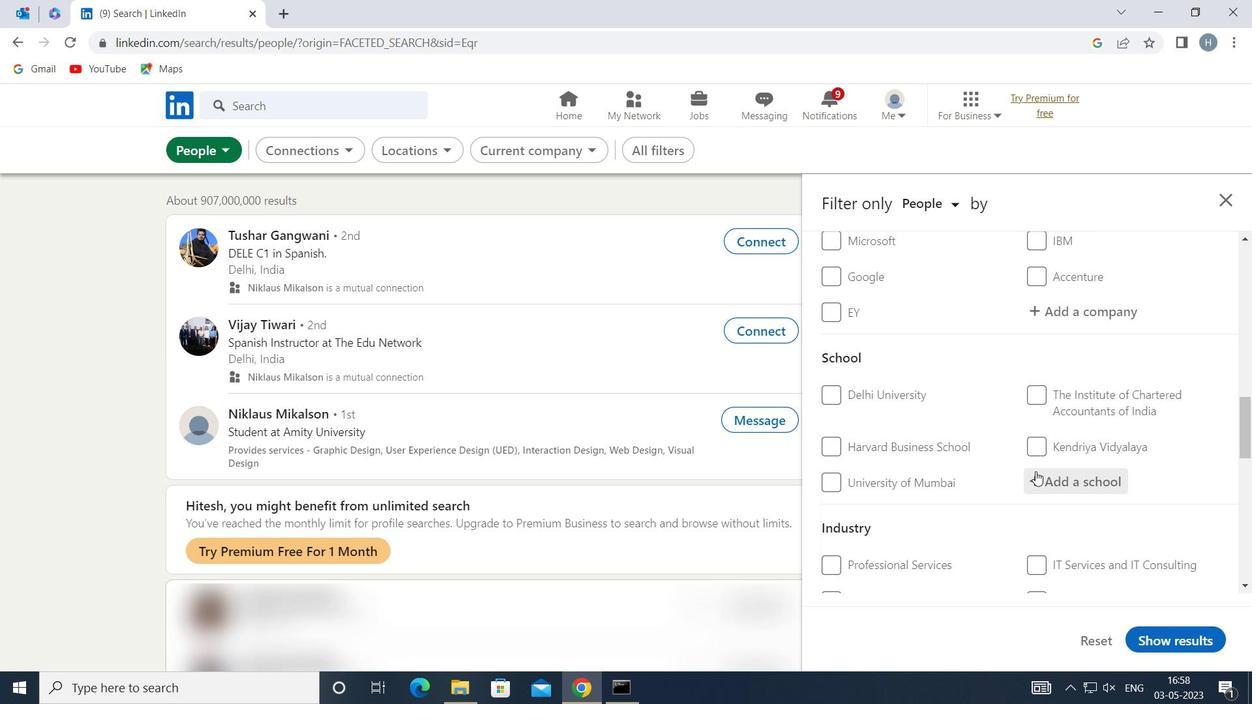 
Action: Key pressed <Key.shift>MADRAS<Key.space><Key.shift><<Key.backspace>MEDICAL<Key.space><Key.shift>COLLEGE
Screenshot: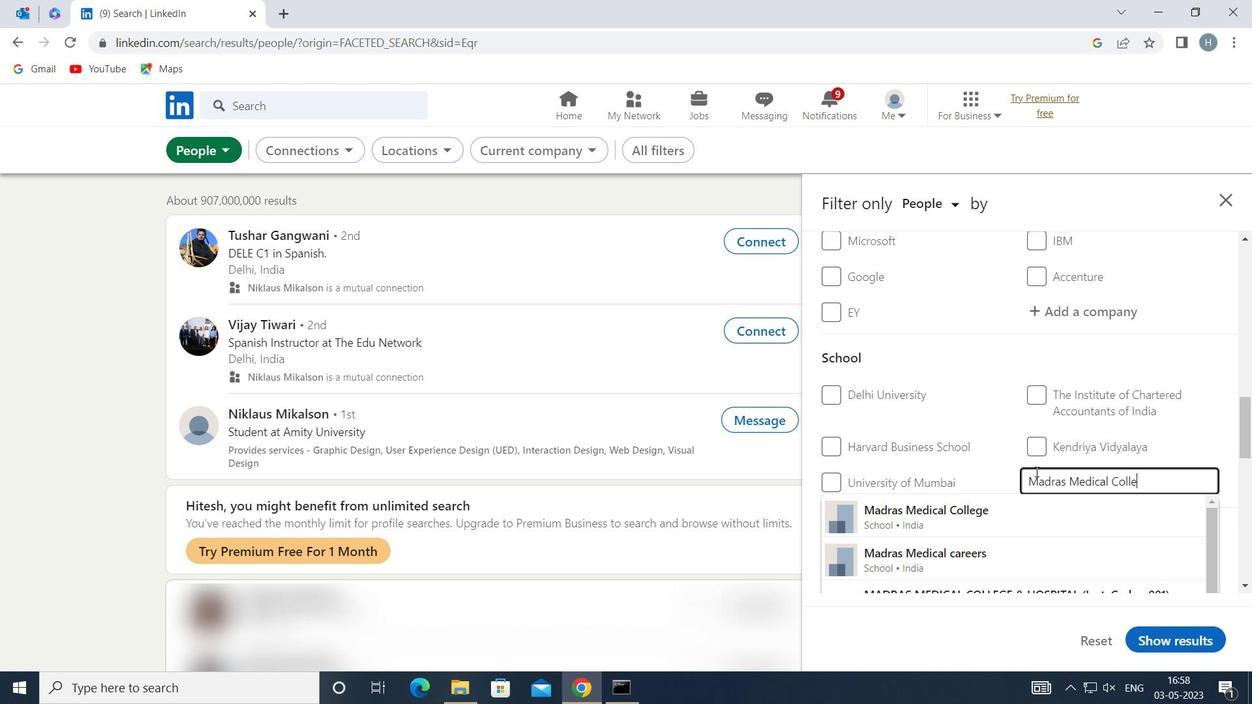 
Action: Mouse moved to (1022, 506)
Screenshot: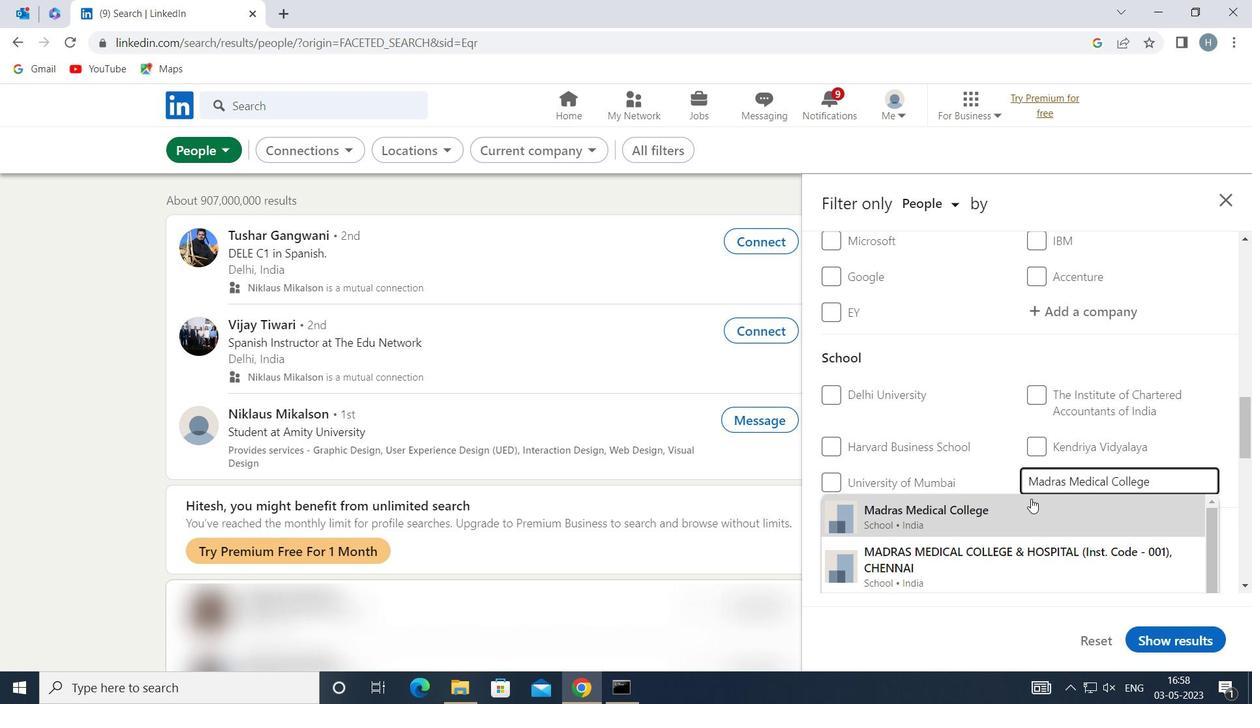
Action: Mouse pressed left at (1022, 506)
Screenshot: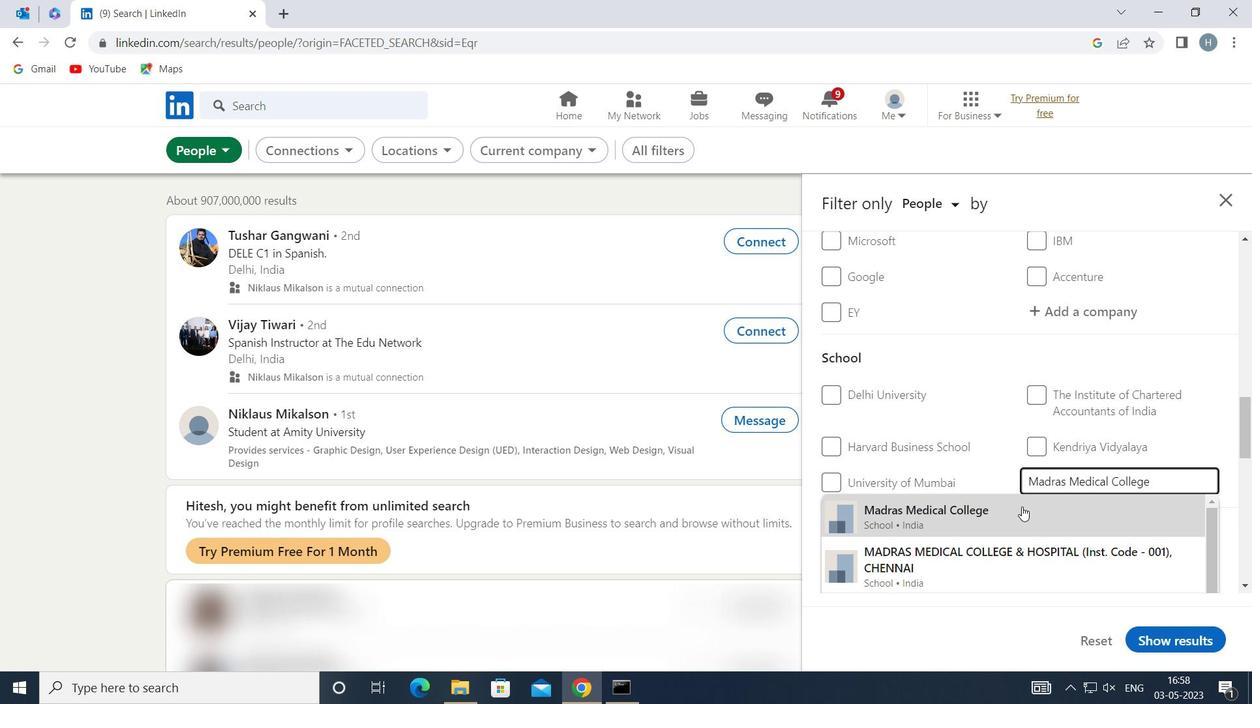 
Action: Mouse moved to (966, 482)
Screenshot: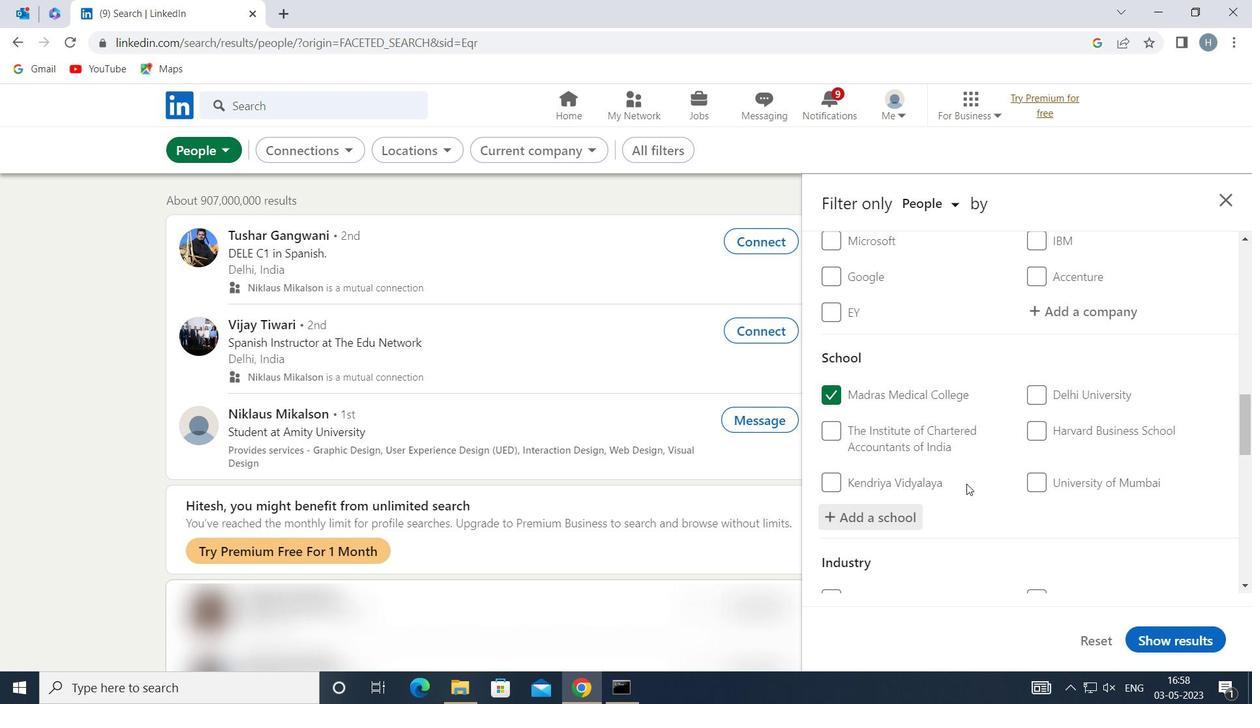 
Action: Mouse scrolled (966, 481) with delta (0, 0)
Screenshot: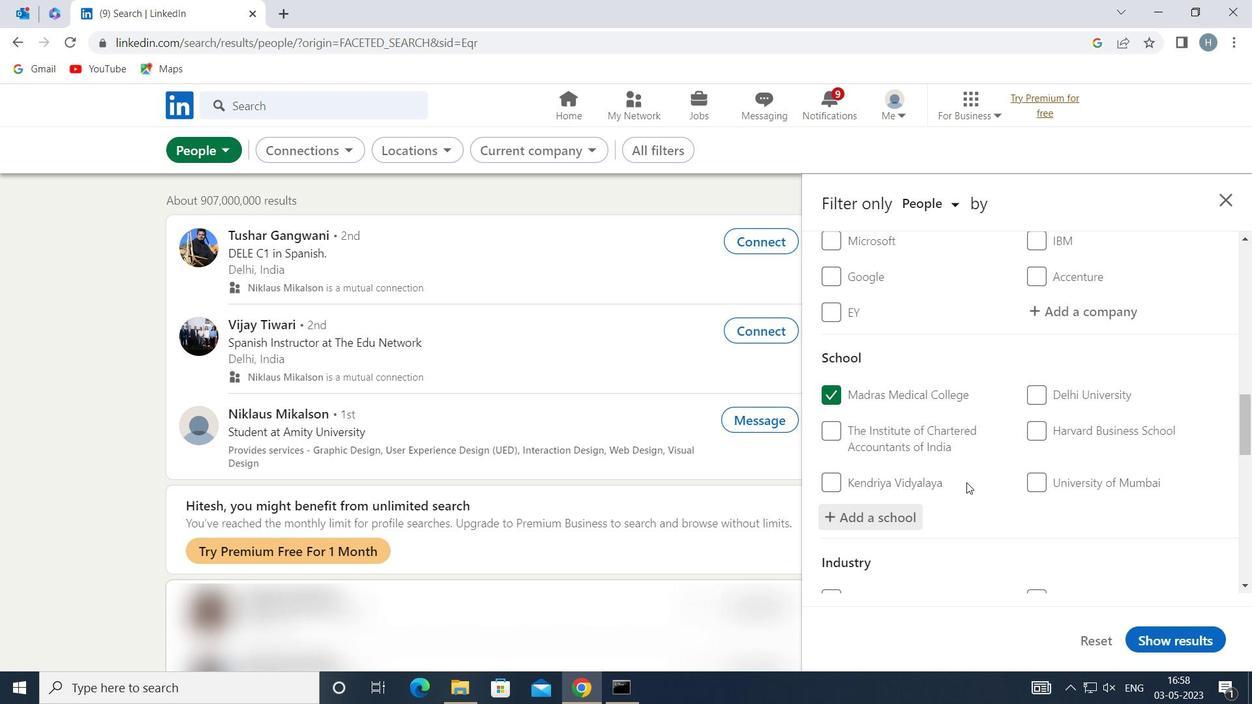 
Action: Mouse scrolled (966, 481) with delta (0, 0)
Screenshot: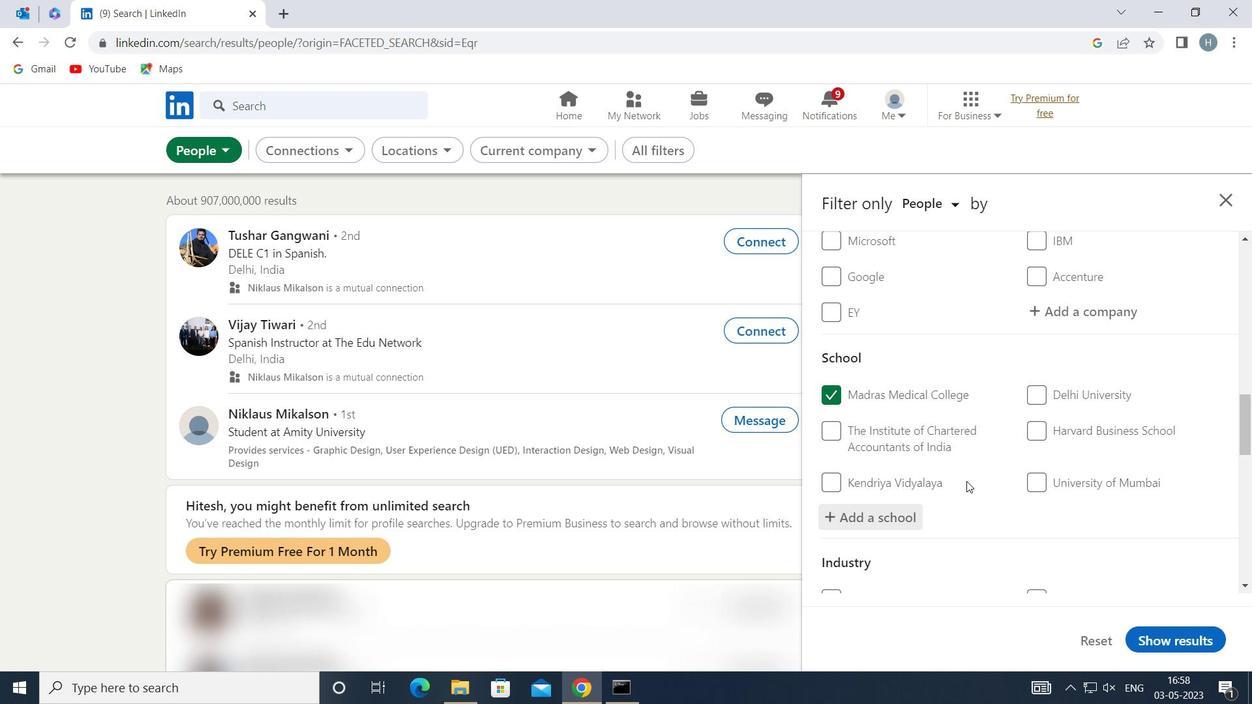 
Action: Mouse moved to (965, 474)
Screenshot: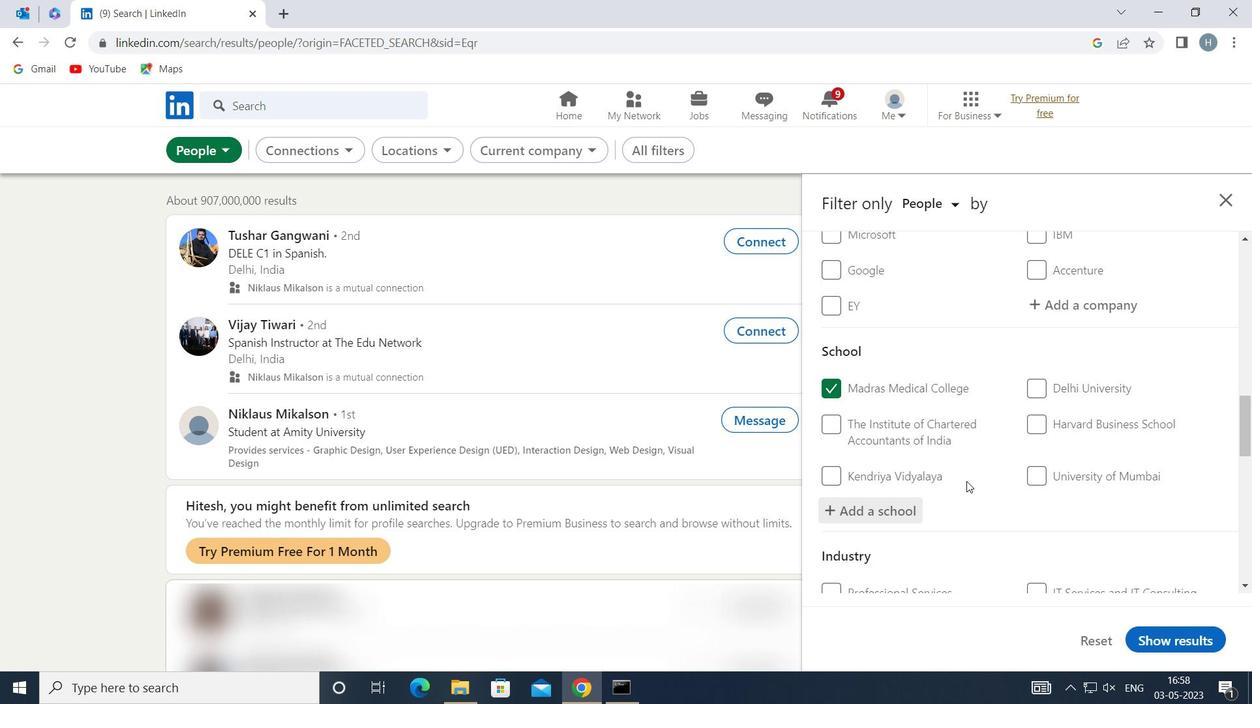 
Action: Mouse scrolled (965, 474) with delta (0, 0)
Screenshot: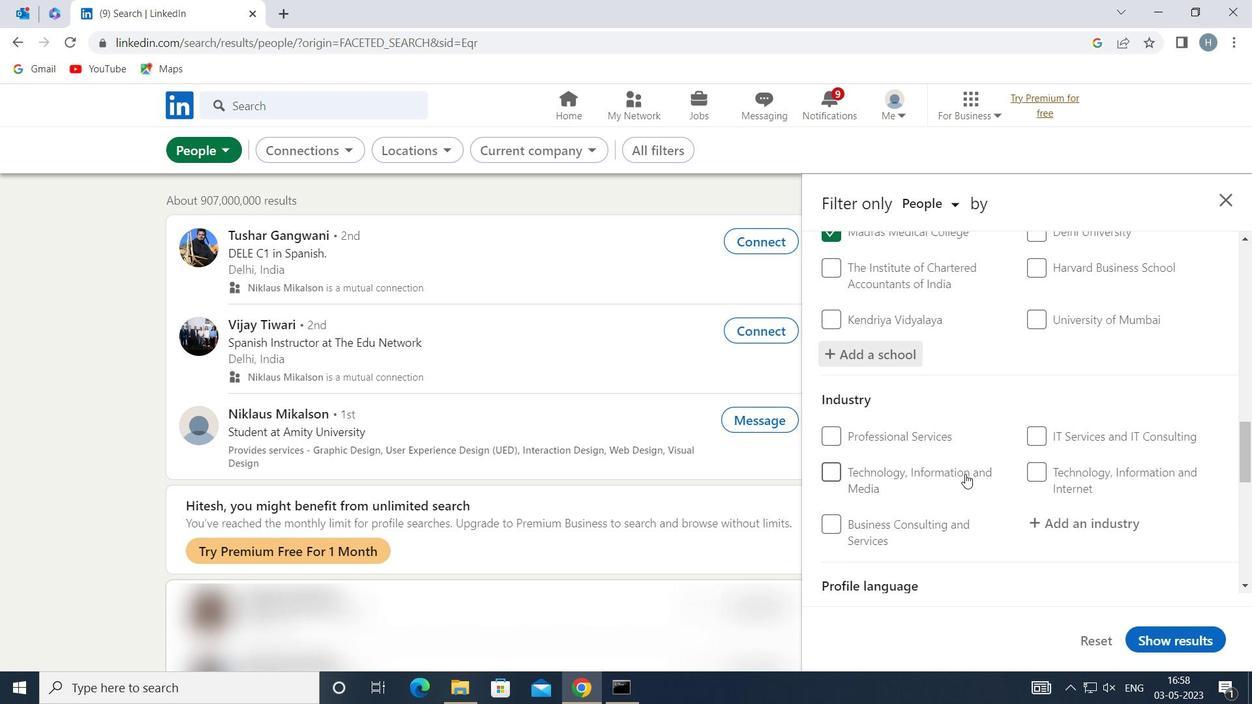 
Action: Mouse moved to (1099, 445)
Screenshot: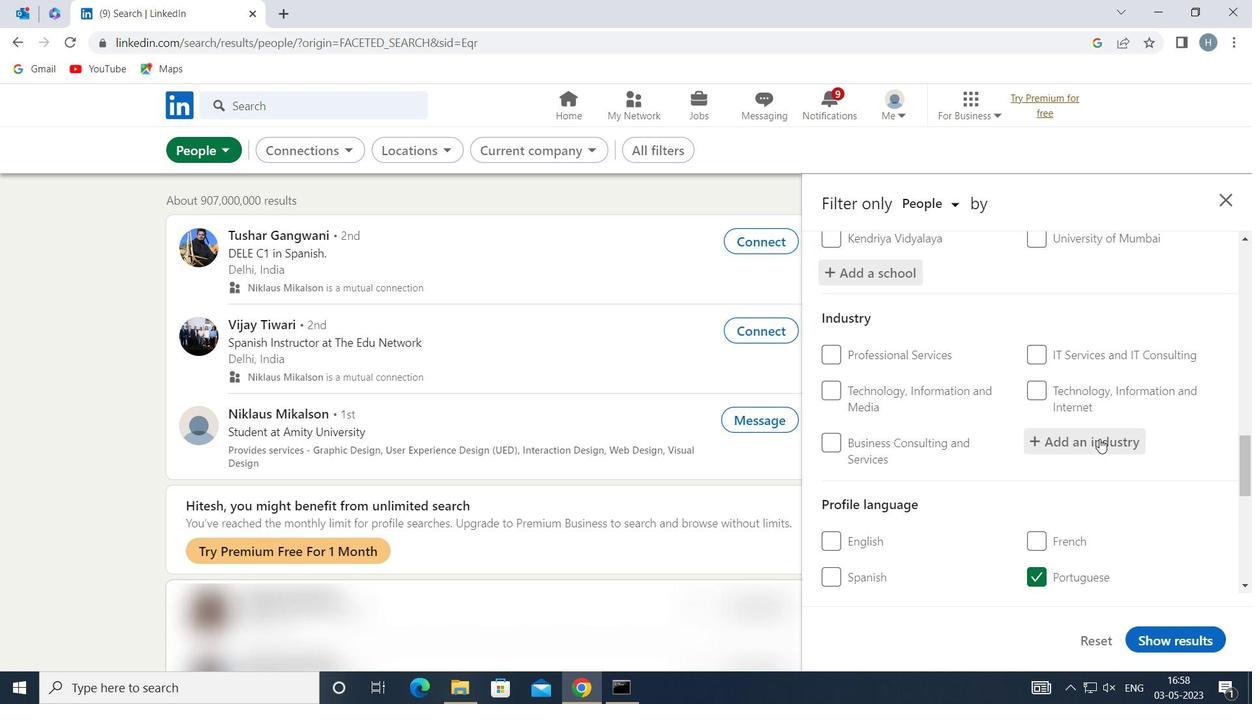
Action: Mouse pressed left at (1099, 445)
Screenshot: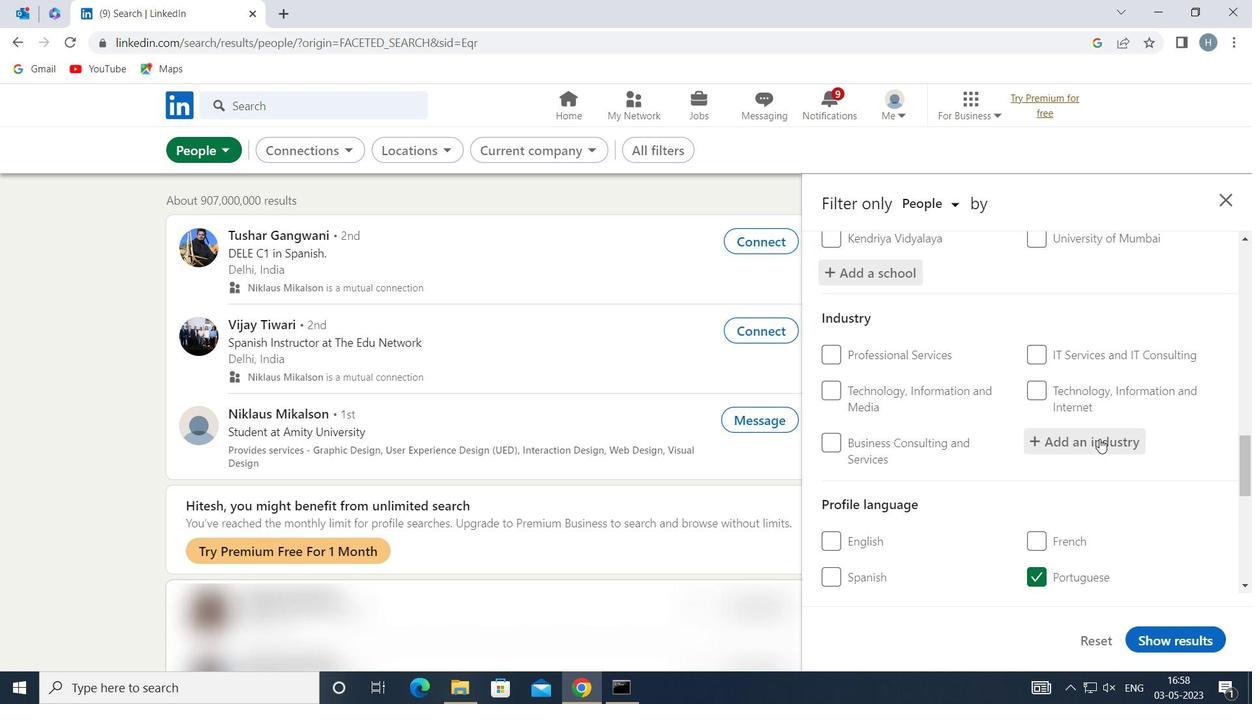 
Action: Key pressed <Key.shift><Key.shift>SUB
Screenshot: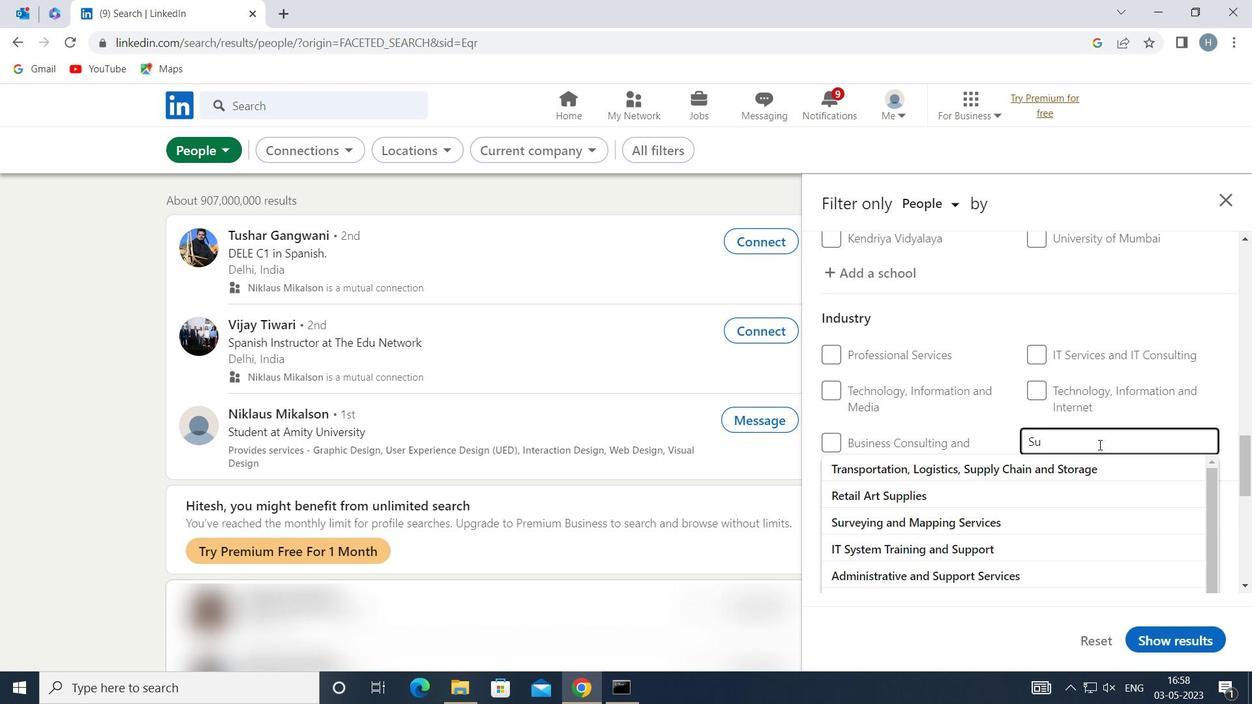 
Action: Mouse moved to (1099, 444)
Screenshot: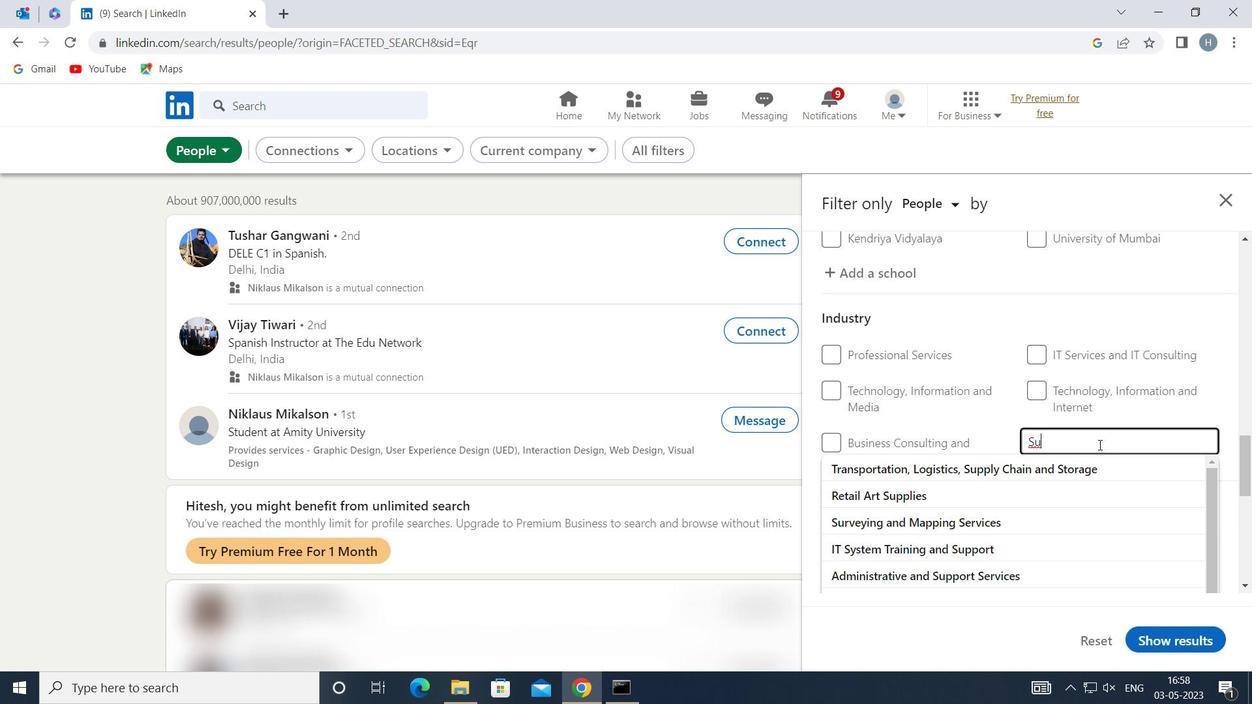 
Action: Key pressed DI
Screenshot: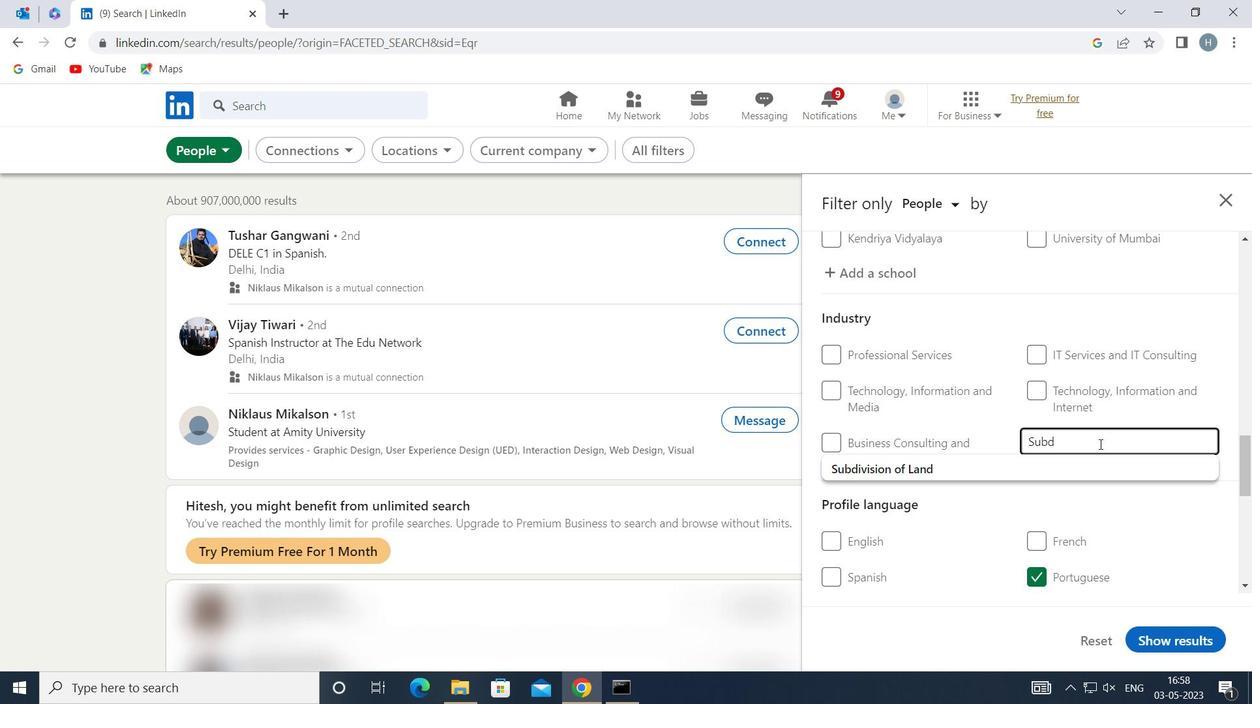 
Action: Mouse moved to (1100, 442)
Screenshot: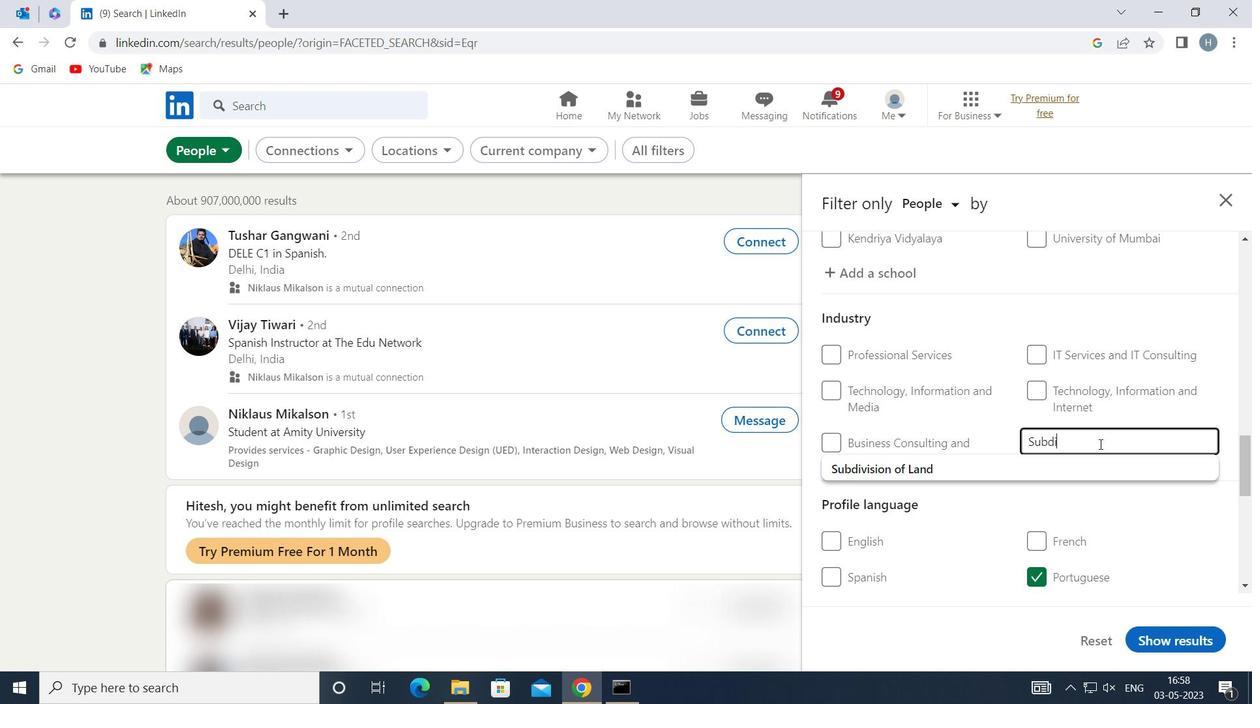 
Action: Key pressed VIS
Screenshot: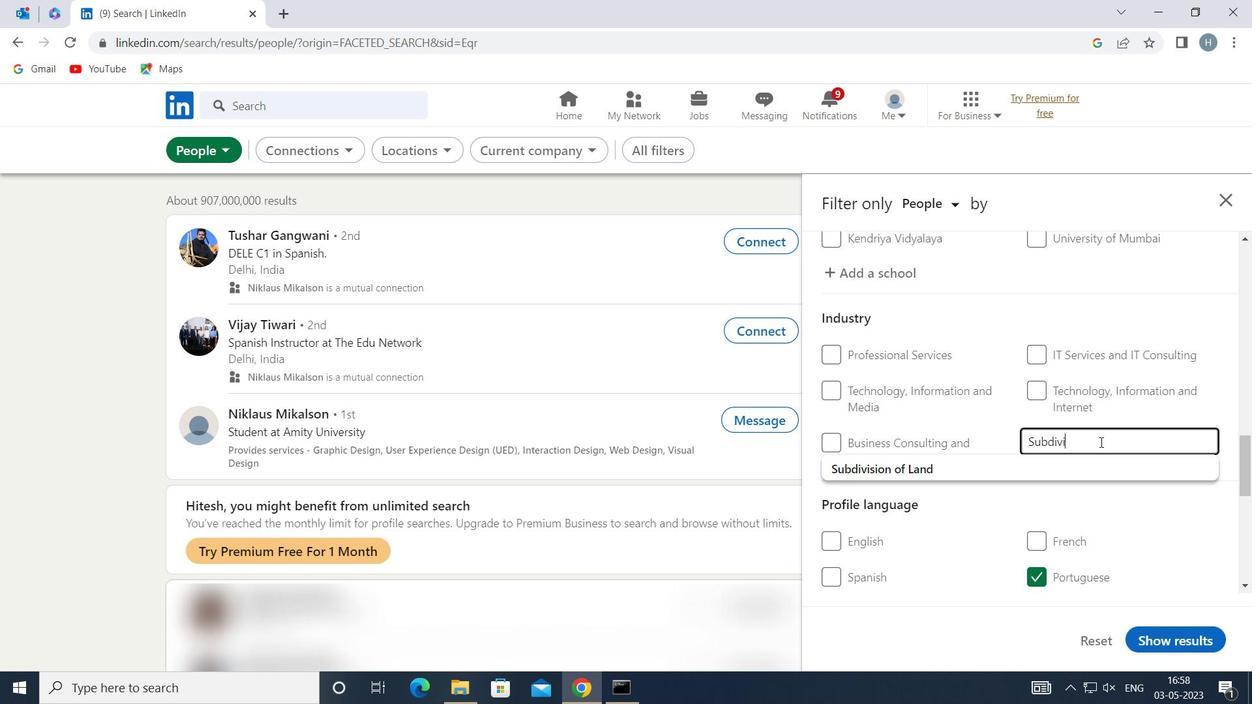 
Action: Mouse moved to (1101, 444)
Screenshot: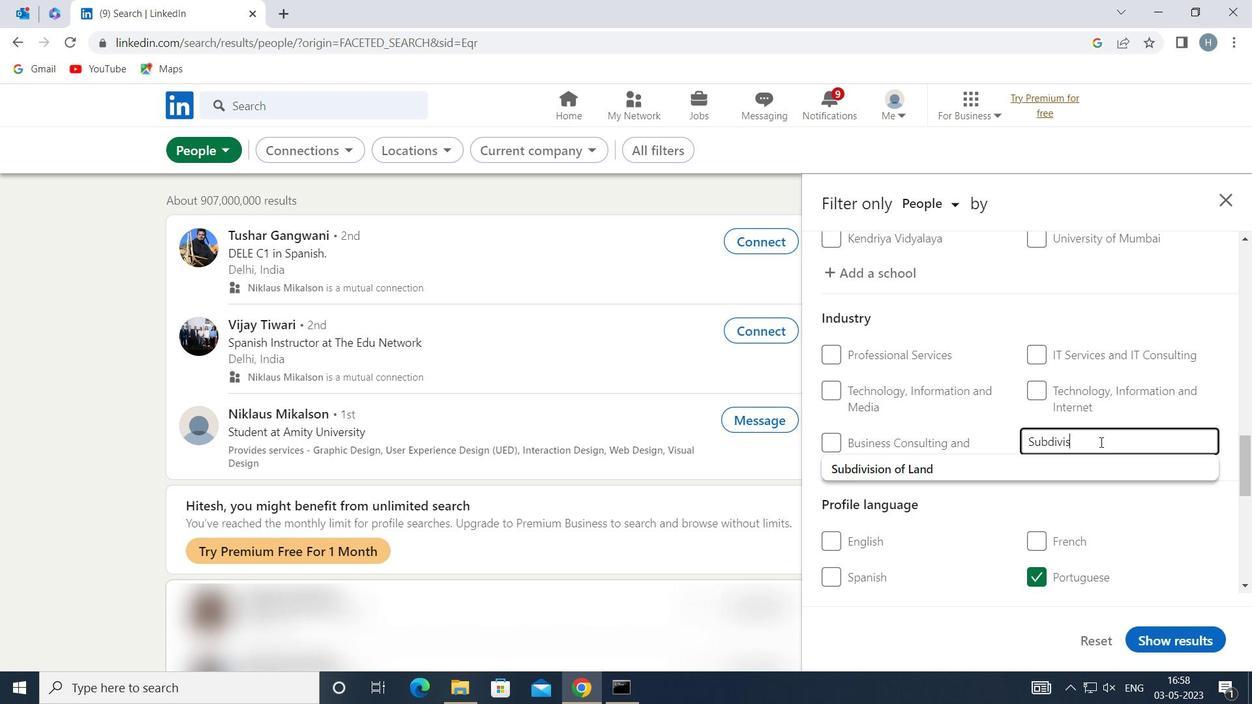 
Action: Key pressed IO
Screenshot: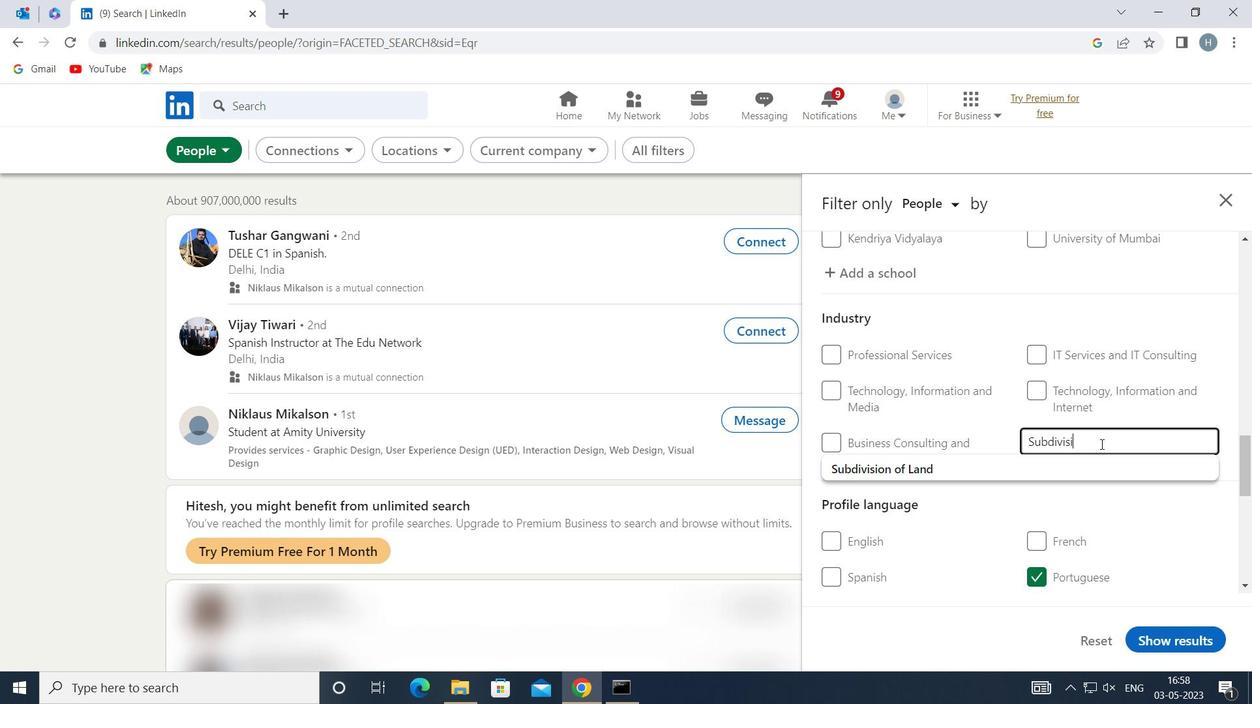 
Action: Mouse moved to (1101, 444)
Screenshot: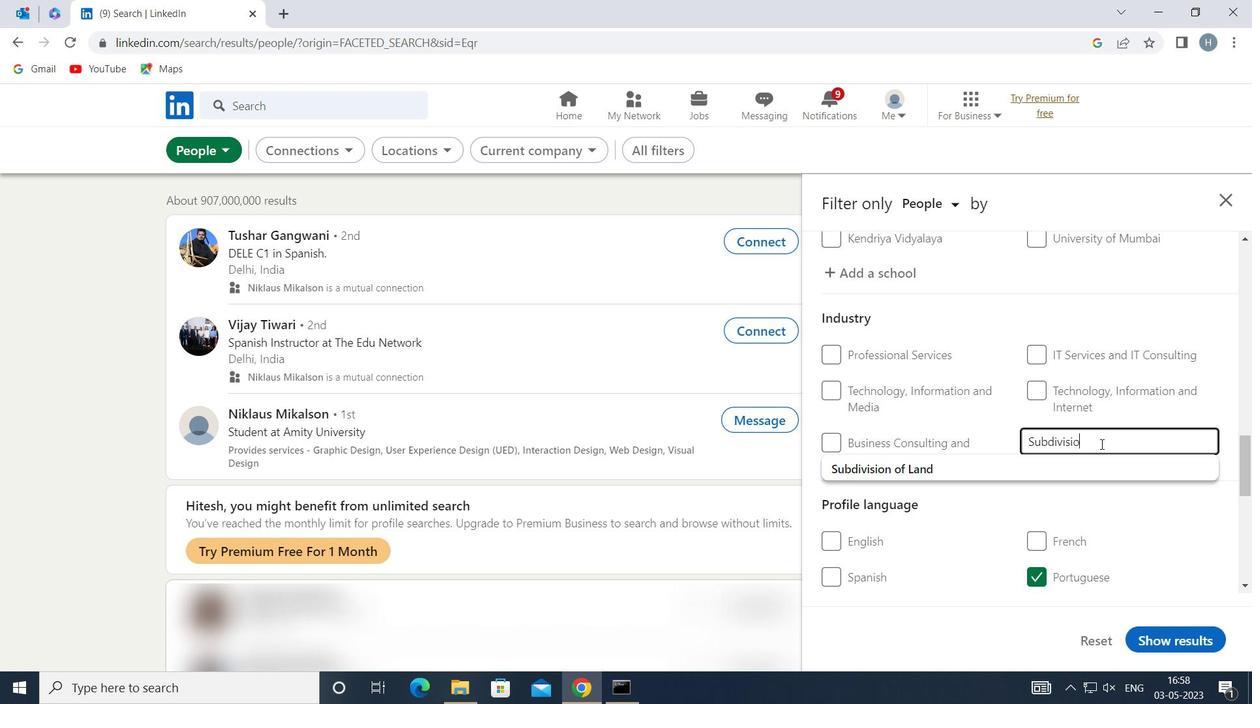 
Action: Key pressed N<Key.space>
Screenshot: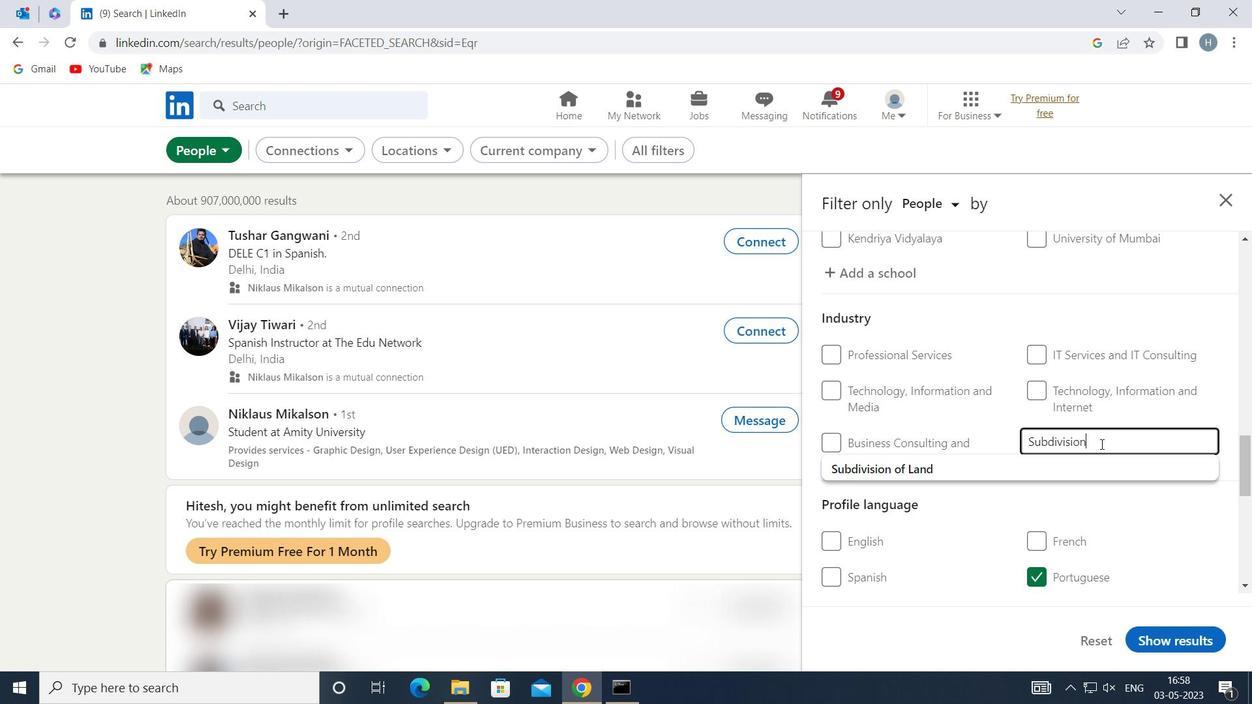 
Action: Mouse moved to (1048, 471)
Screenshot: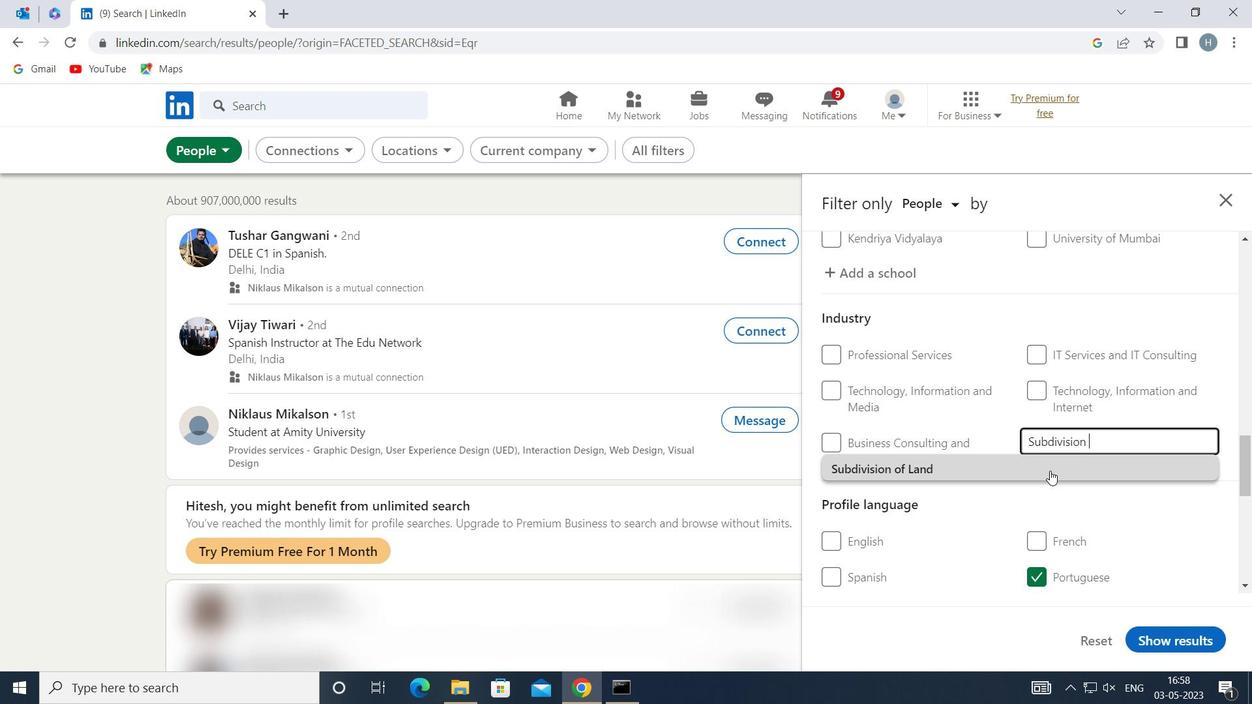 
Action: Mouse pressed left at (1048, 471)
Screenshot: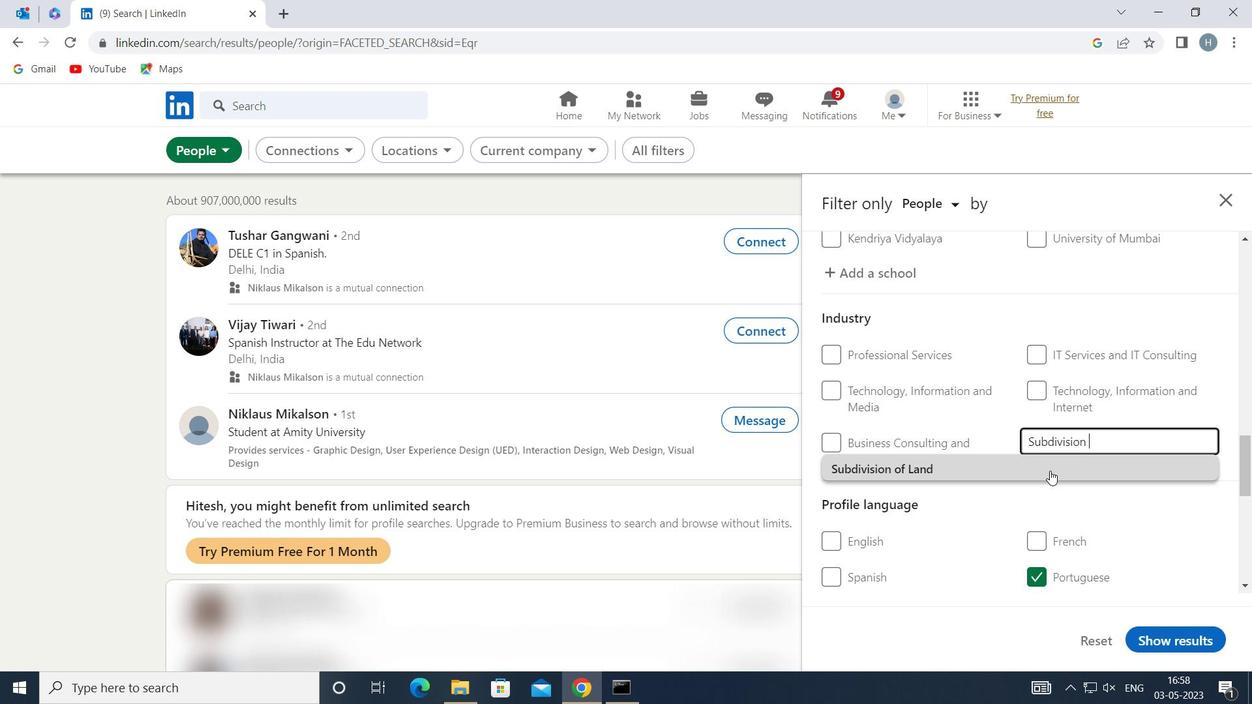 
Action: Mouse moved to (992, 476)
Screenshot: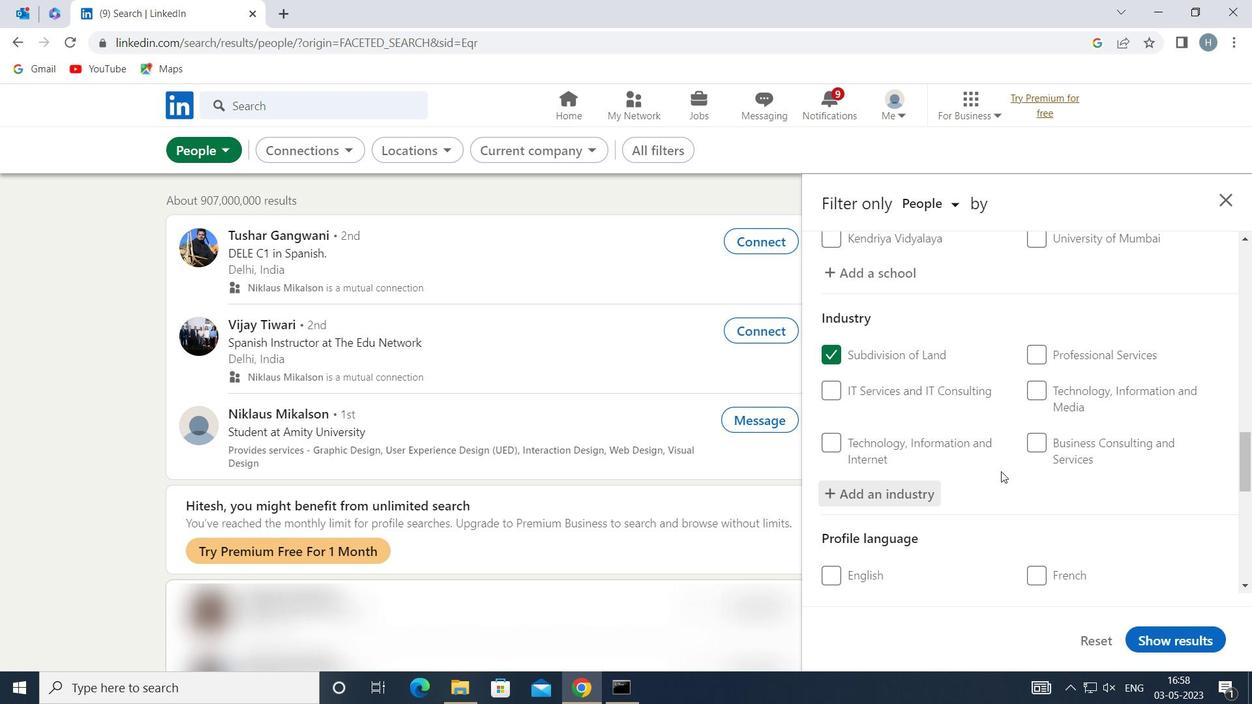 
Action: Mouse scrolled (992, 476) with delta (0, 0)
Screenshot: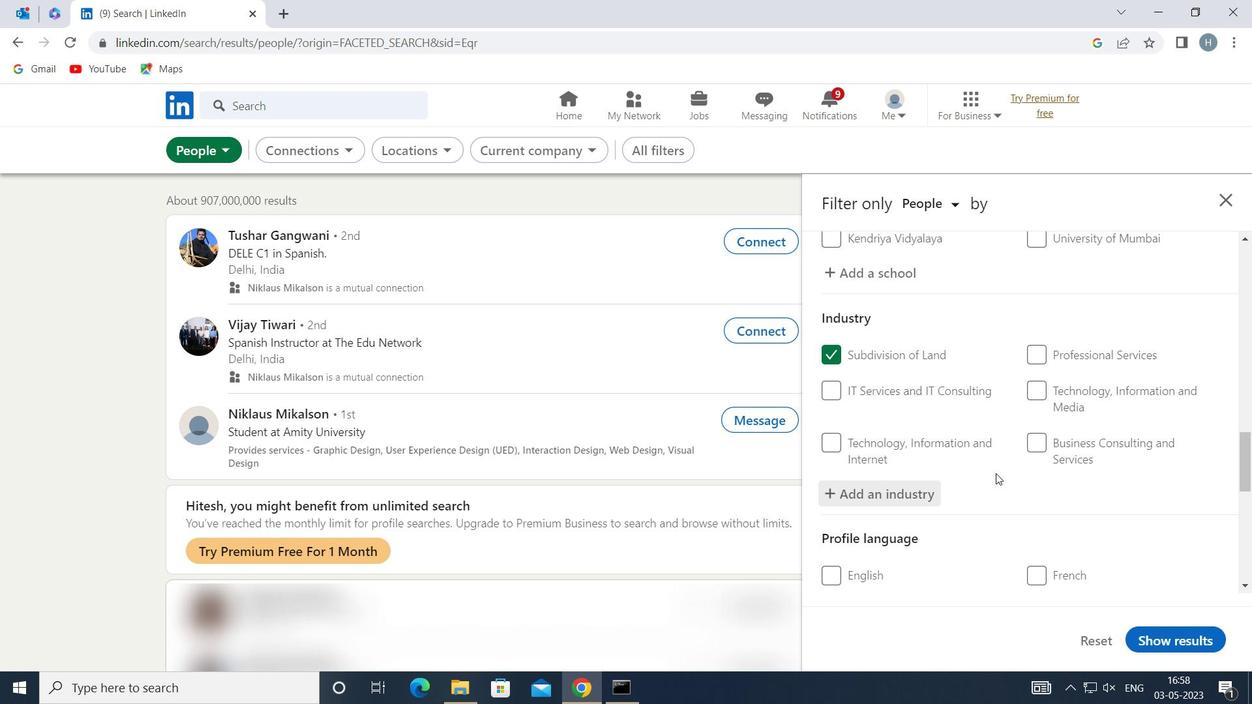 
Action: Mouse moved to (990, 478)
Screenshot: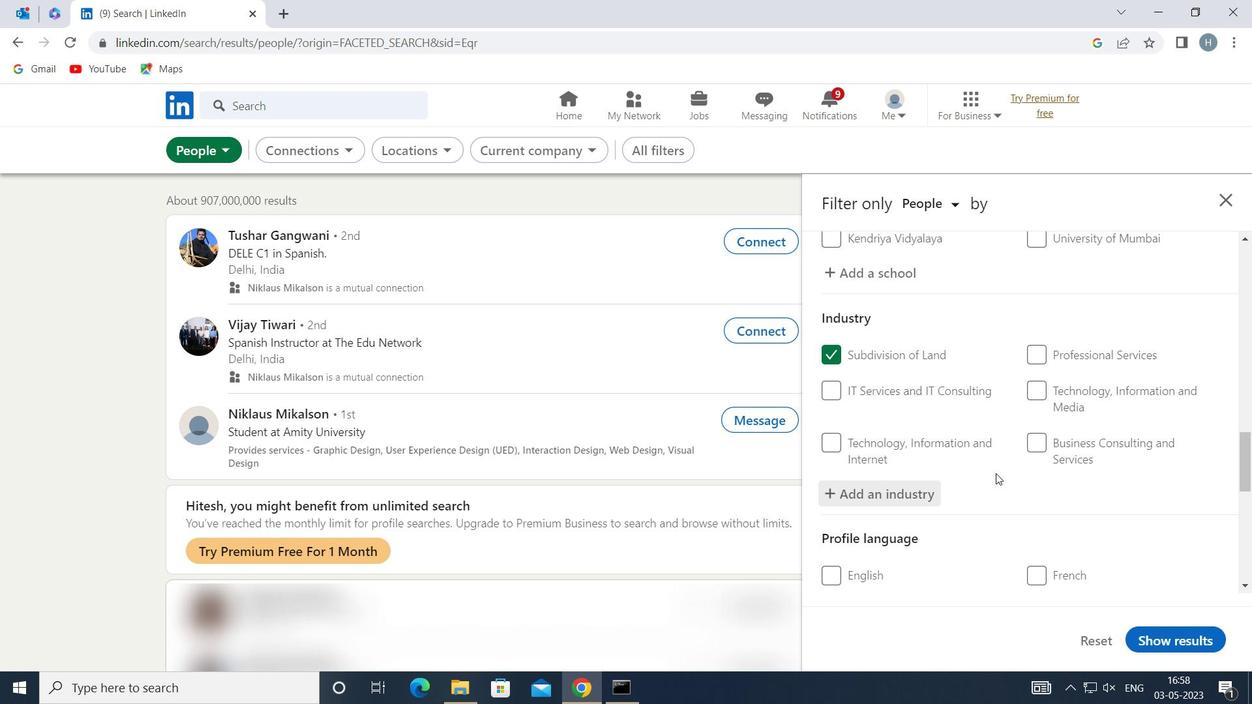 
Action: Mouse scrolled (990, 477) with delta (0, 0)
Screenshot: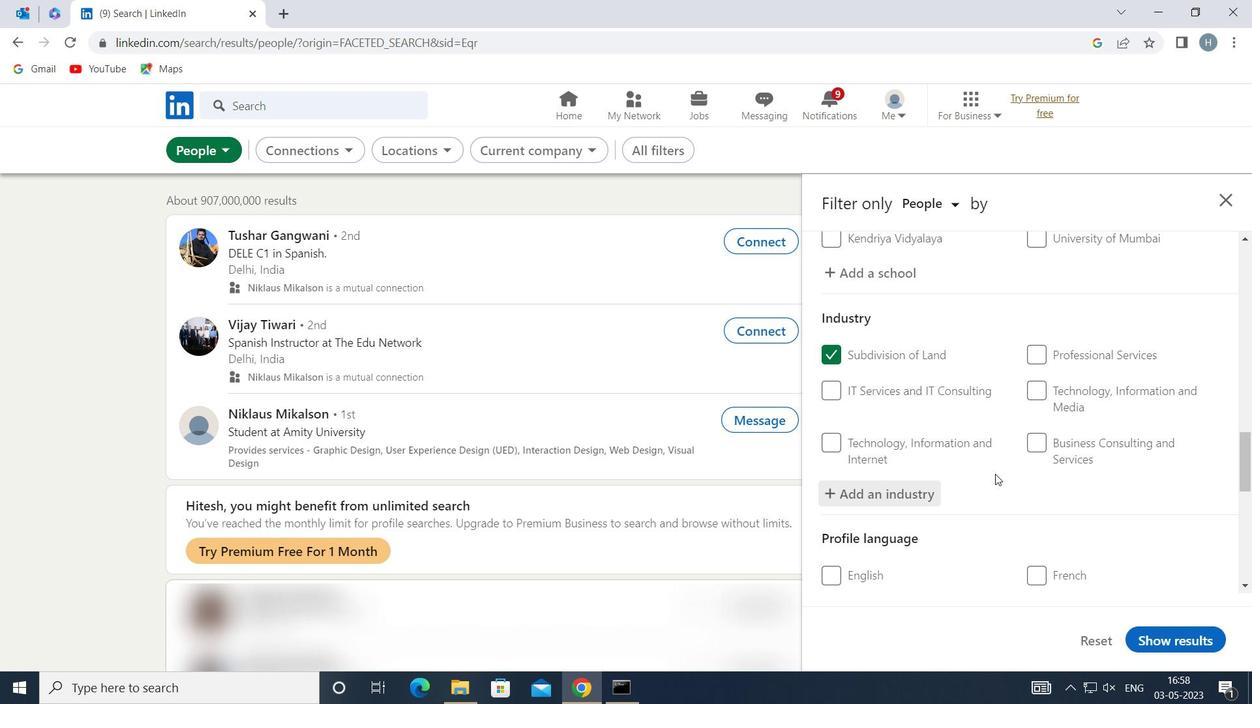 
Action: Mouse scrolled (990, 477) with delta (0, 0)
Screenshot: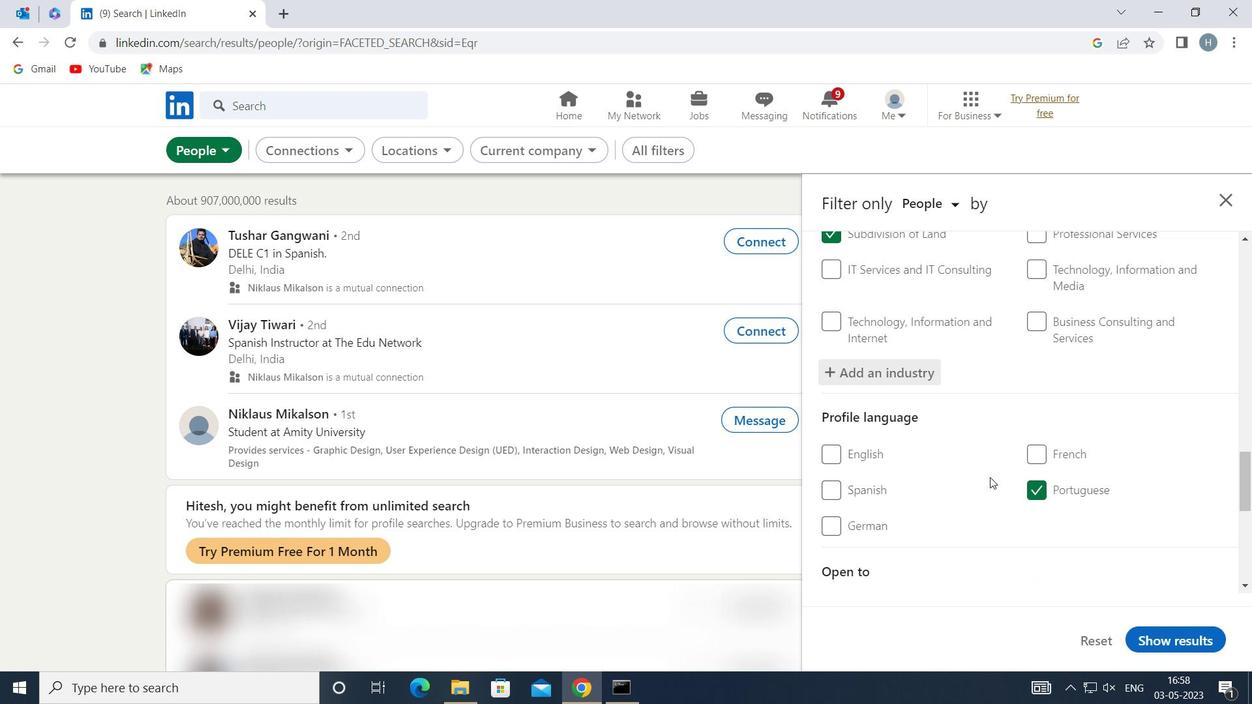 
Action: Mouse scrolled (990, 477) with delta (0, 0)
Screenshot: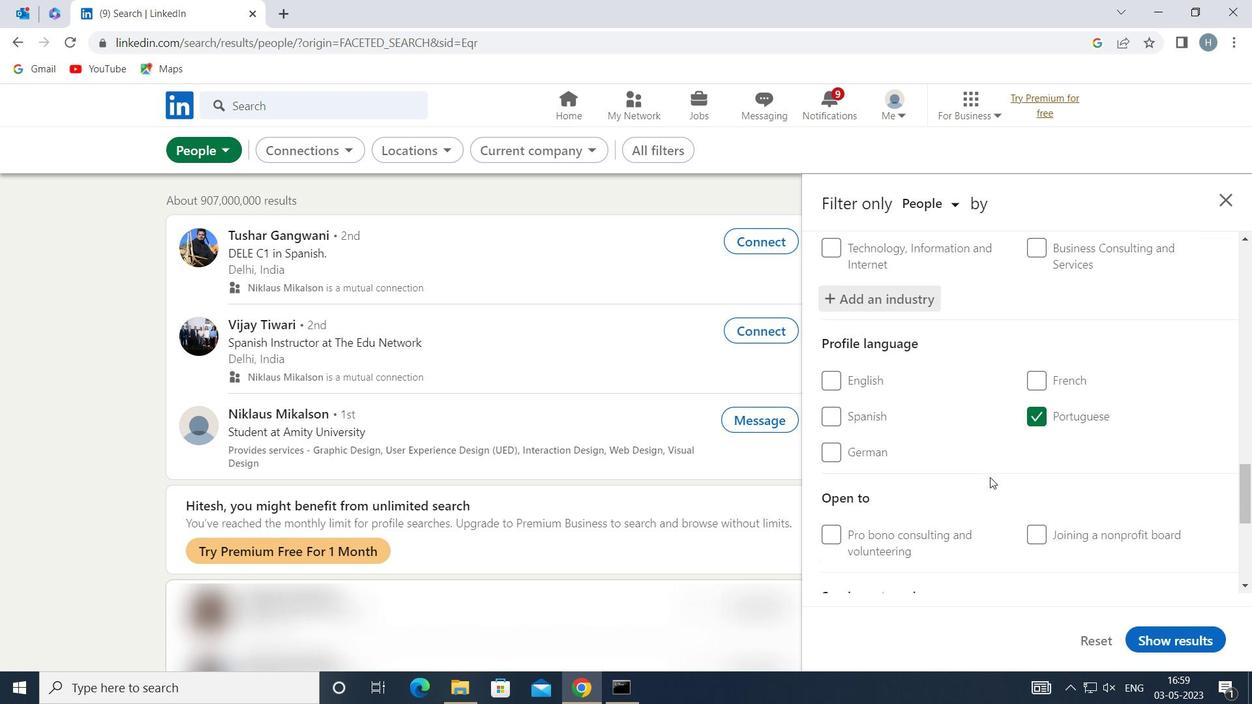 
Action: Mouse scrolled (990, 477) with delta (0, 0)
Screenshot: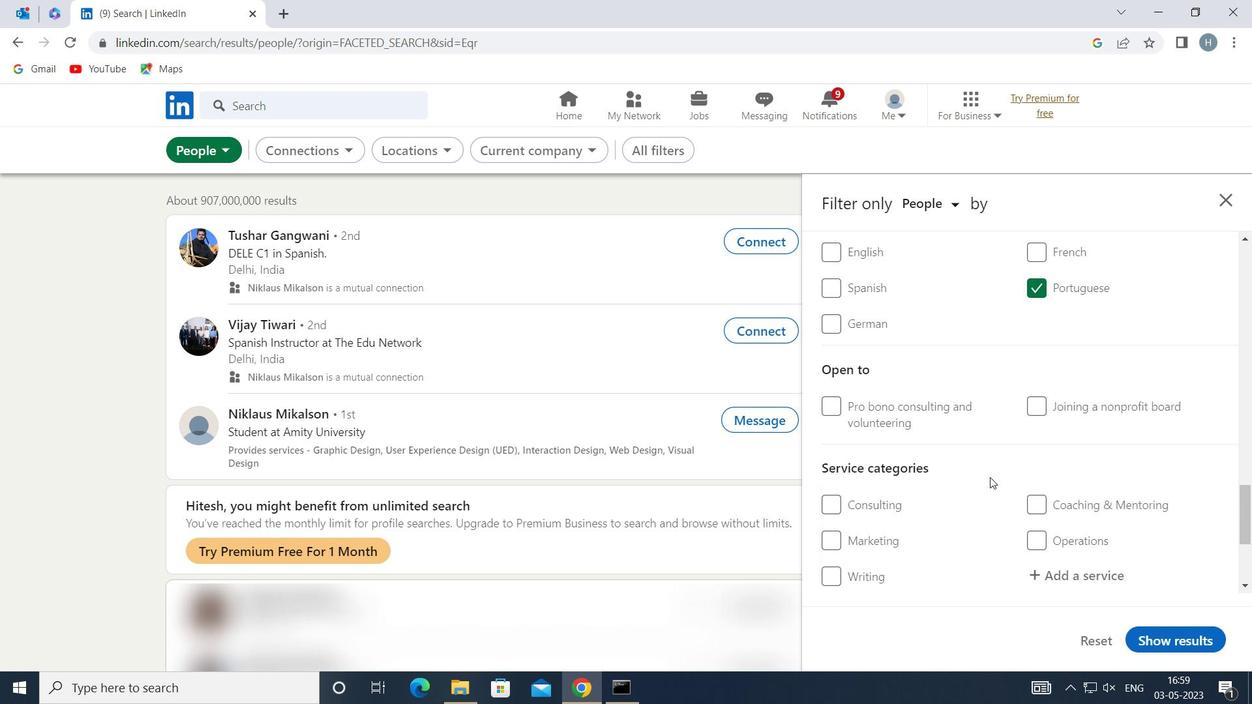 
Action: Mouse moved to (1078, 498)
Screenshot: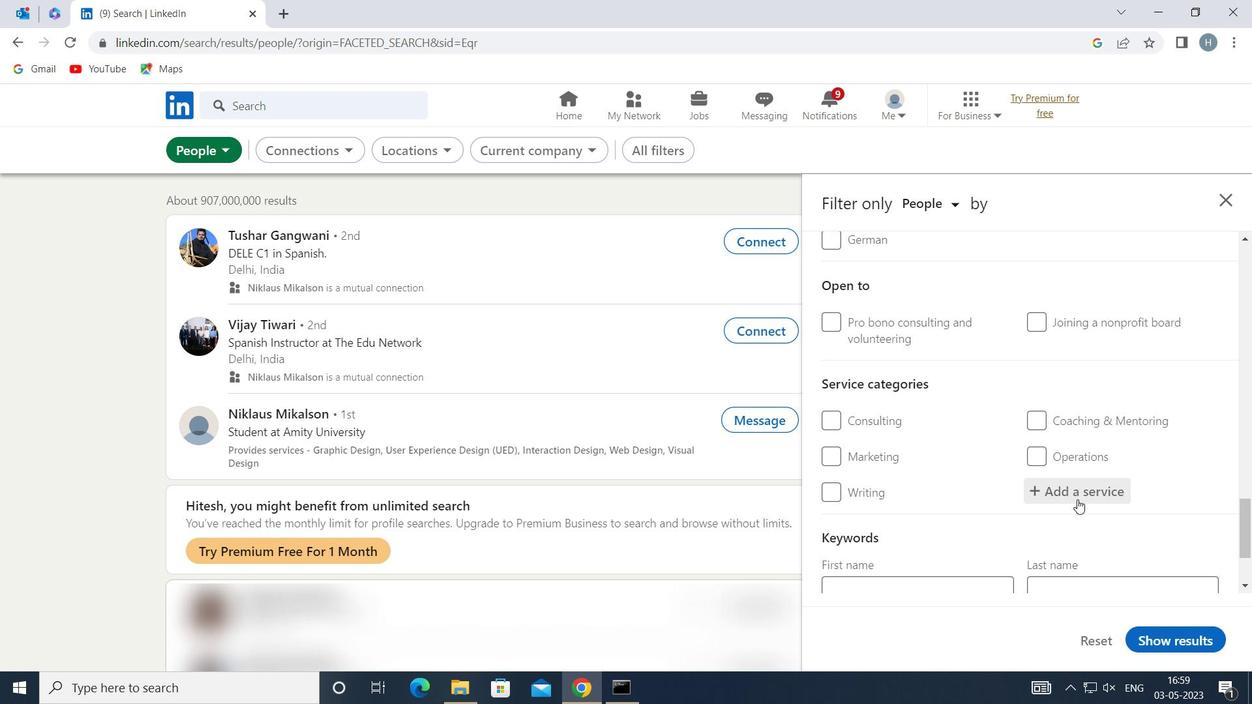 
Action: Mouse pressed left at (1078, 498)
Screenshot: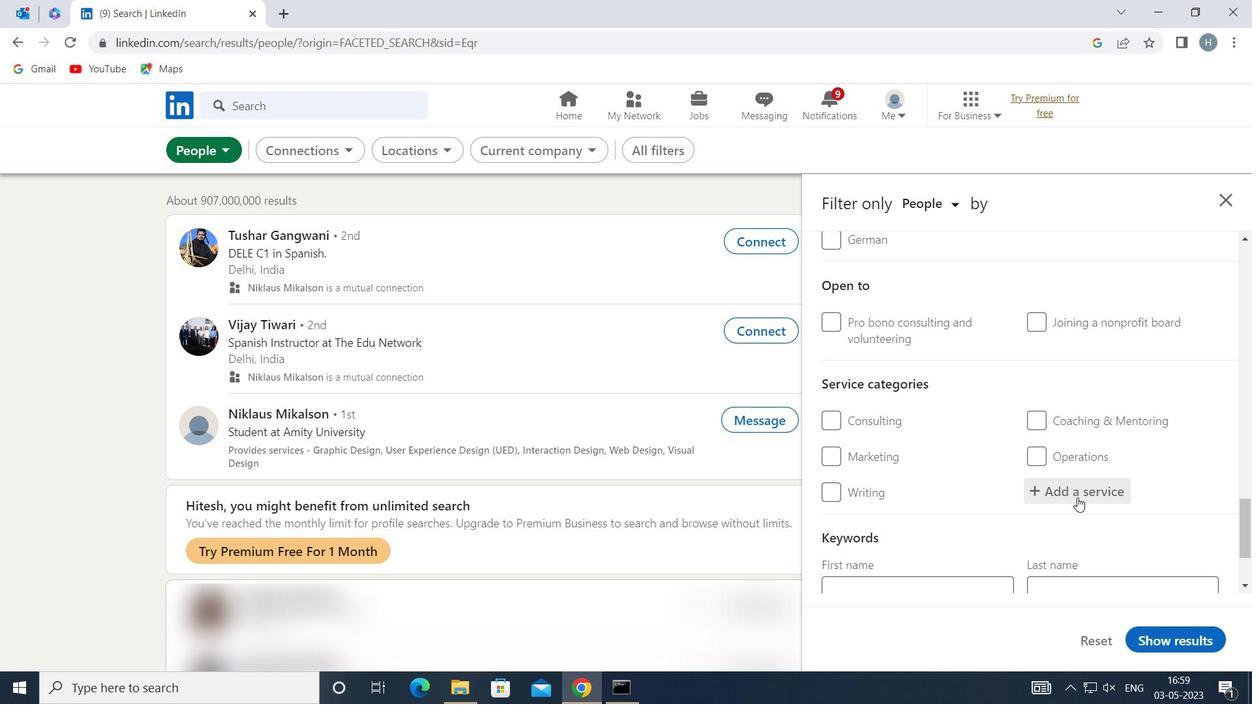 
Action: Mouse moved to (1078, 497)
Screenshot: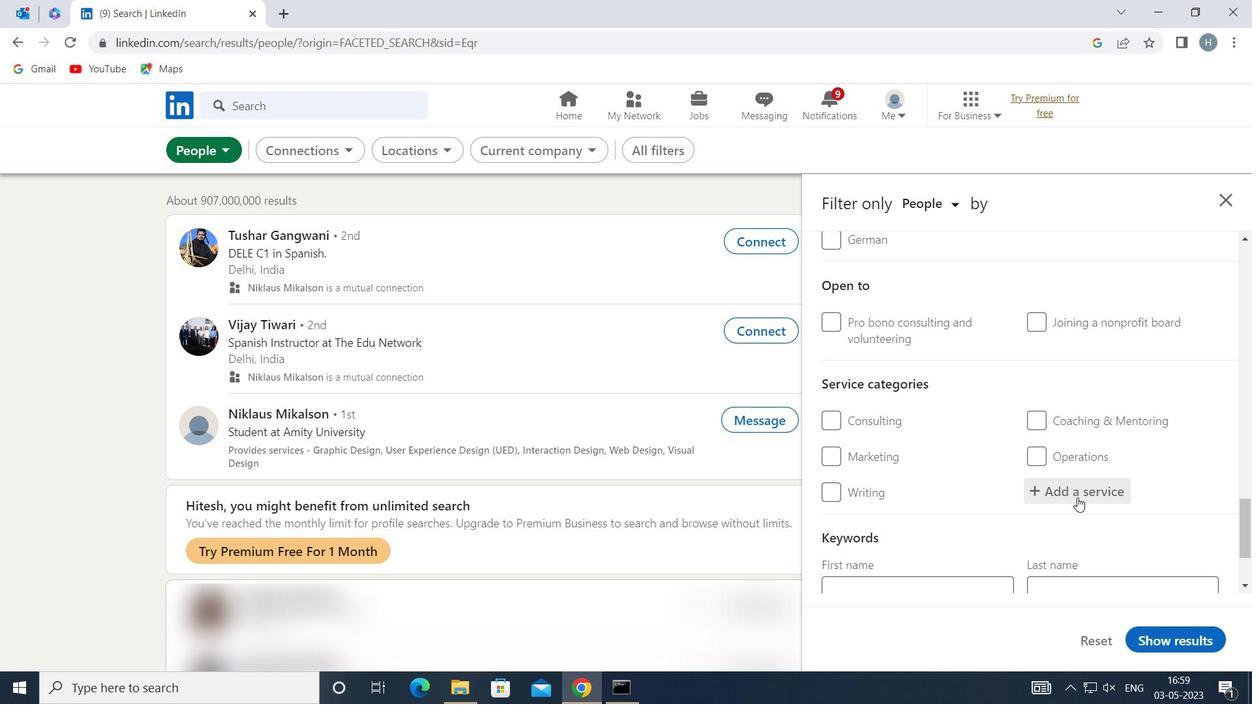 
Action: Key pressed <Key.shift>WEDDING<Key.space><Key.shift>PLA
Screenshot: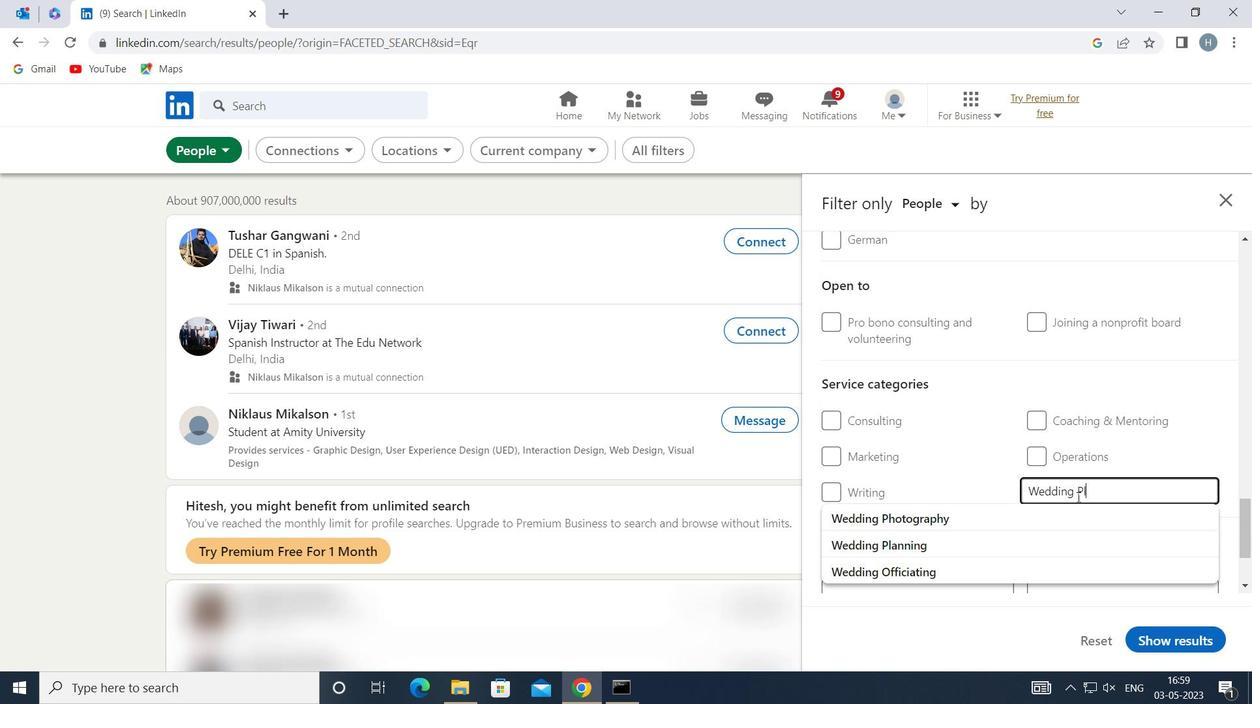 
Action: Mouse moved to (1027, 523)
Screenshot: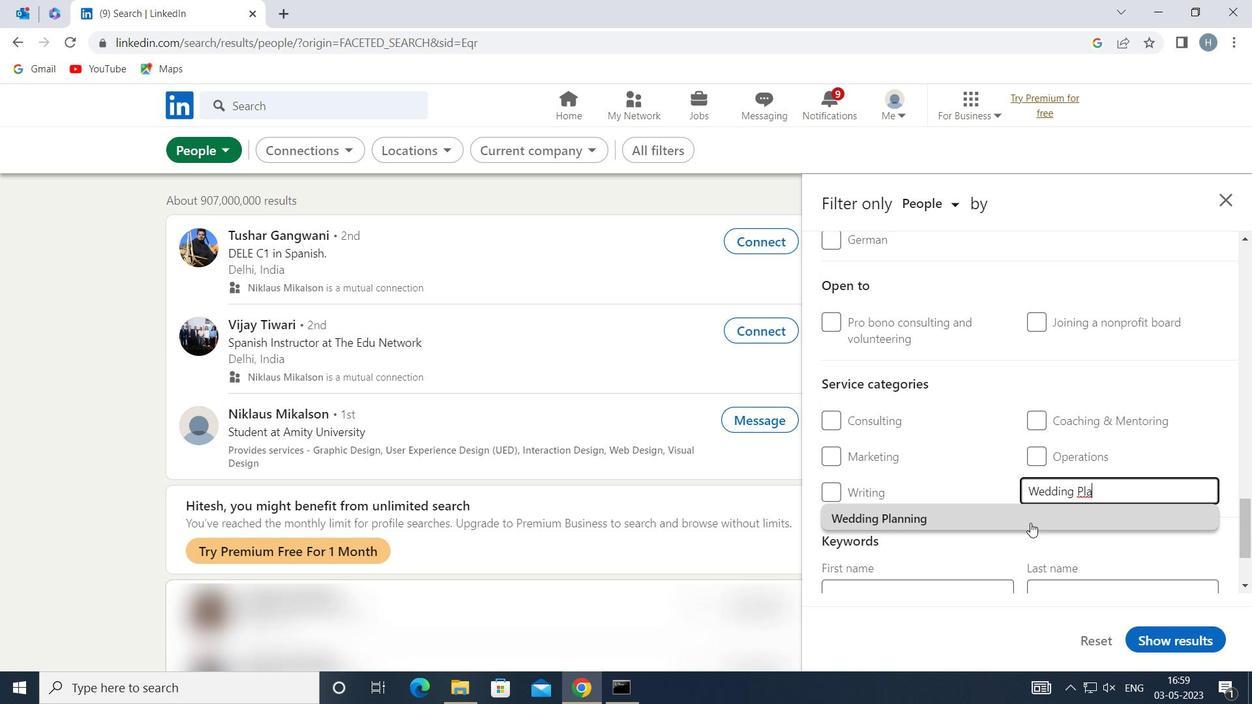 
Action: Mouse pressed left at (1027, 523)
Screenshot: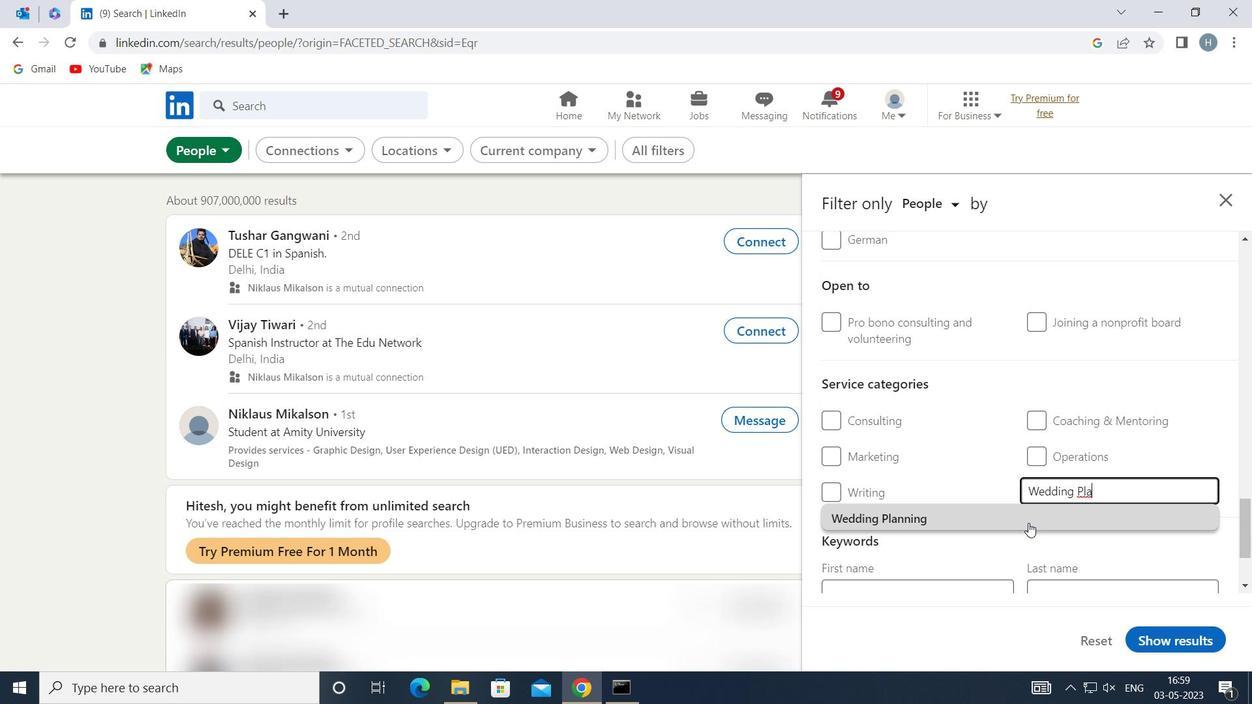 
Action: Mouse moved to (965, 513)
Screenshot: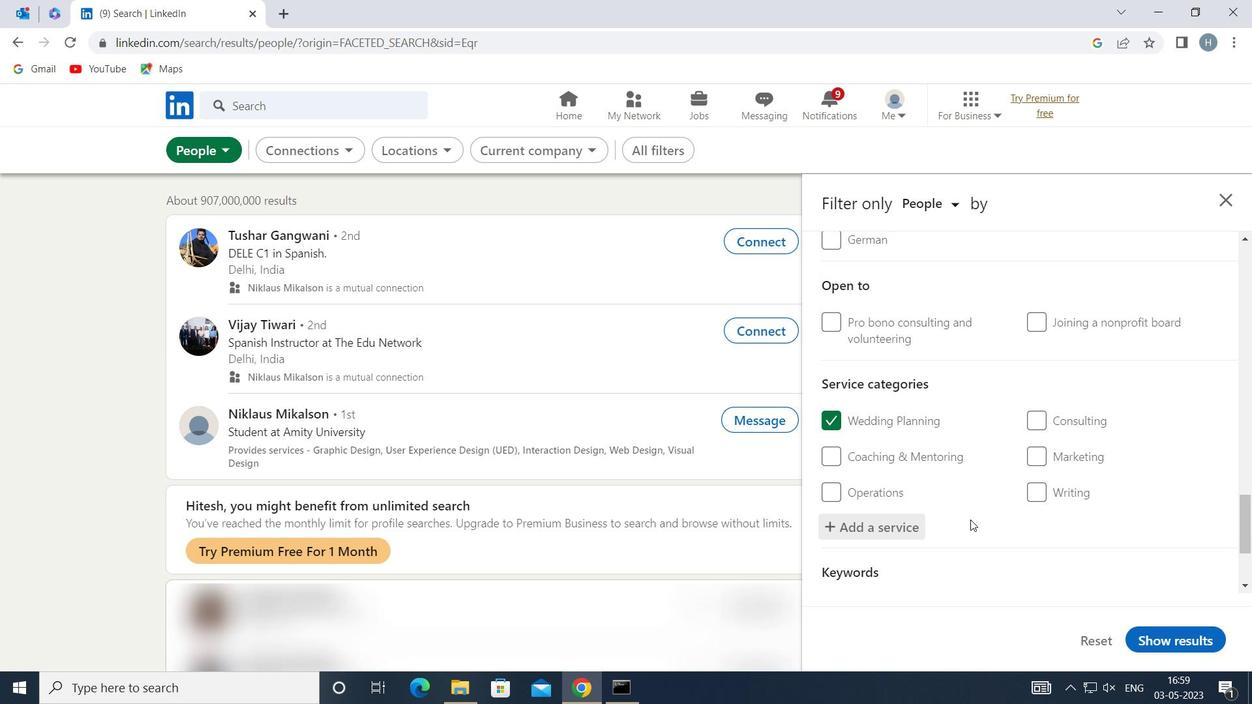 
Action: Mouse scrolled (965, 512) with delta (0, 0)
Screenshot: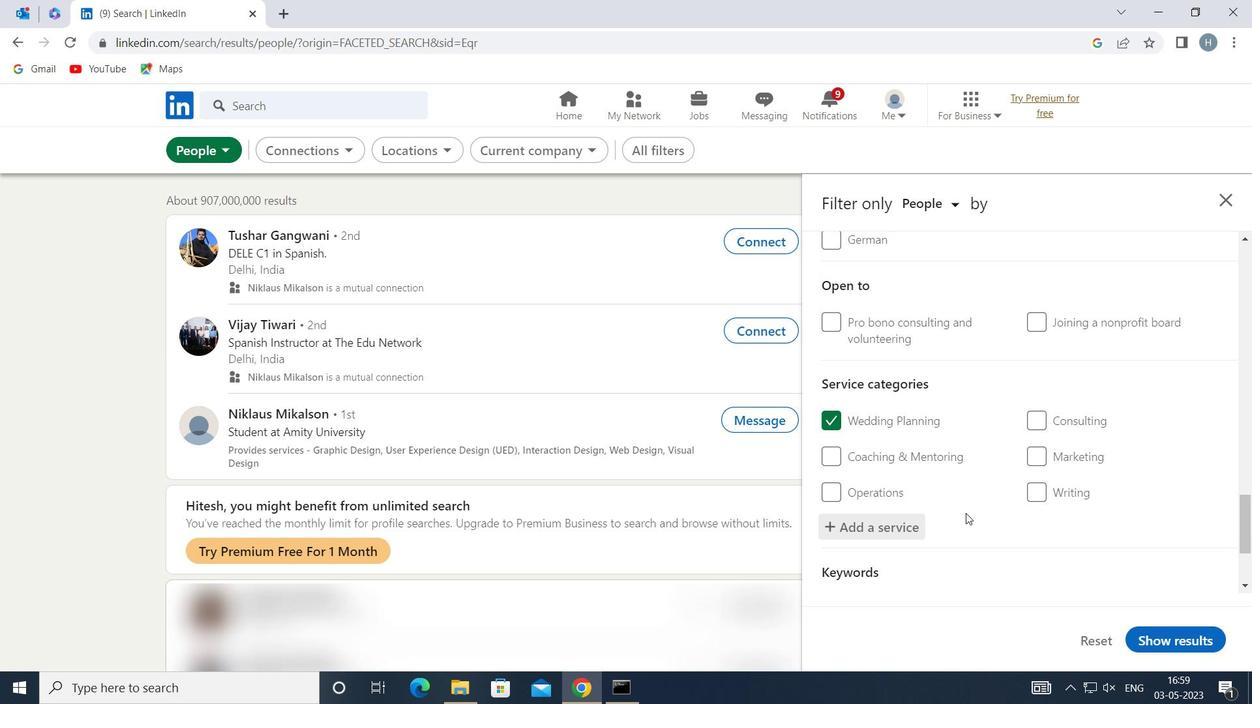 
Action: Mouse scrolled (965, 512) with delta (0, 0)
Screenshot: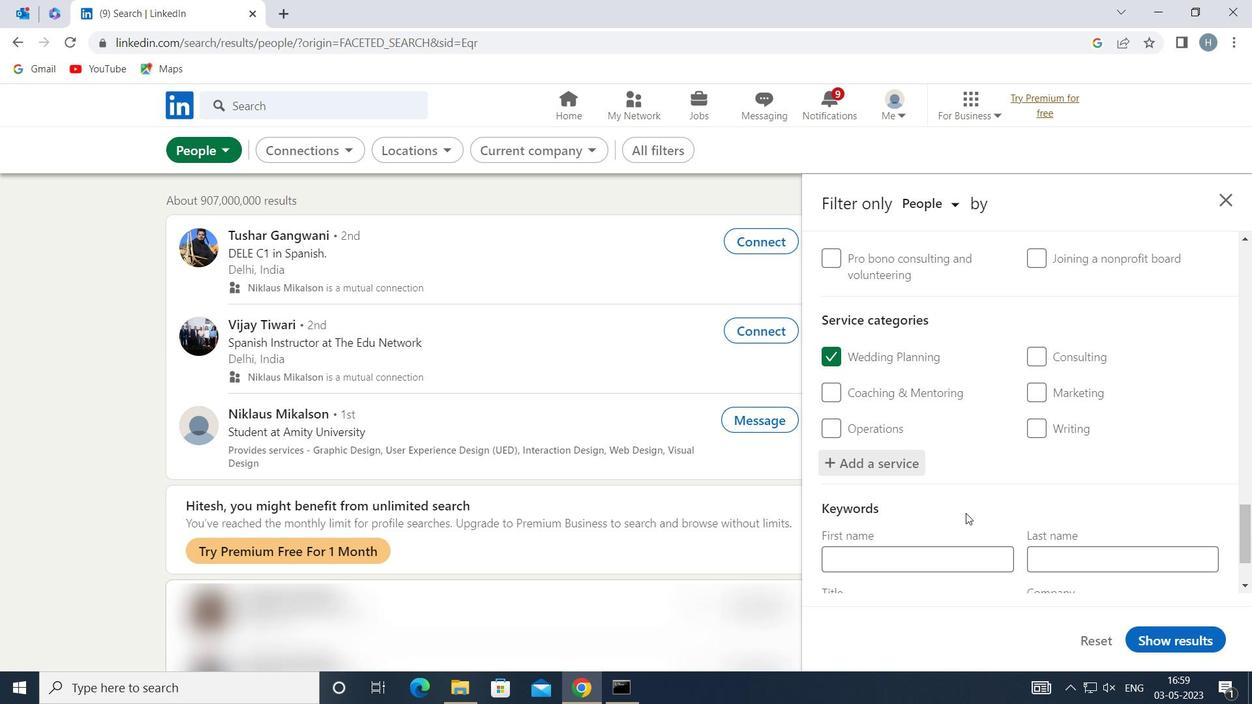 
Action: Mouse scrolled (965, 512) with delta (0, 0)
Screenshot: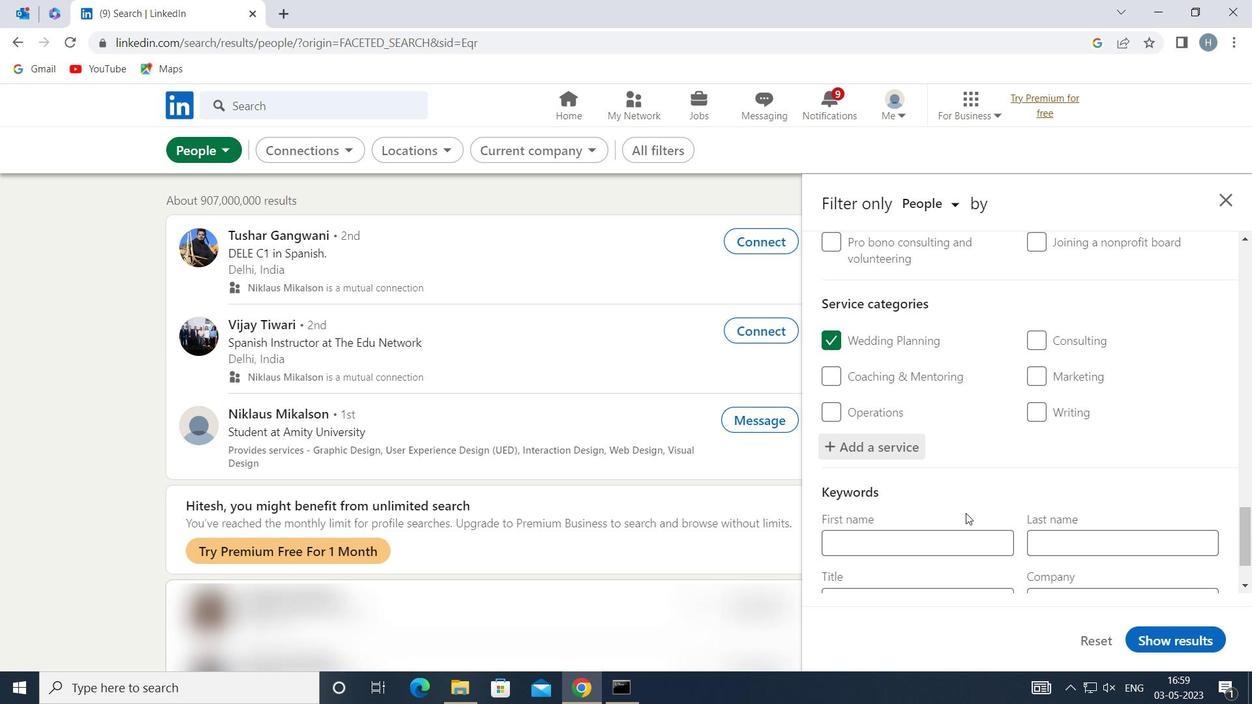 
Action: Mouse moved to (963, 514)
Screenshot: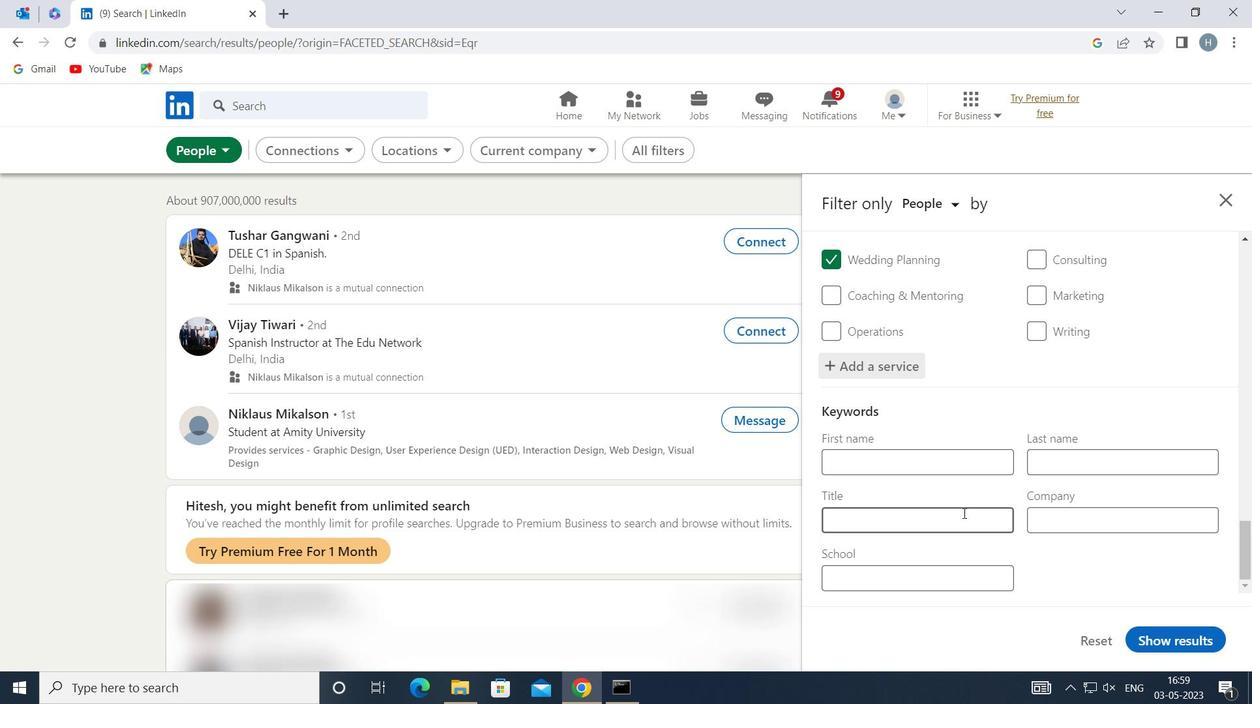 
Action: Mouse pressed left at (963, 514)
Screenshot: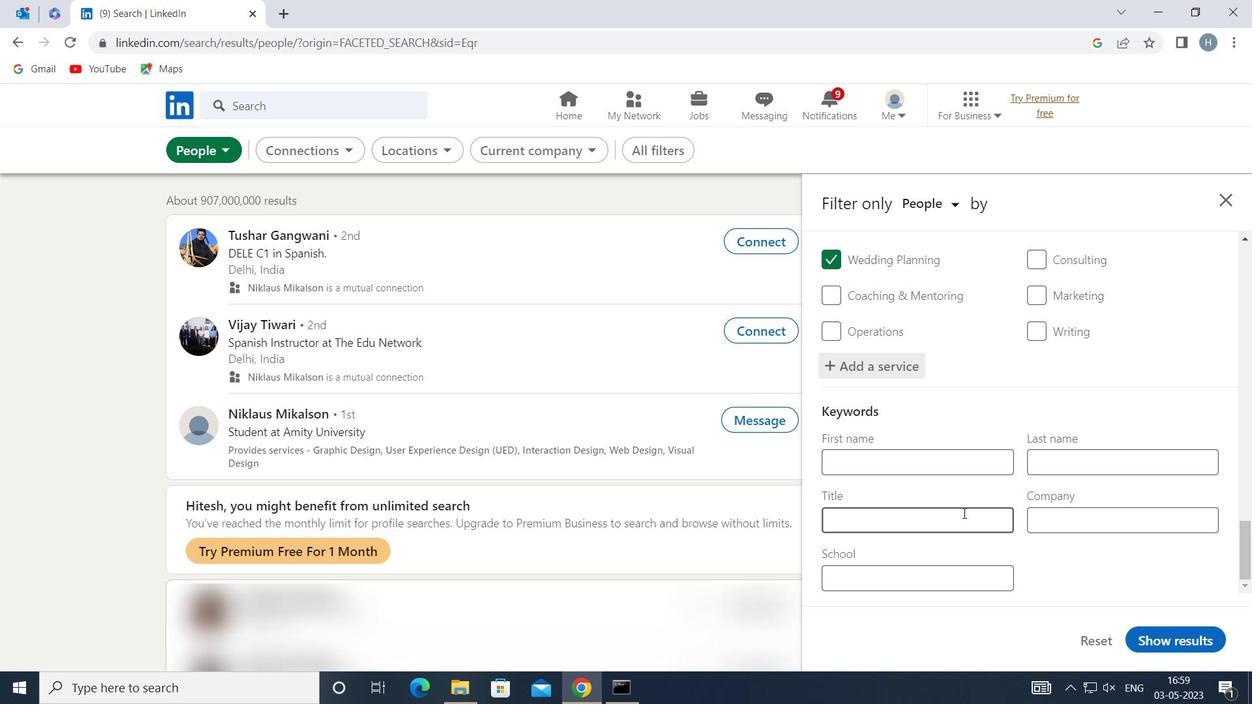 
Action: Mouse moved to (961, 515)
Screenshot: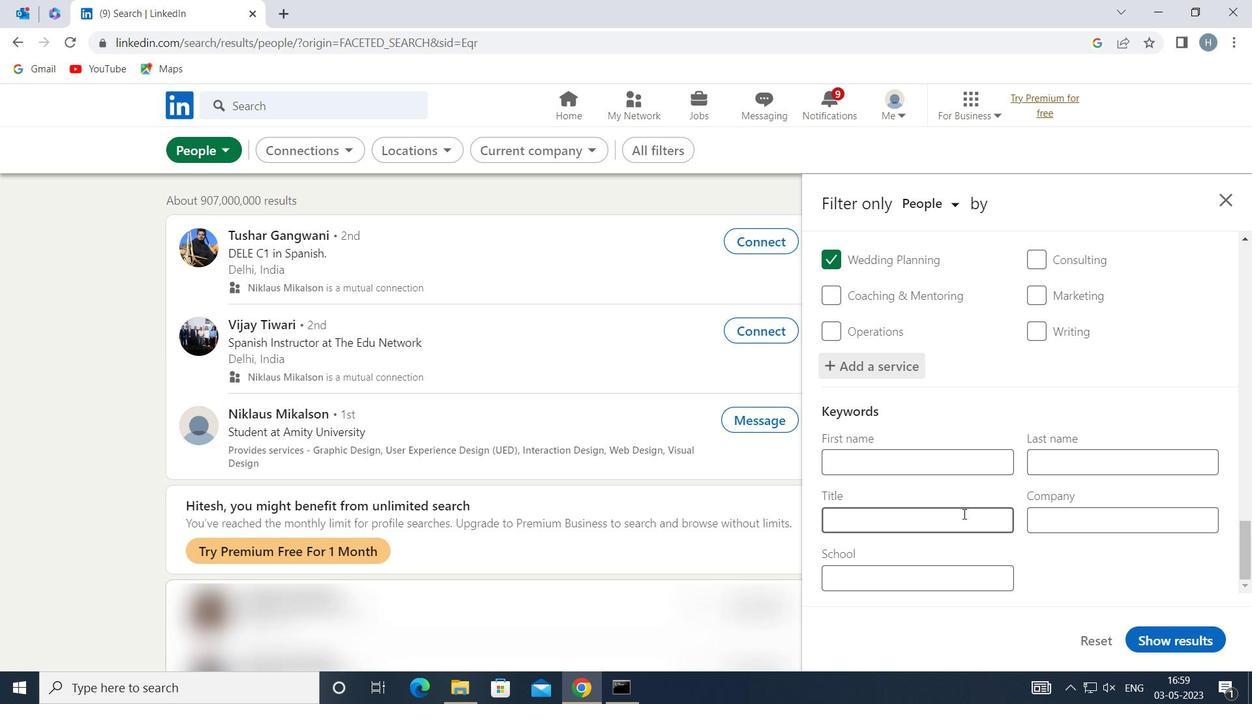 
Action: Key pressed <Key.shift>SHIPPING<Key.space>AND<Key.space><Key.shift>RECEIVING<Key.space><Key.shift>STAFF
Screenshot: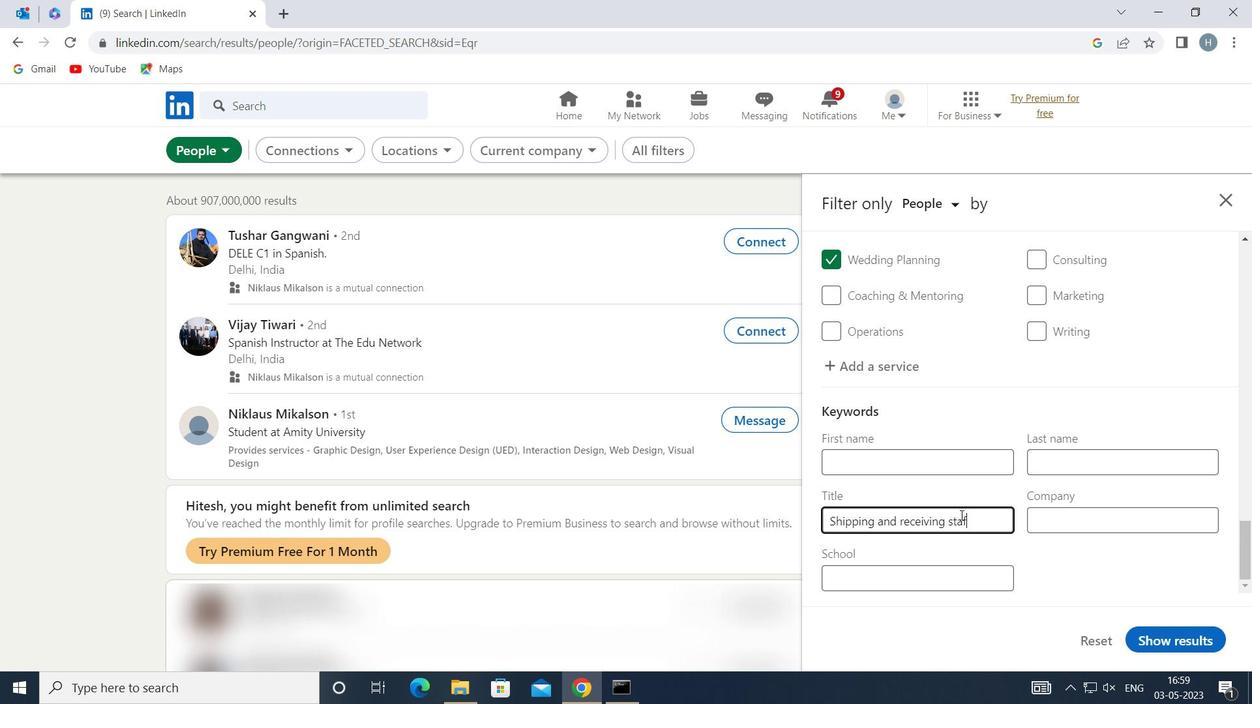 
Action: Mouse moved to (1158, 632)
Screenshot: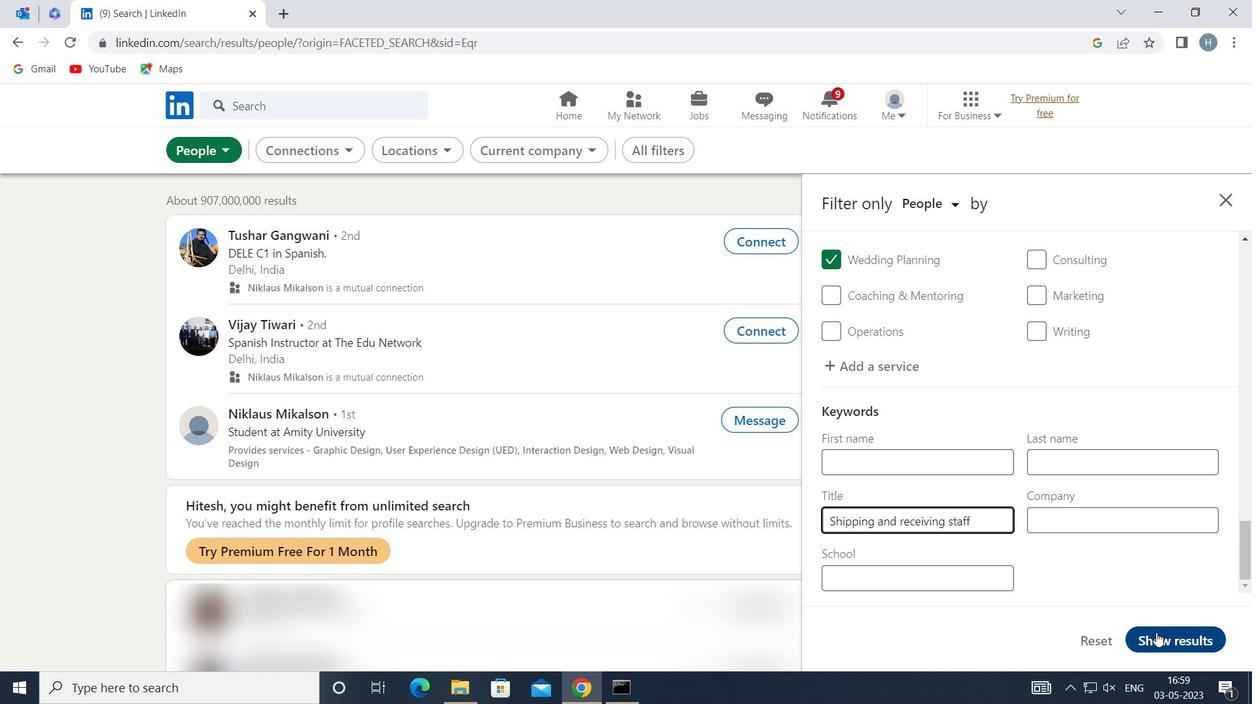 
Action: Mouse pressed left at (1158, 632)
Screenshot: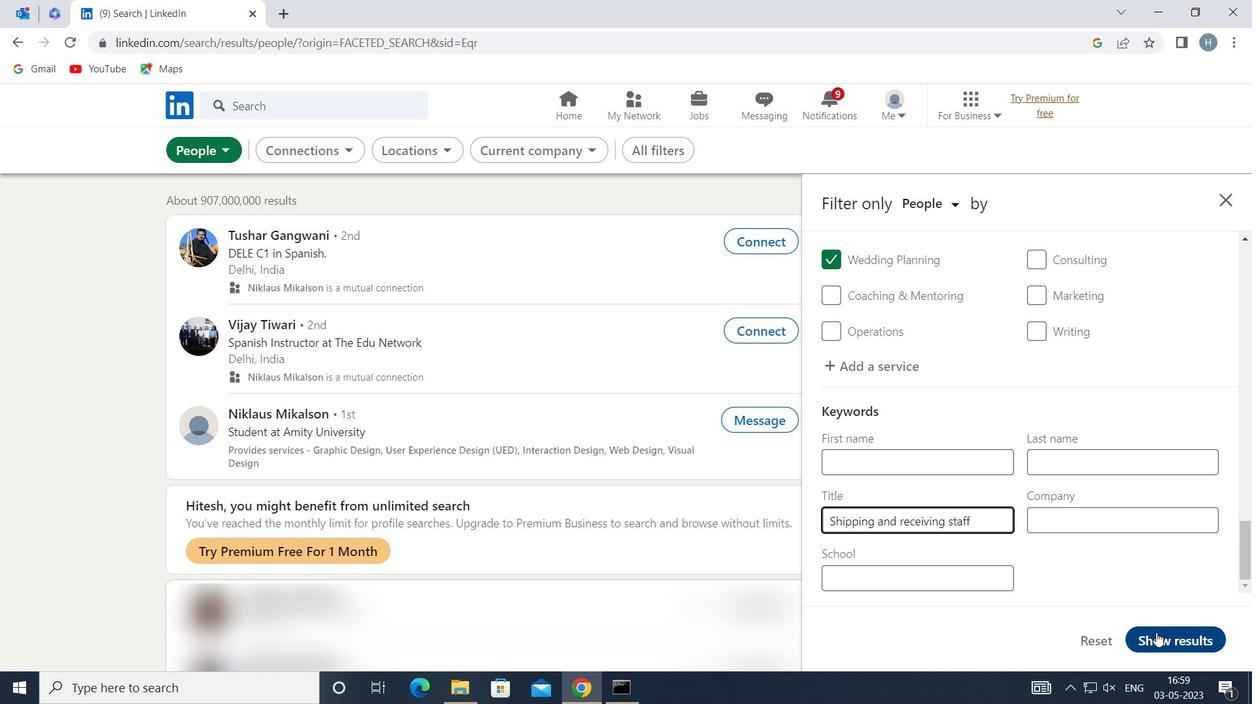 
Action: Mouse moved to (985, 529)
Screenshot: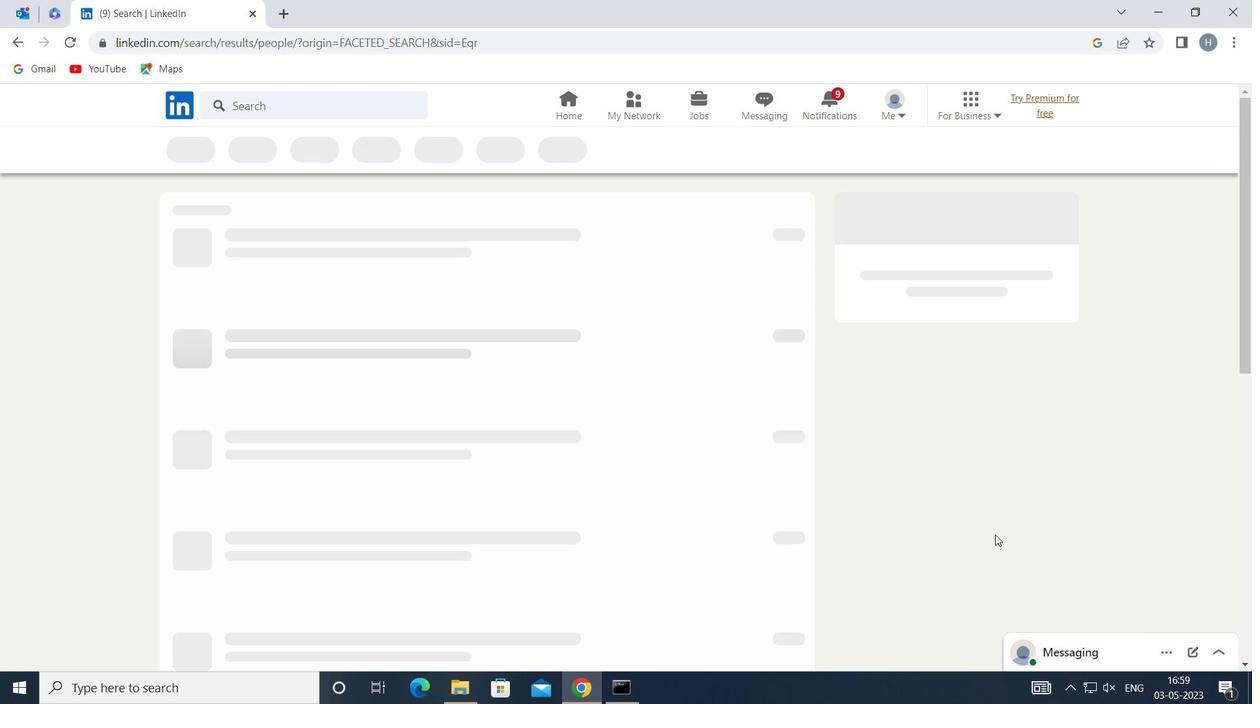 
